 Task: In the Contact  AmeliaThomas@bosch-automotive.com, Create email and send with subject: 'Step into the Future: Discover Our Cutting-Edge Solution', and with mail content 'Good Day!_x000D_
We're excited to introduce you to an innovative solution that will revolutionize your industry. Get ready to redefine success and reach new heights!_x000D_
Best Regard', attach the document: Terms_and_conditions.doc and insert image: visitingcard.jpg. Below Best Regards, write Pinterest and insert the URL: 'in.pinterest.com'. Mark checkbox to create task to follow up : Tomorrow. Logged in from softage.3@softage.net
Action: Mouse moved to (94, 88)
Screenshot: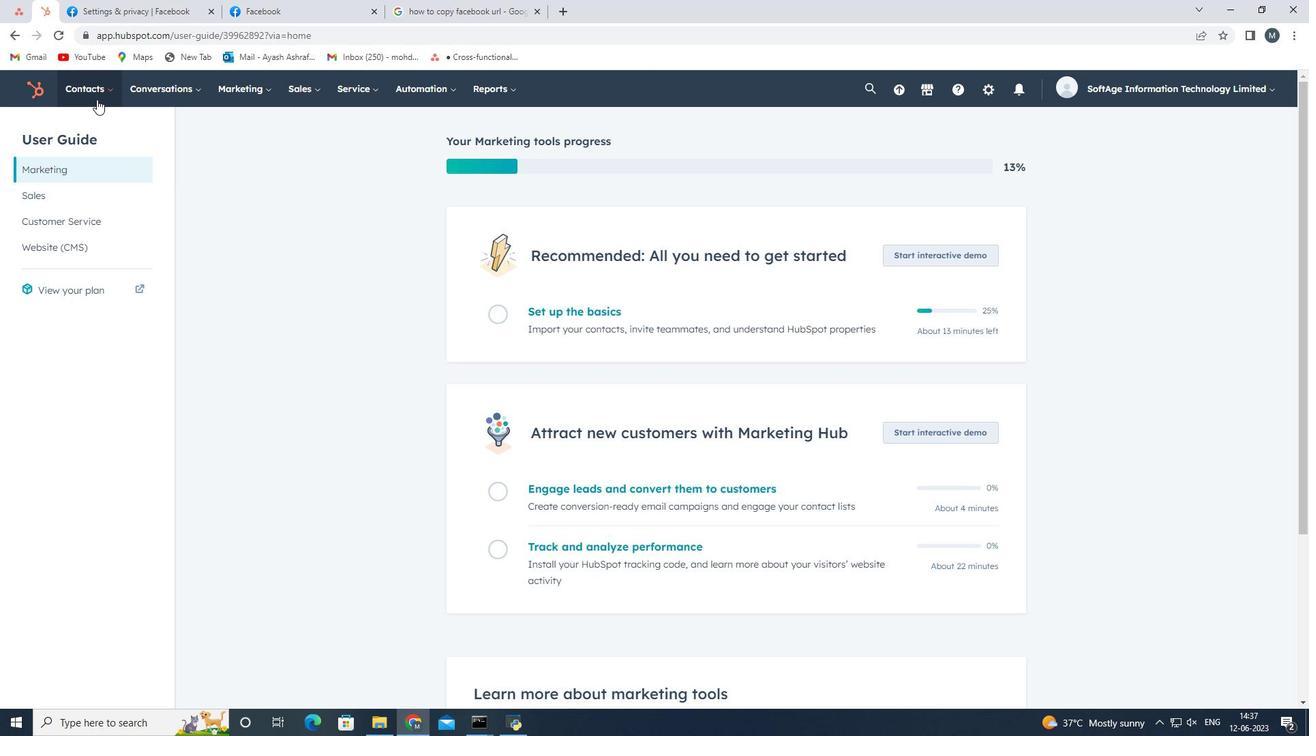 
Action: Mouse pressed left at (94, 88)
Screenshot: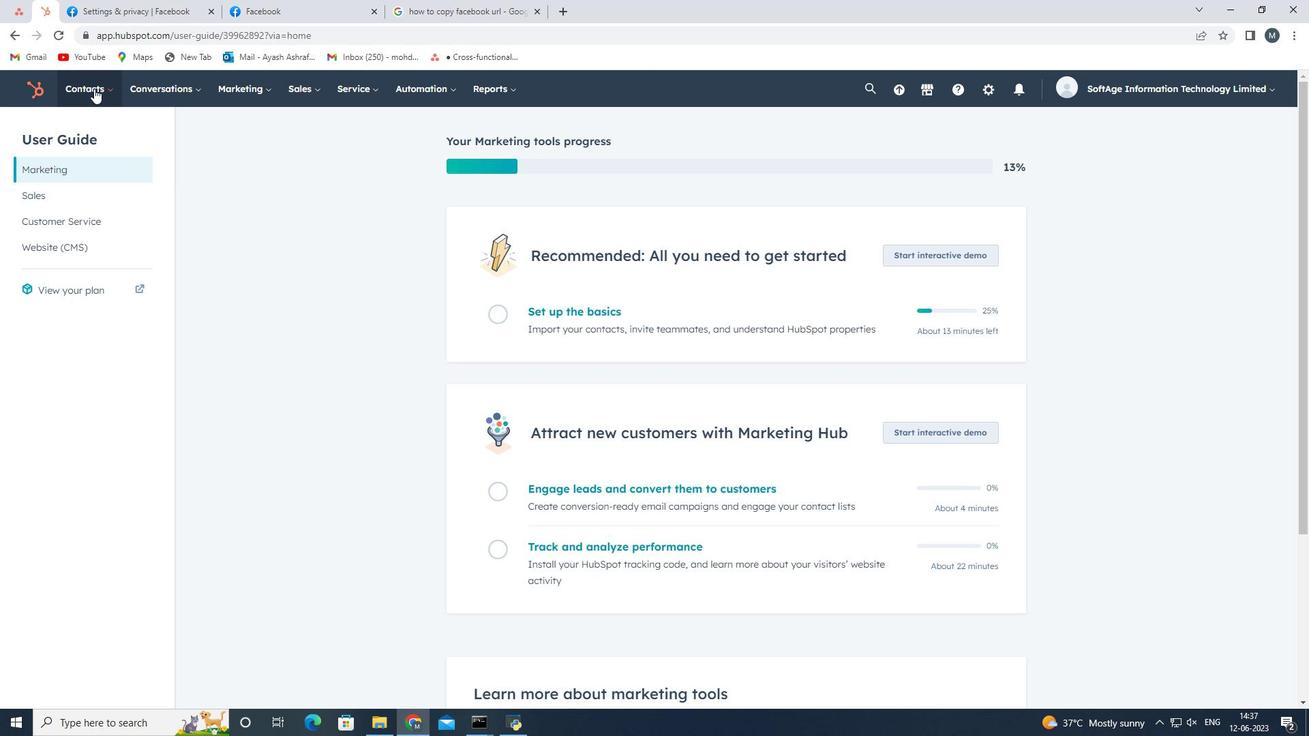 
Action: Mouse moved to (115, 130)
Screenshot: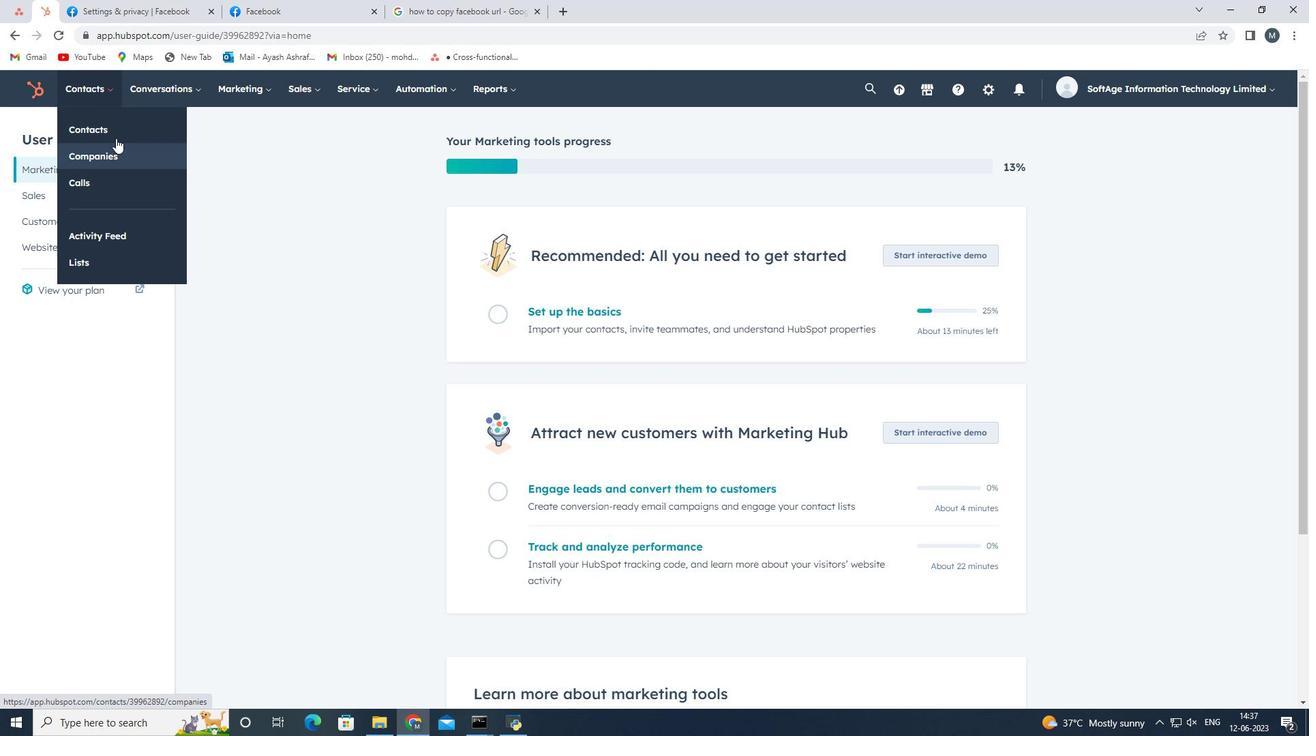 
Action: Mouse pressed left at (115, 130)
Screenshot: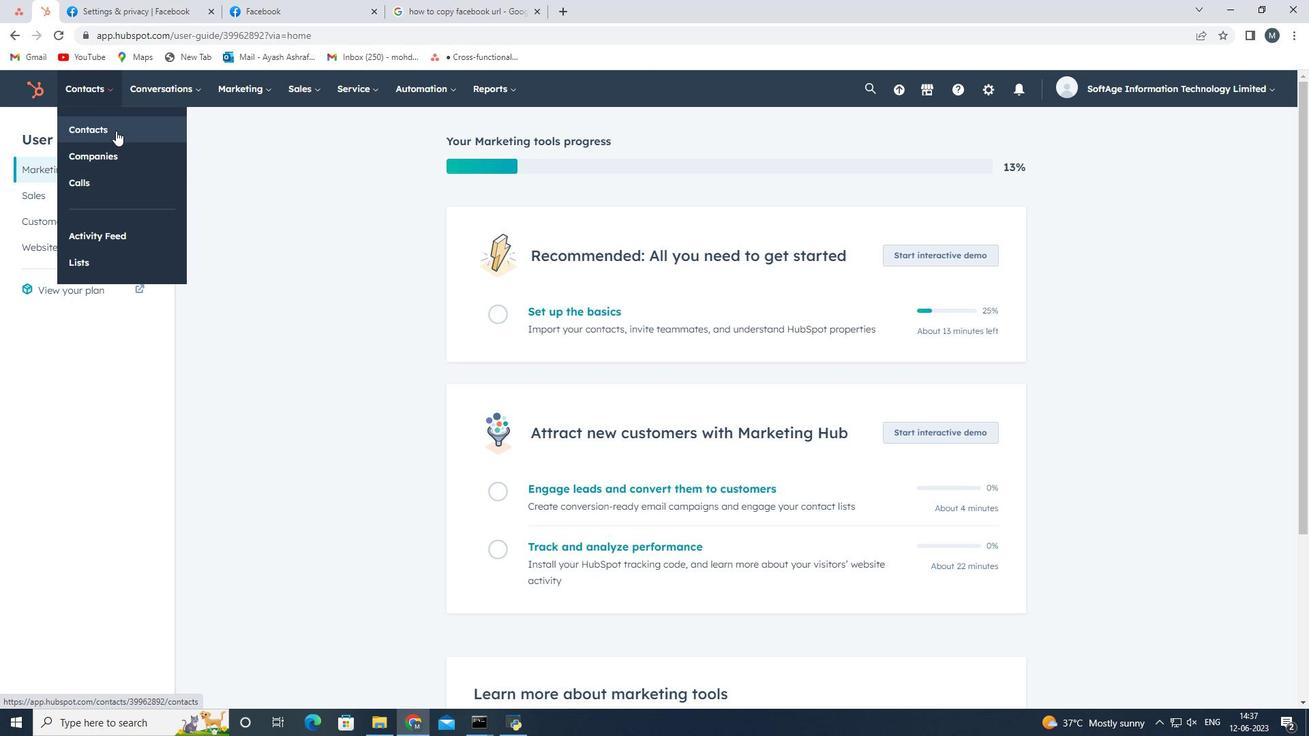 
Action: Mouse moved to (139, 242)
Screenshot: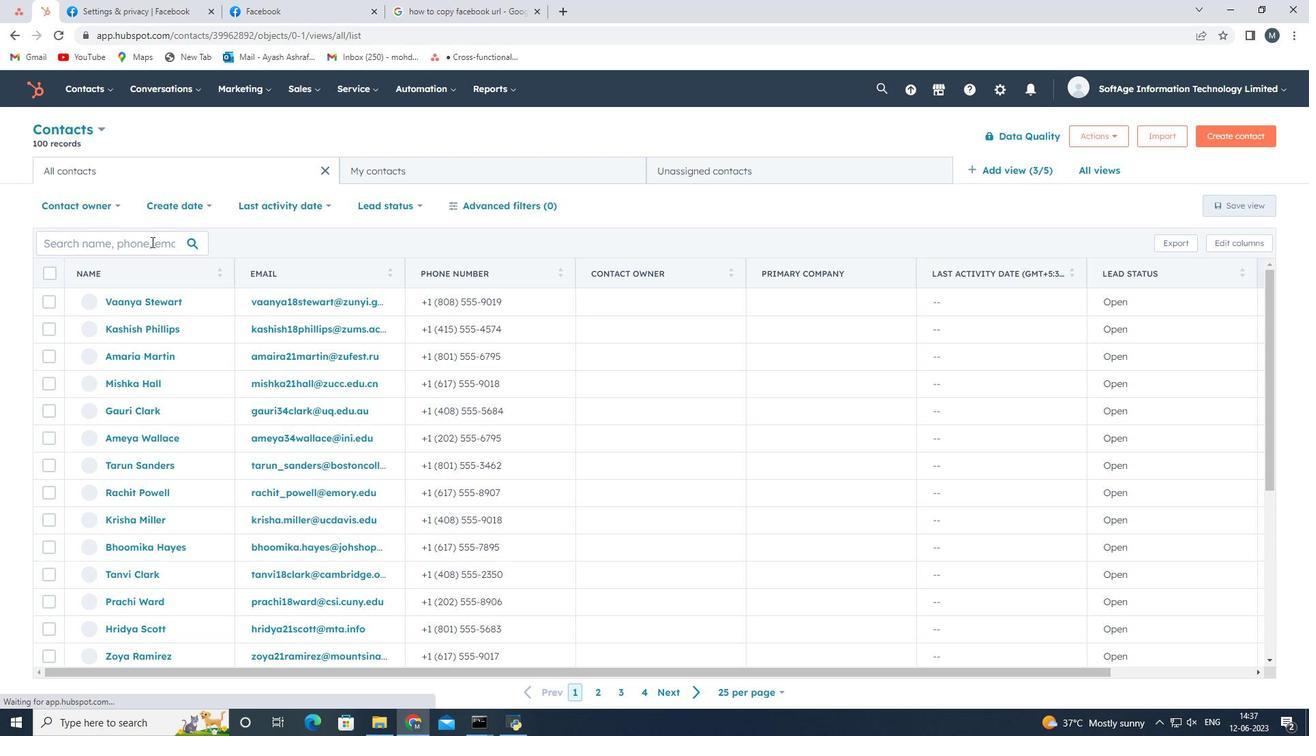 
Action: Mouse pressed left at (139, 242)
Screenshot: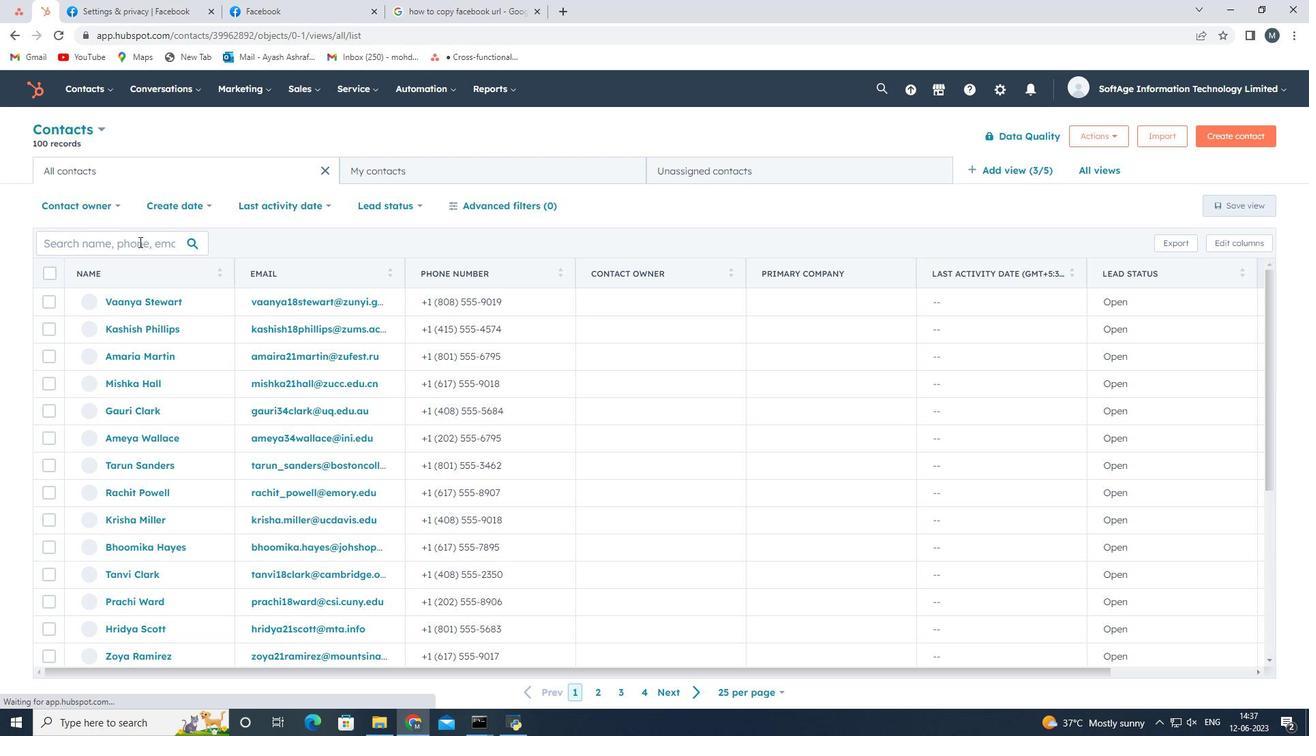 
Action: Key pressed <Key.shift>Amelia<Key.shift>Thomas<Key.shift>@bosch<Key.shift_r>_automotive
Screenshot: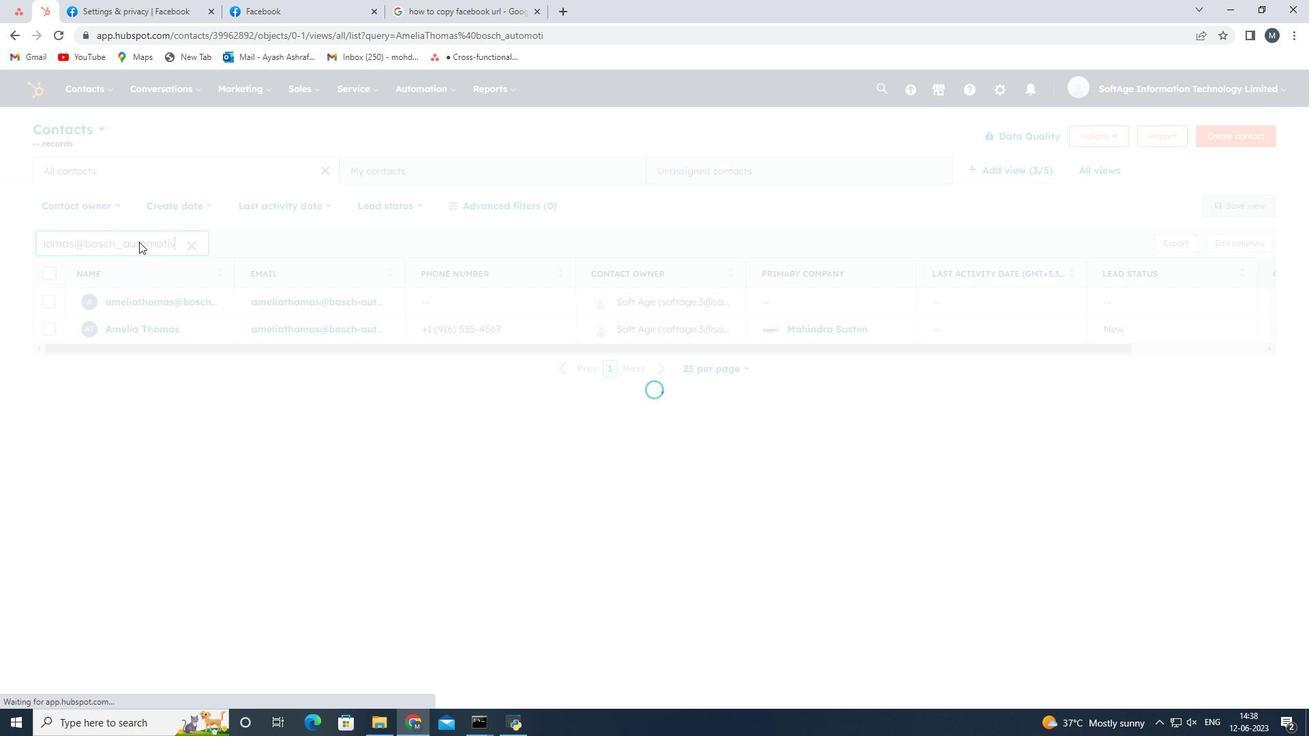 
Action: Mouse moved to (119, 242)
Screenshot: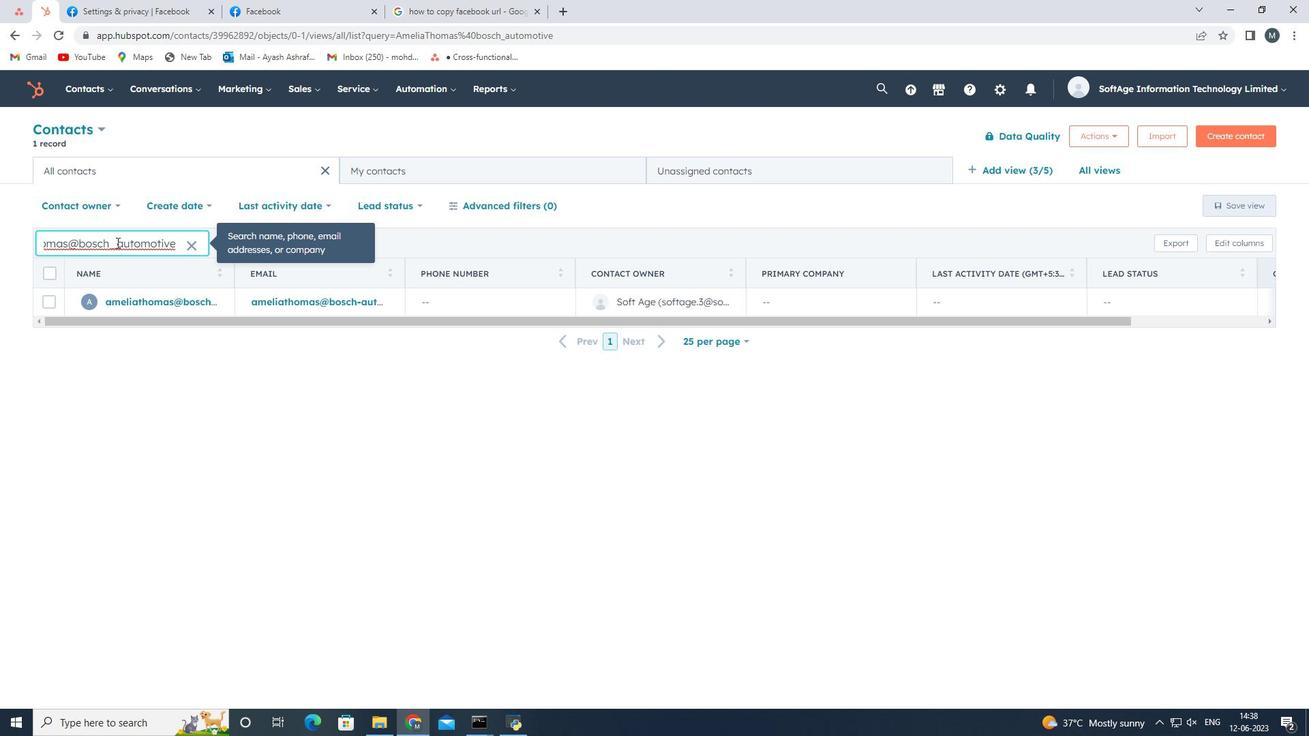 
Action: Mouse pressed left at (119, 242)
Screenshot: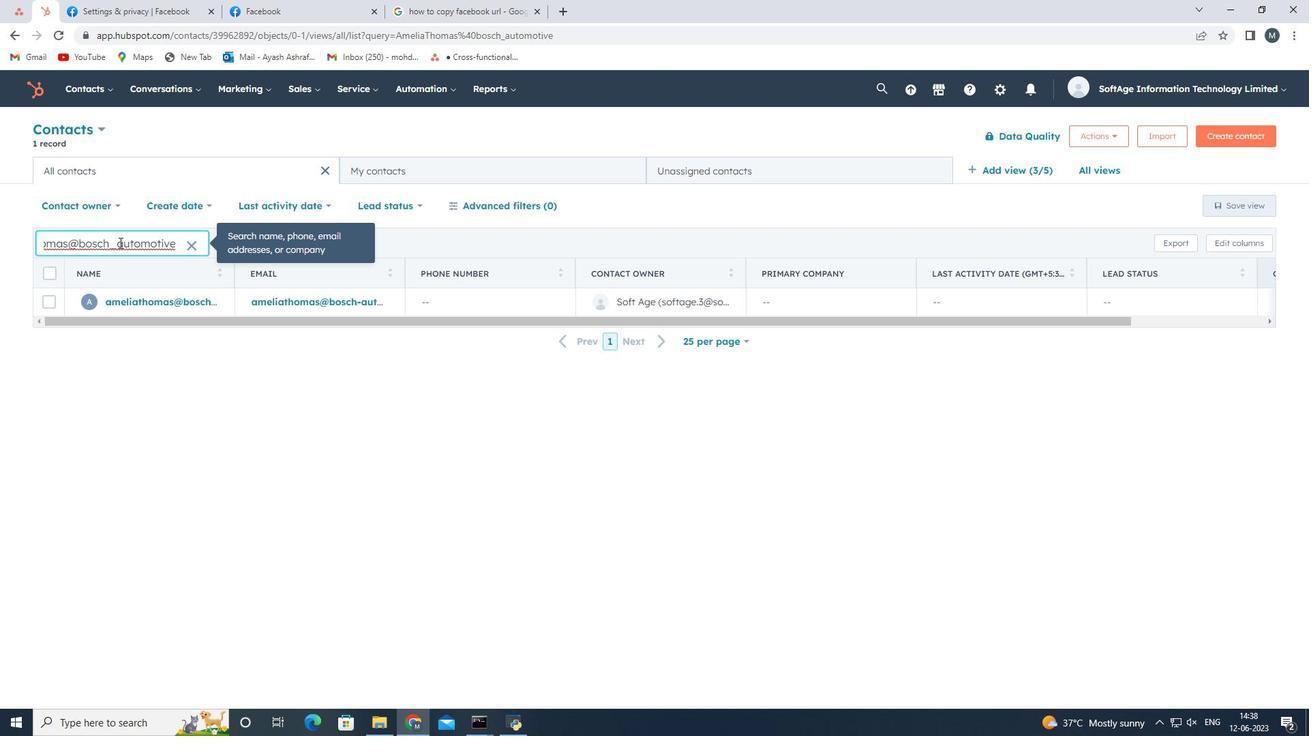 
Action: Mouse moved to (118, 242)
Screenshot: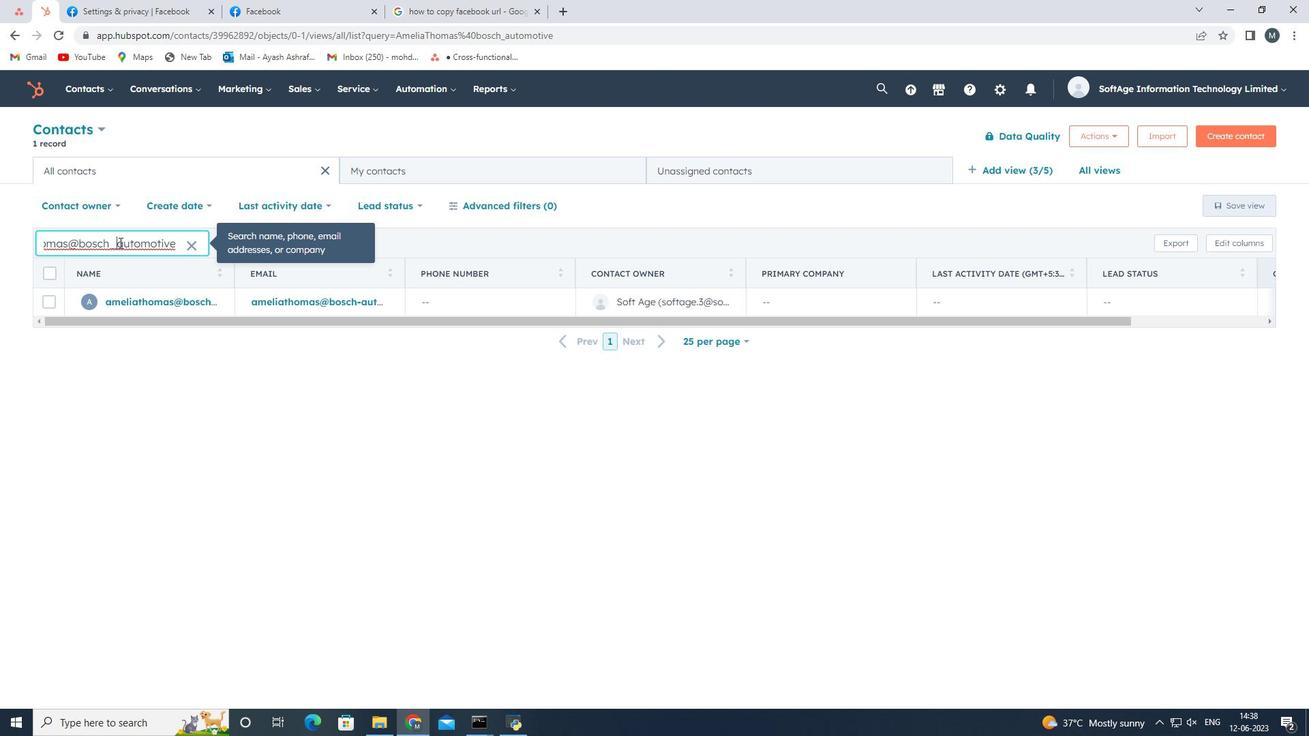 
Action: Key pressed <Key.backspace>-
Screenshot: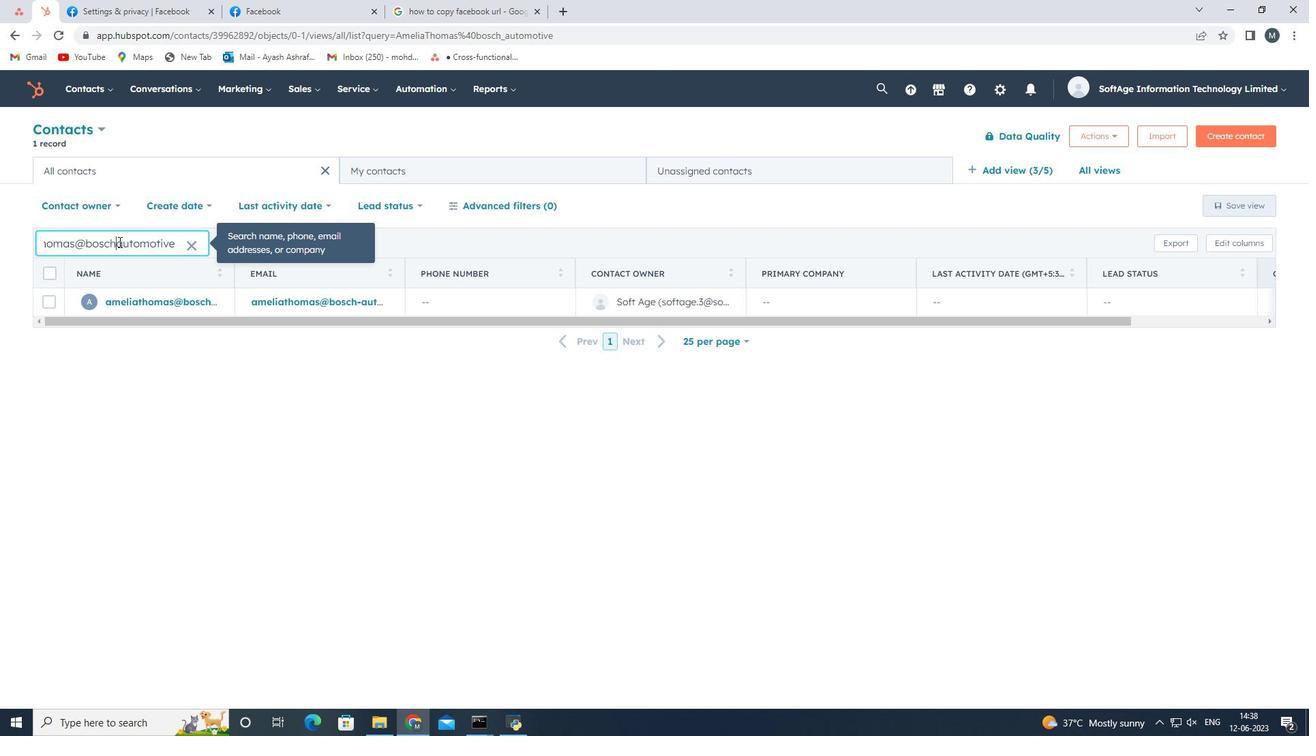
Action: Mouse moved to (72, 297)
Screenshot: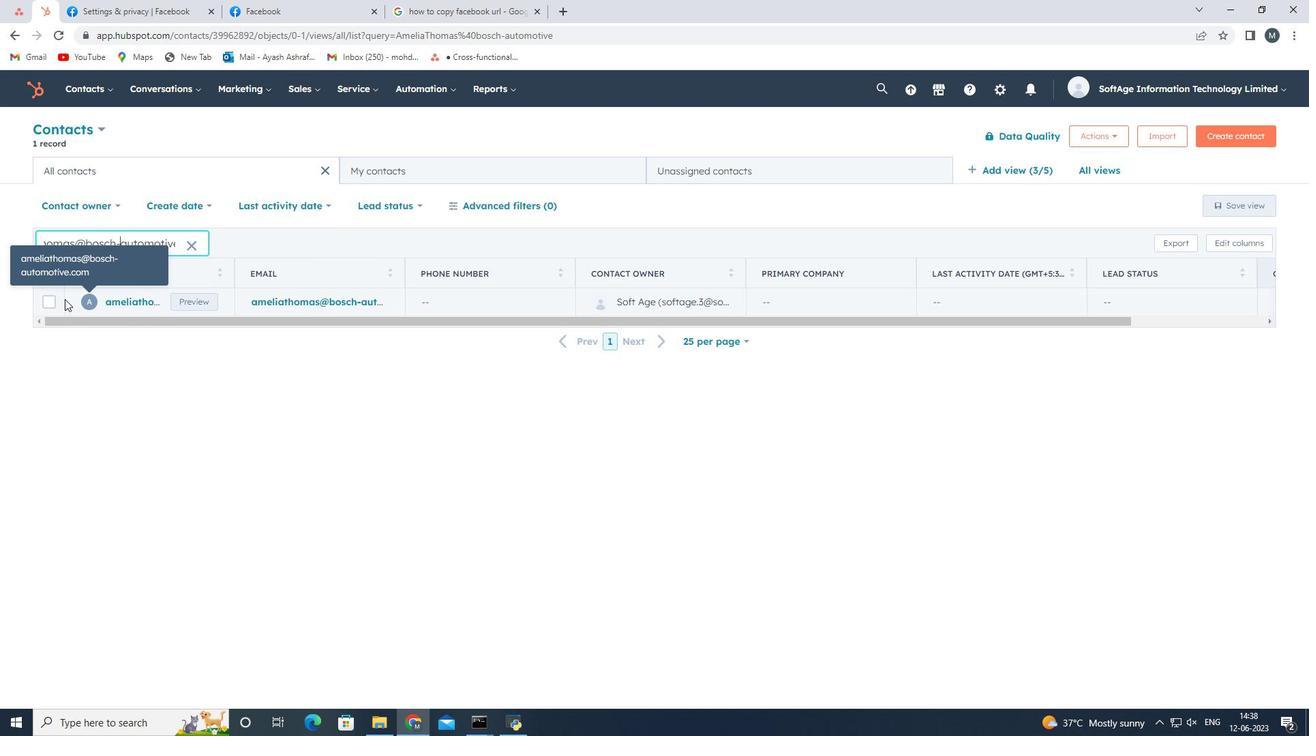 
Action: Mouse pressed left at (72, 297)
Screenshot: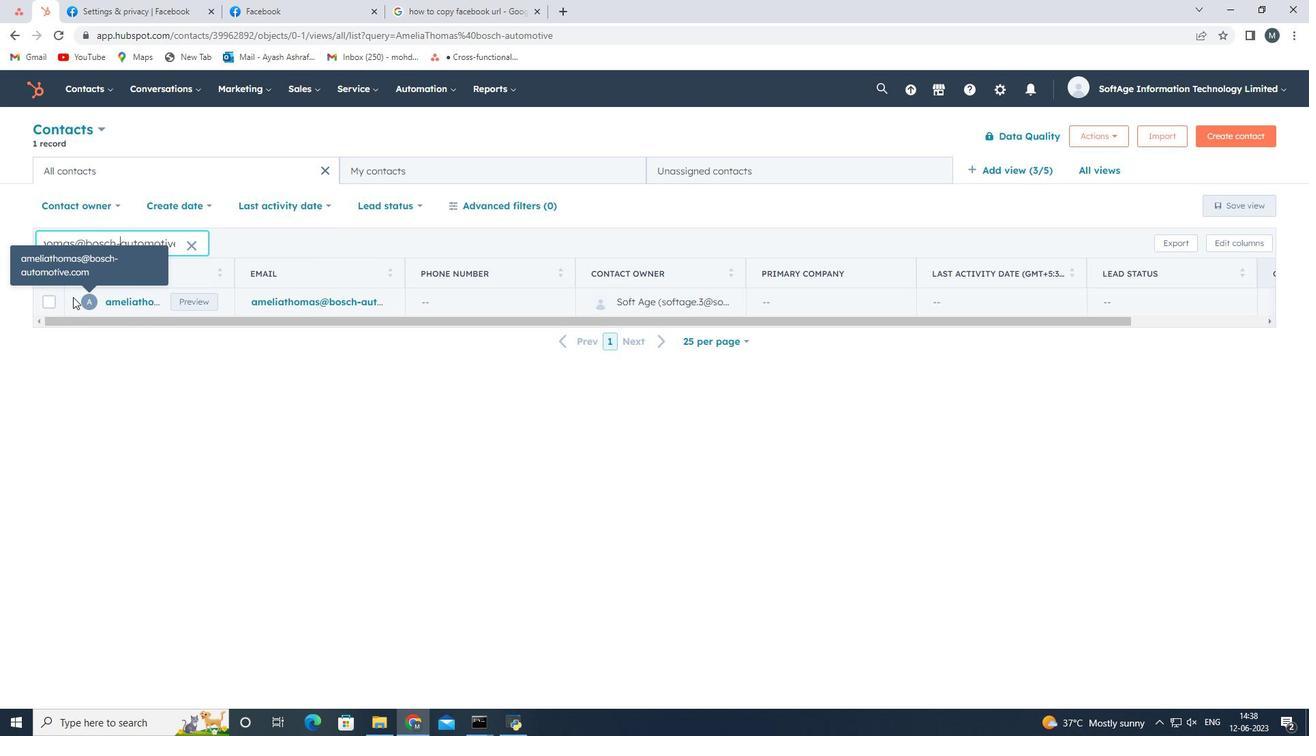 
Action: Mouse moved to (73, 297)
Screenshot: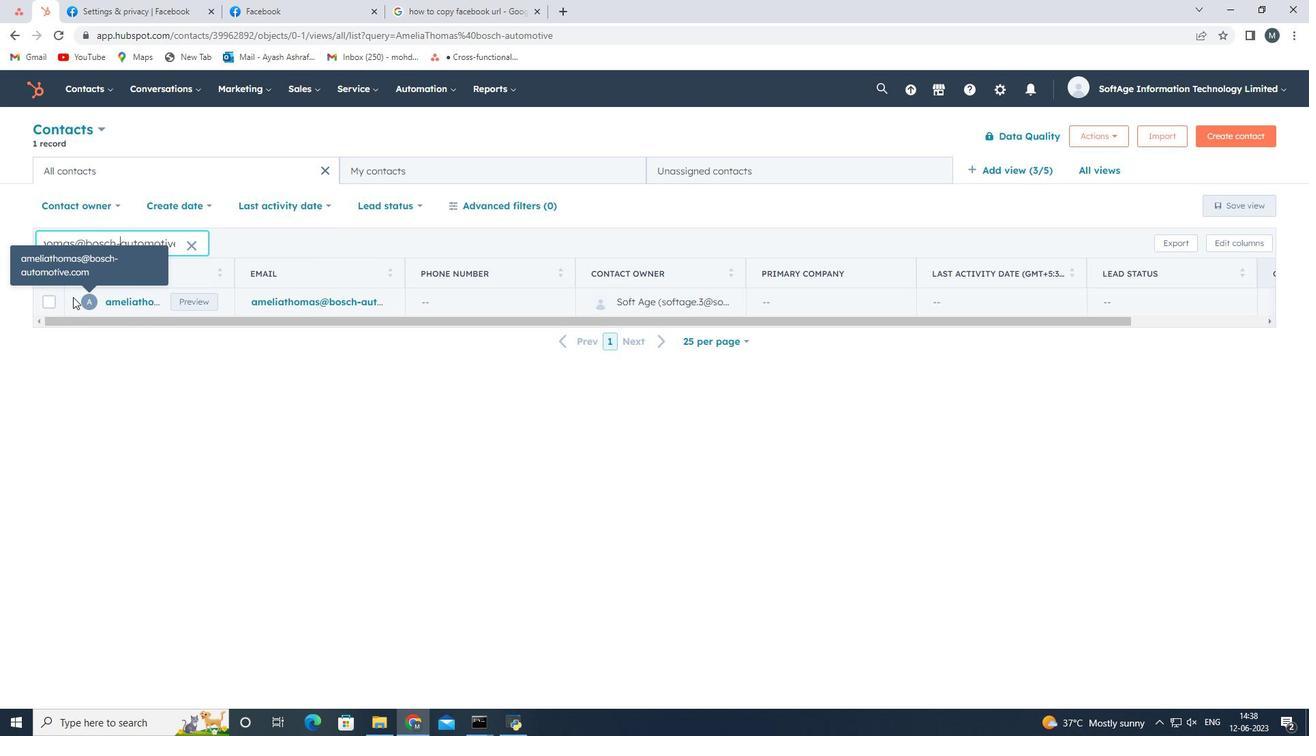 
Action: Mouse pressed left at (73, 297)
Screenshot: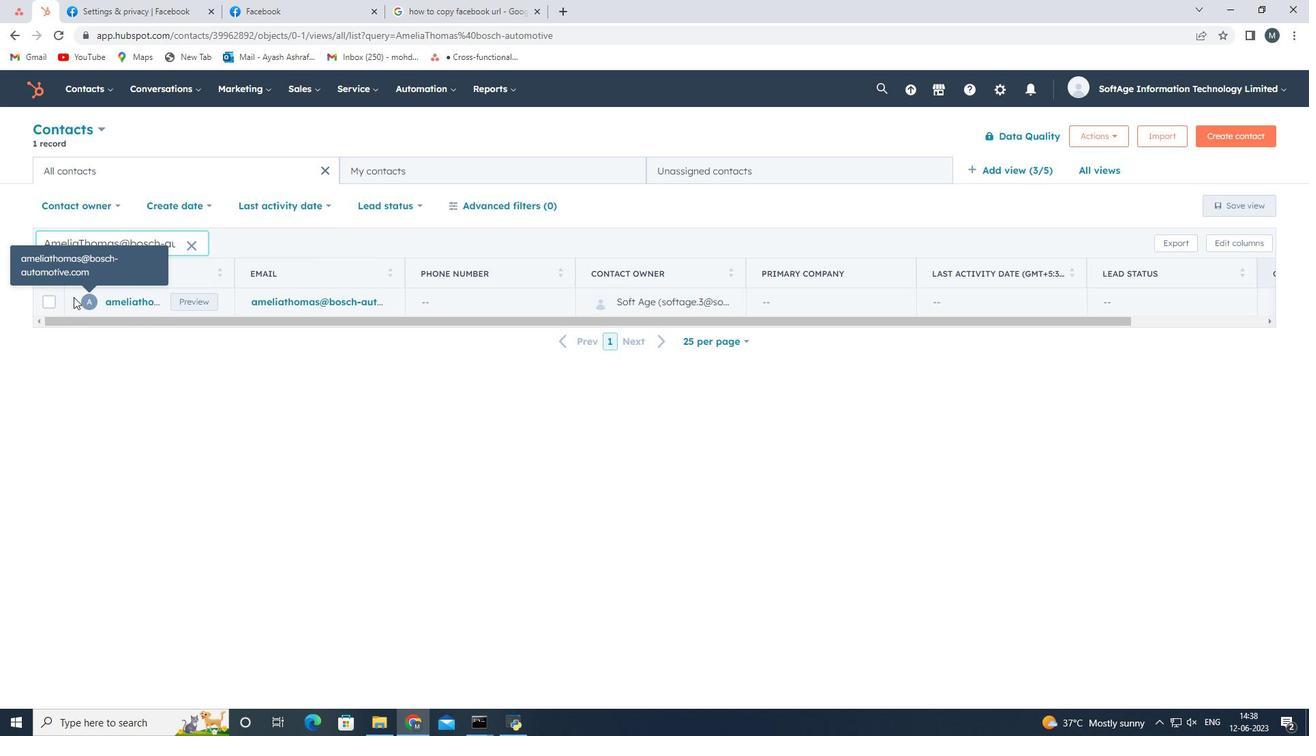 
Action: Mouse moved to (53, 304)
Screenshot: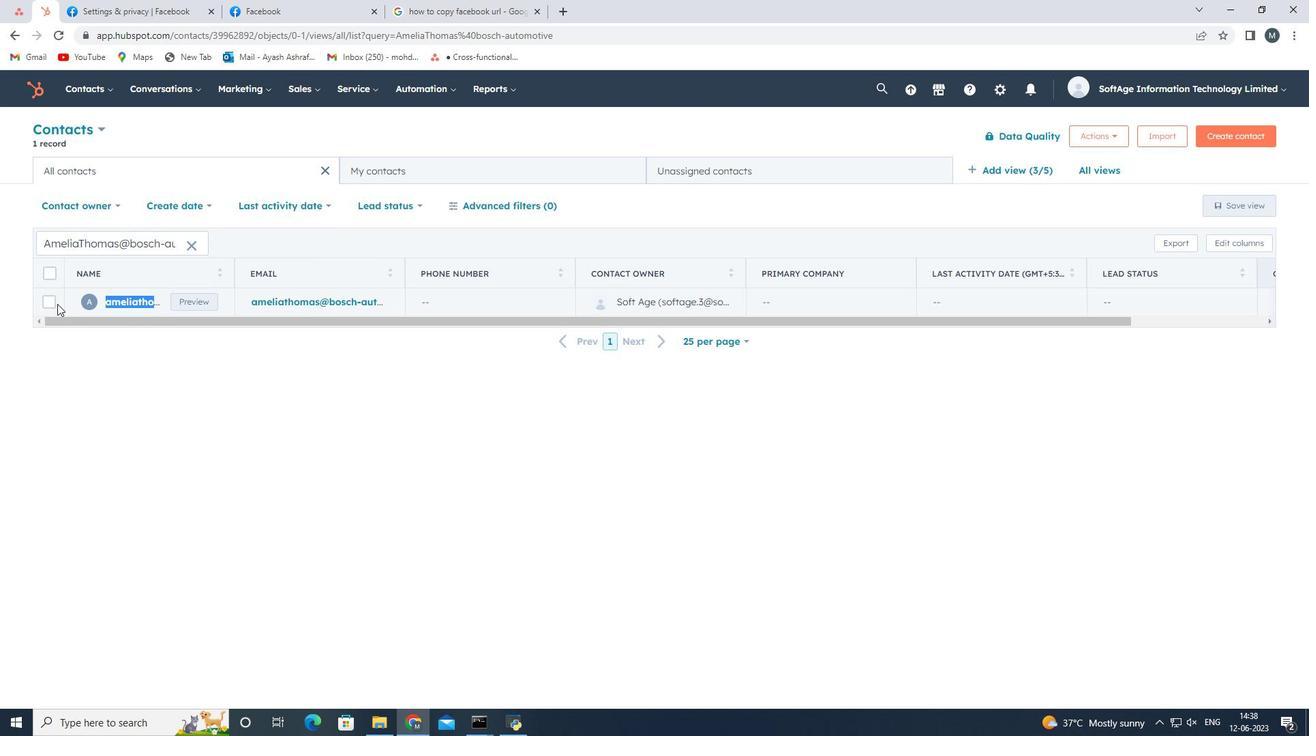 
Action: Mouse pressed left at (53, 304)
Screenshot: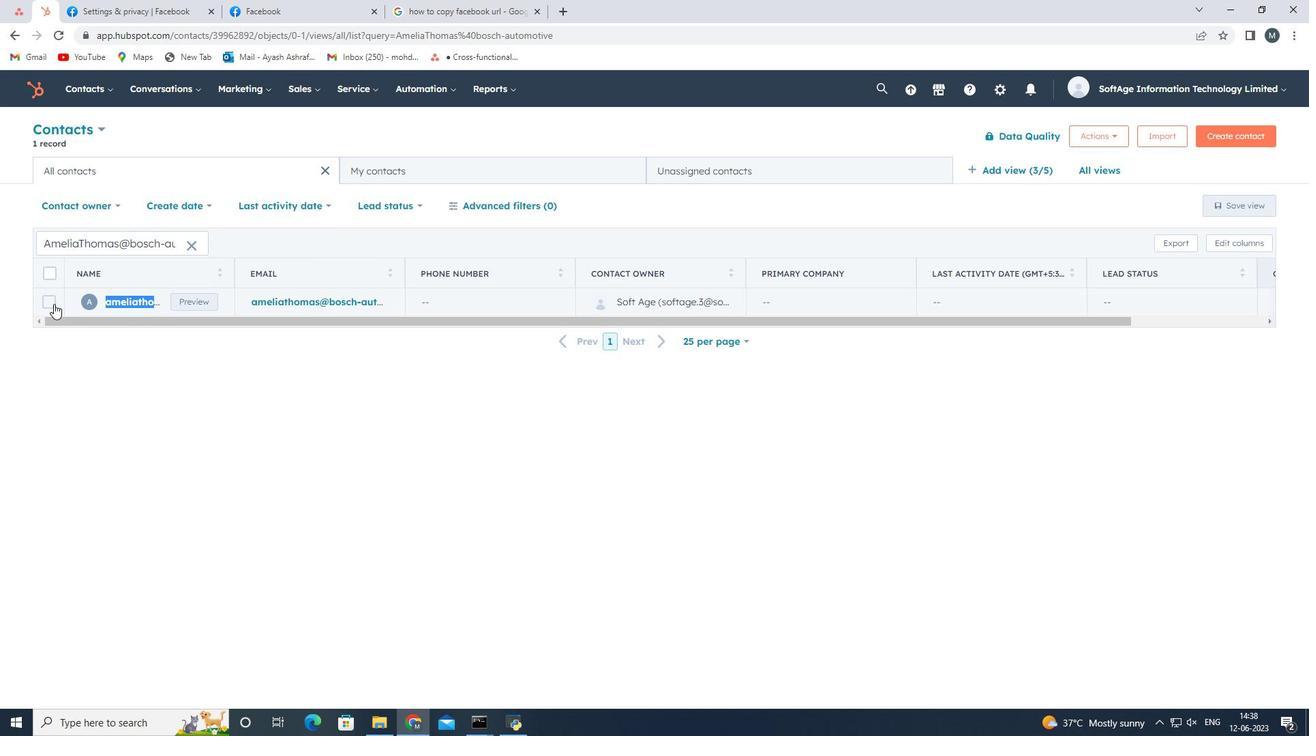 
Action: Mouse moved to (47, 302)
Screenshot: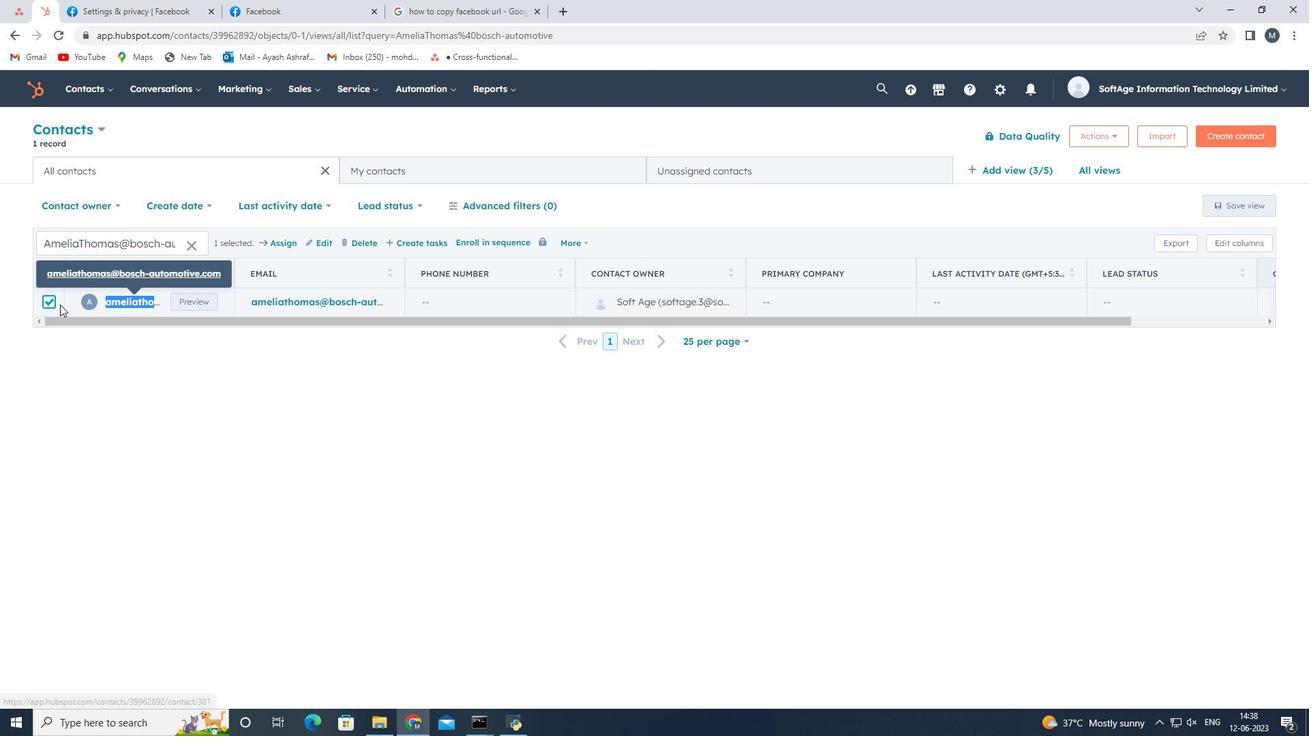 
Action: Mouse pressed left at (47, 302)
Screenshot: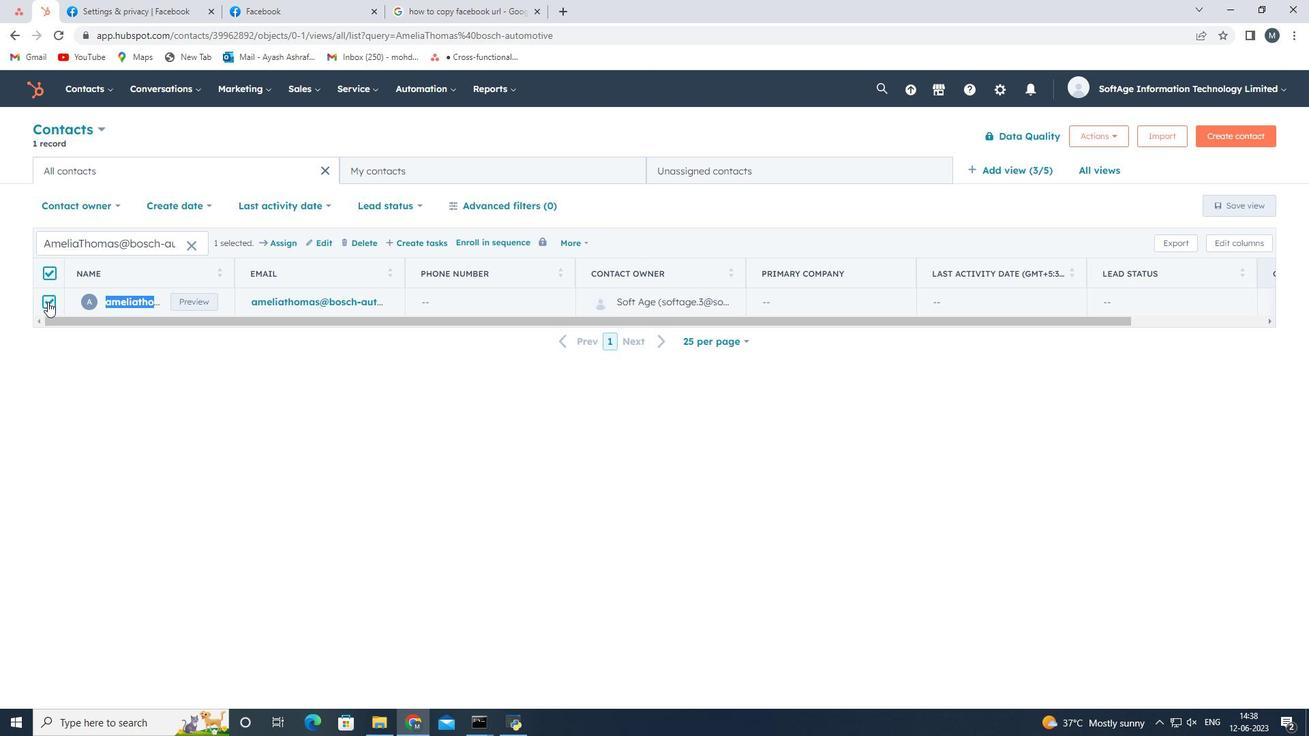 
Action: Mouse moved to (179, 302)
Screenshot: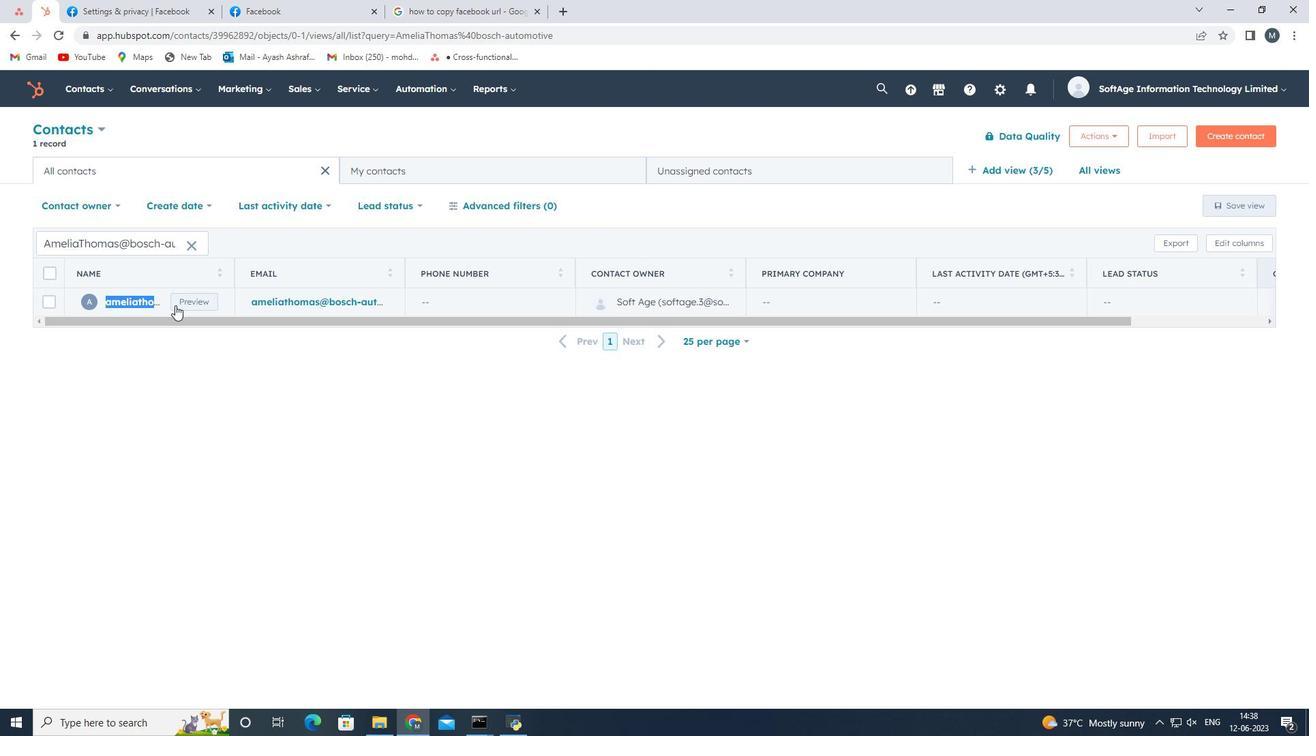 
Action: Mouse pressed left at (179, 302)
Screenshot: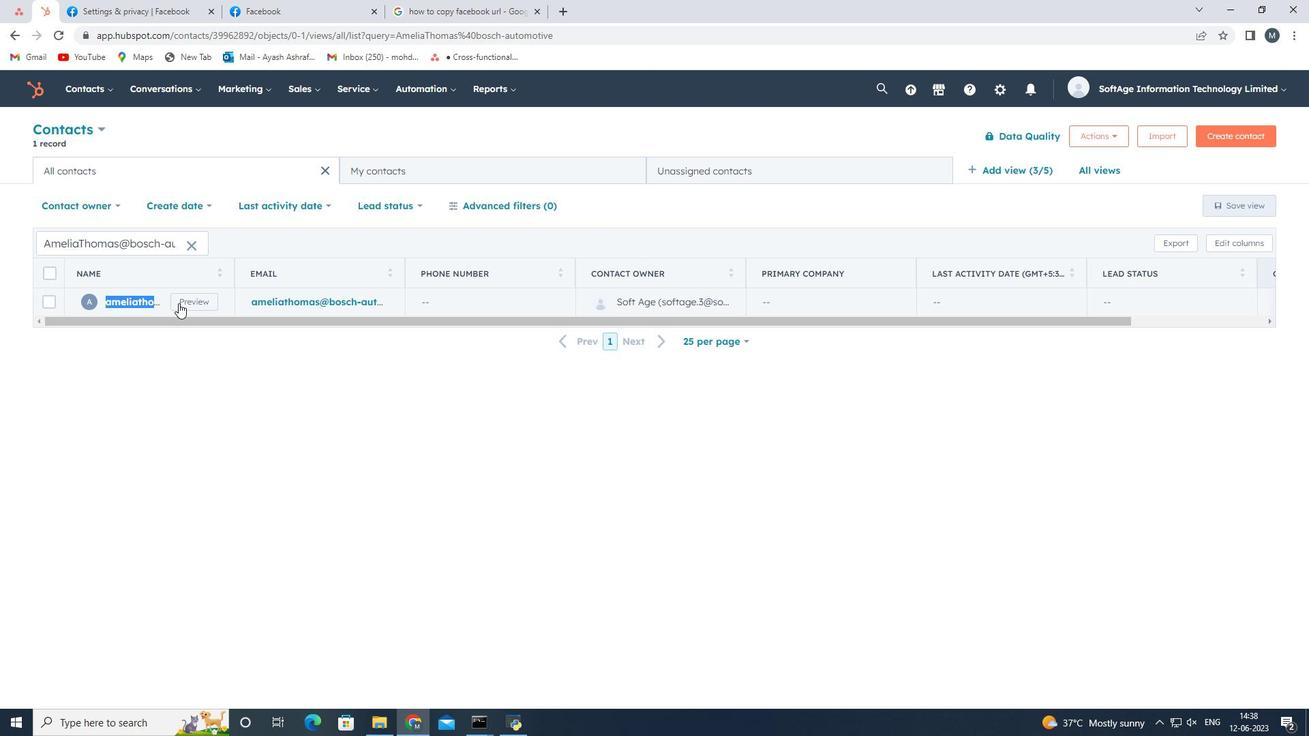 
Action: Mouse moved to (181, 310)
Screenshot: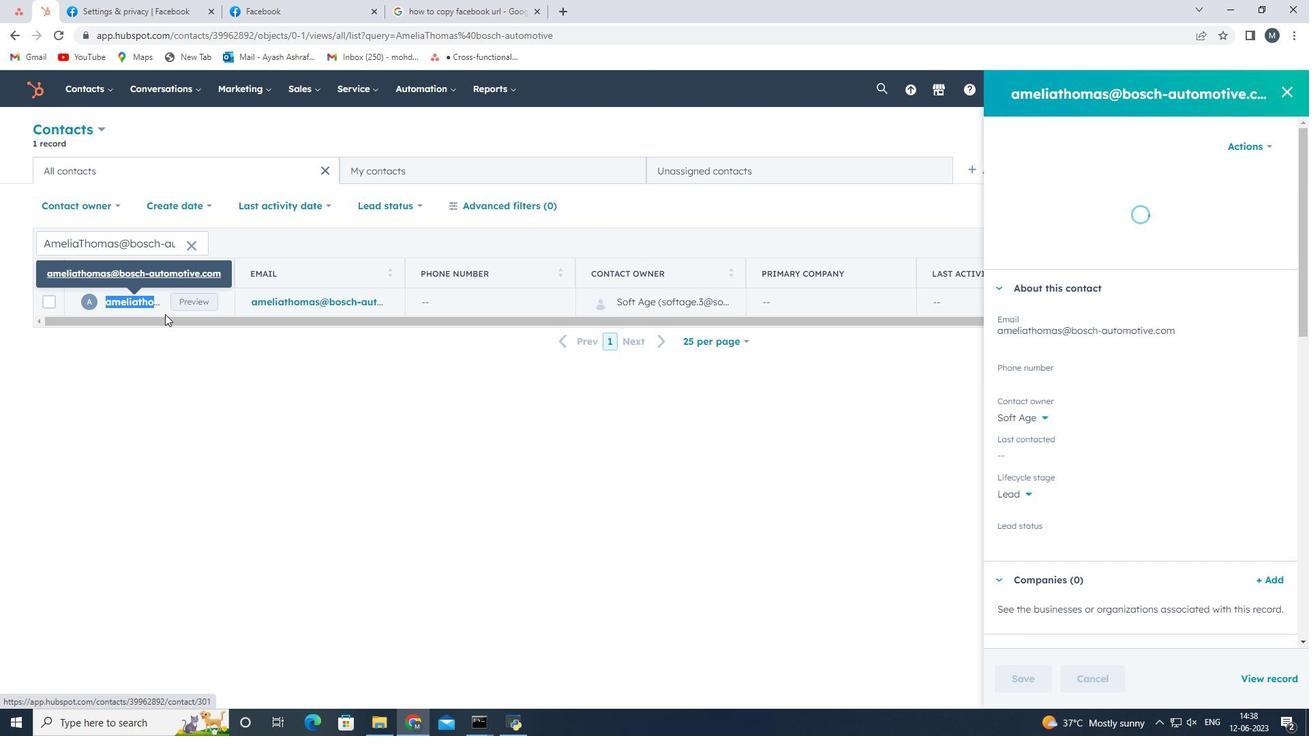 
Action: Mouse pressed left at (181, 310)
Screenshot: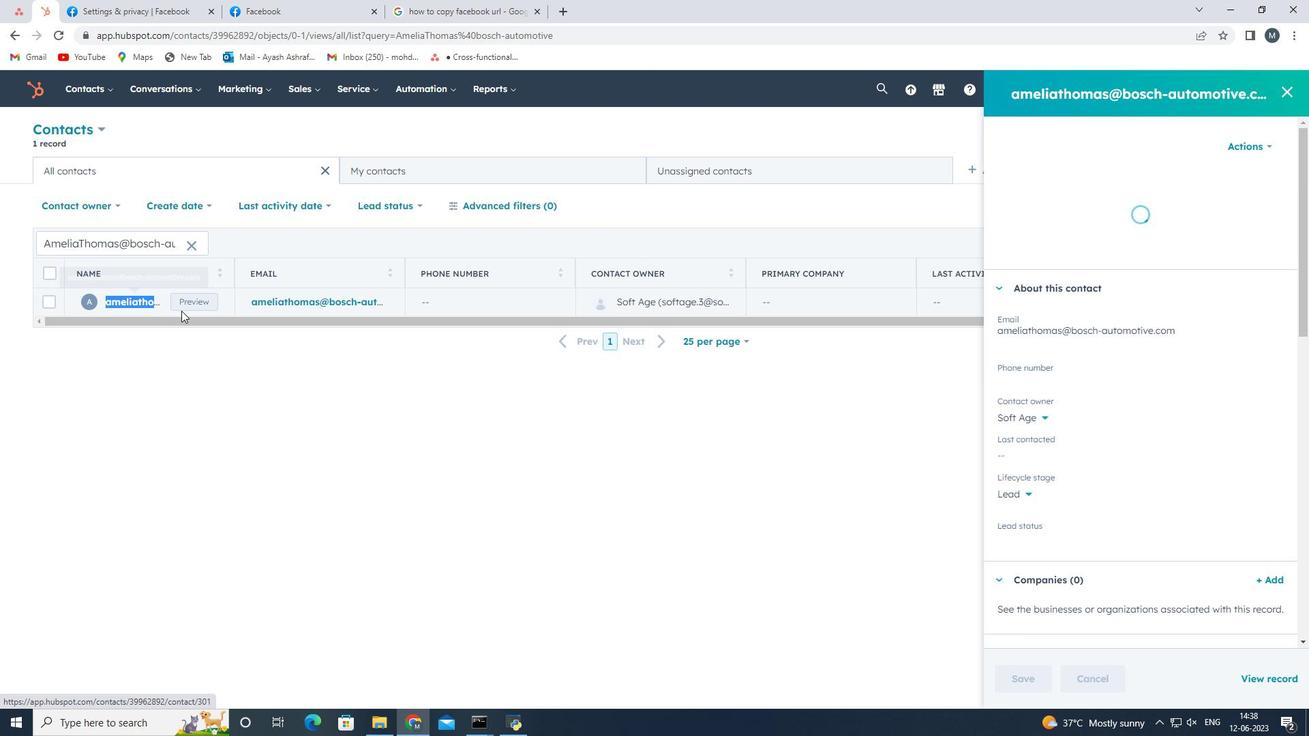 
Action: Mouse moved to (139, 297)
Screenshot: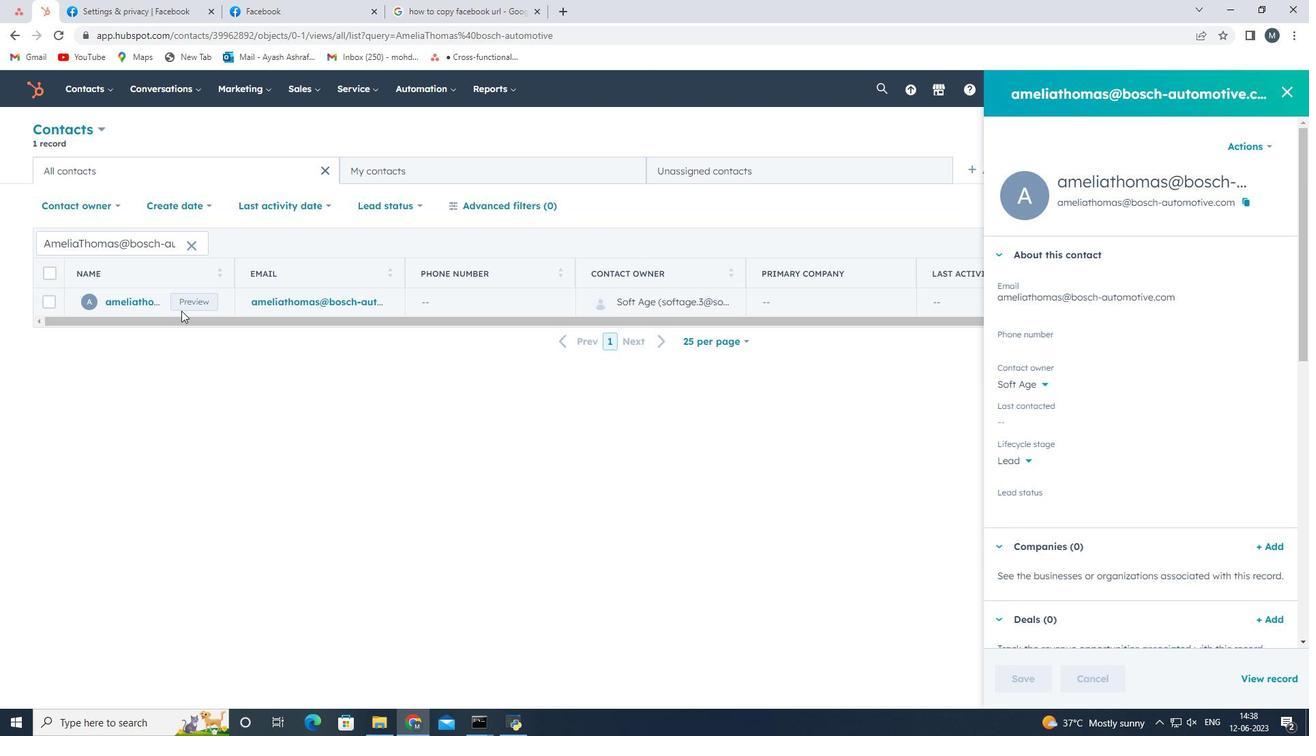 
Action: Mouse pressed left at (139, 297)
Screenshot: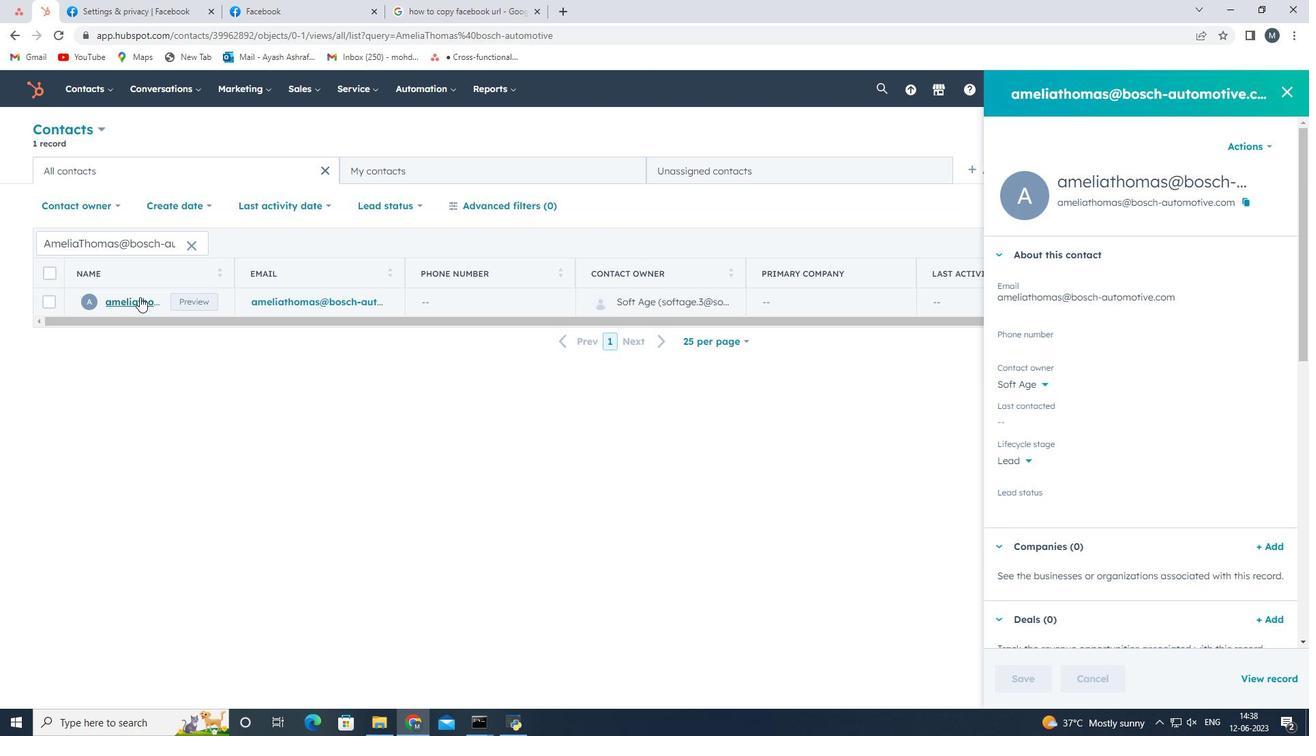 
Action: Mouse pressed left at (139, 297)
Screenshot: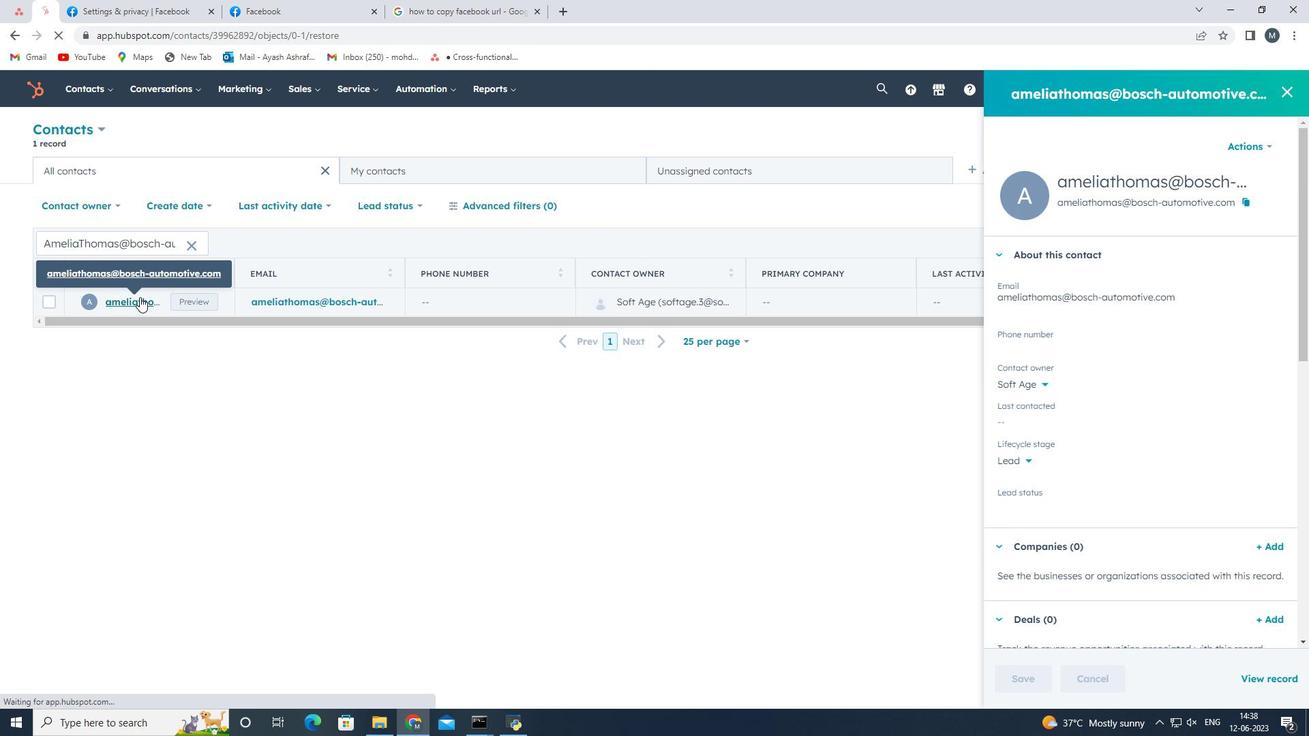 
Action: Mouse moved to (93, 252)
Screenshot: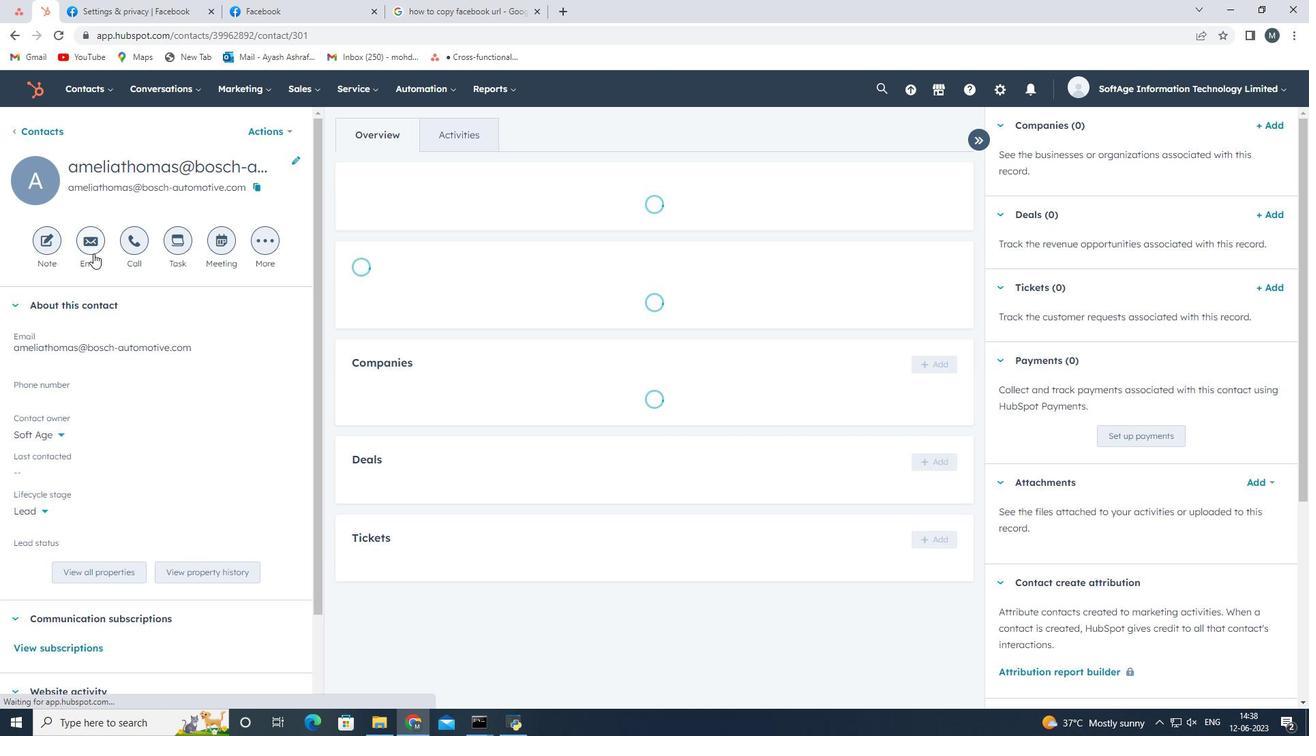 
Action: Mouse pressed left at (93, 252)
Screenshot: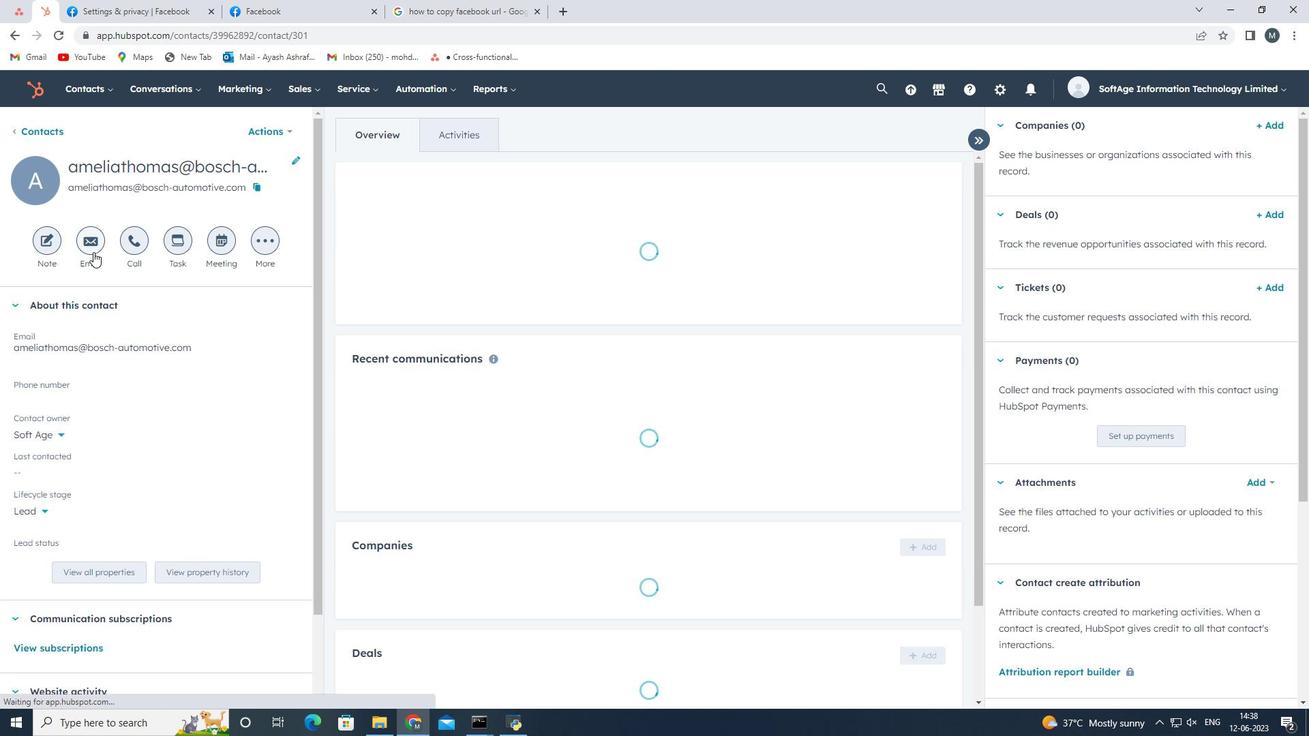 
Action: Mouse moved to (766, 471)
Screenshot: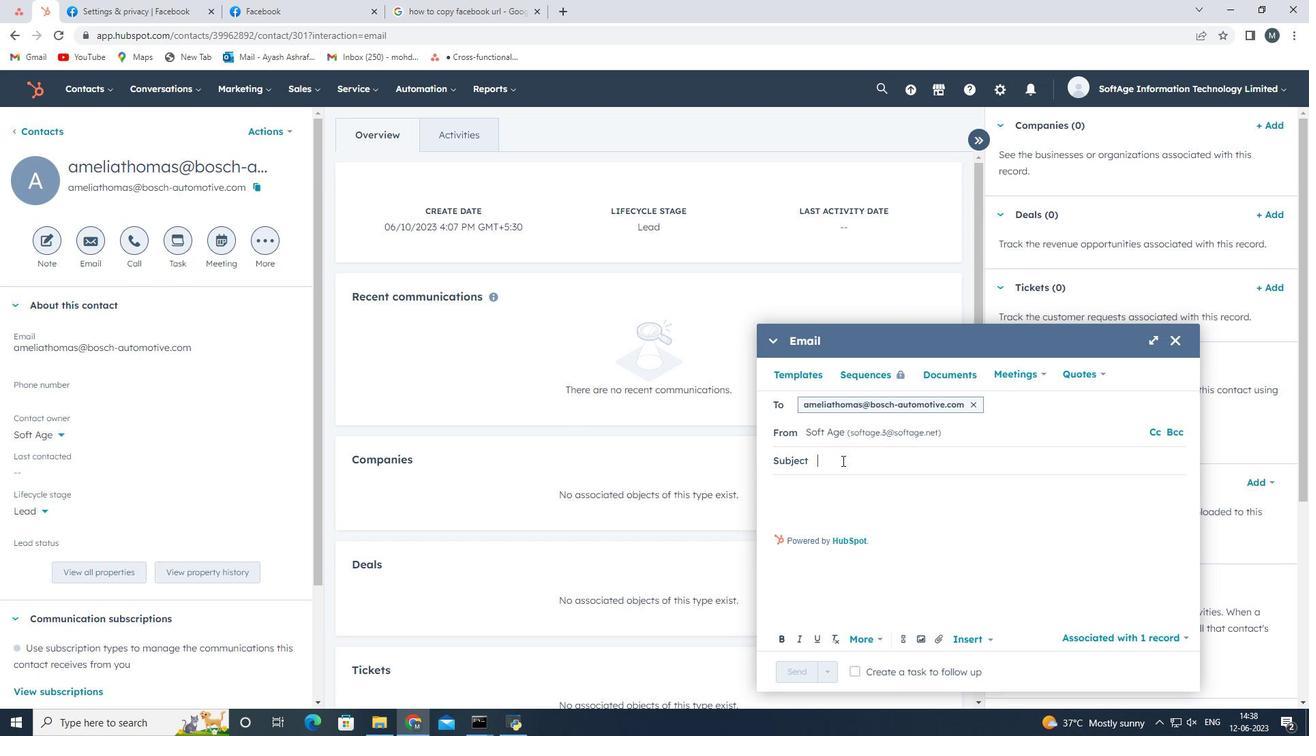 
Action: Key pressed <Key.shift><Key.shift><Key.shift><Key.shift><Key.shift>Step<Key.space>nto<Key.space><Key.left><Key.left><Key.left><Key.left>i<Key.right><Key.right><Key.right><Key.right>the<Key.space><Key.shift>Future<Key.shift_r>:<Key.space><Key.shift><Key.shift><Key.shift><Key.shift><Key.shift><Key.shift><Key.shift><Key.shift><Key.shift><Key.shift><Key.shift><Key.shift><Key.shift>Disccover<Key.space>o<Key.backspace><Key.shift>Our<Key.space><Key.shift>Cutting
Screenshot: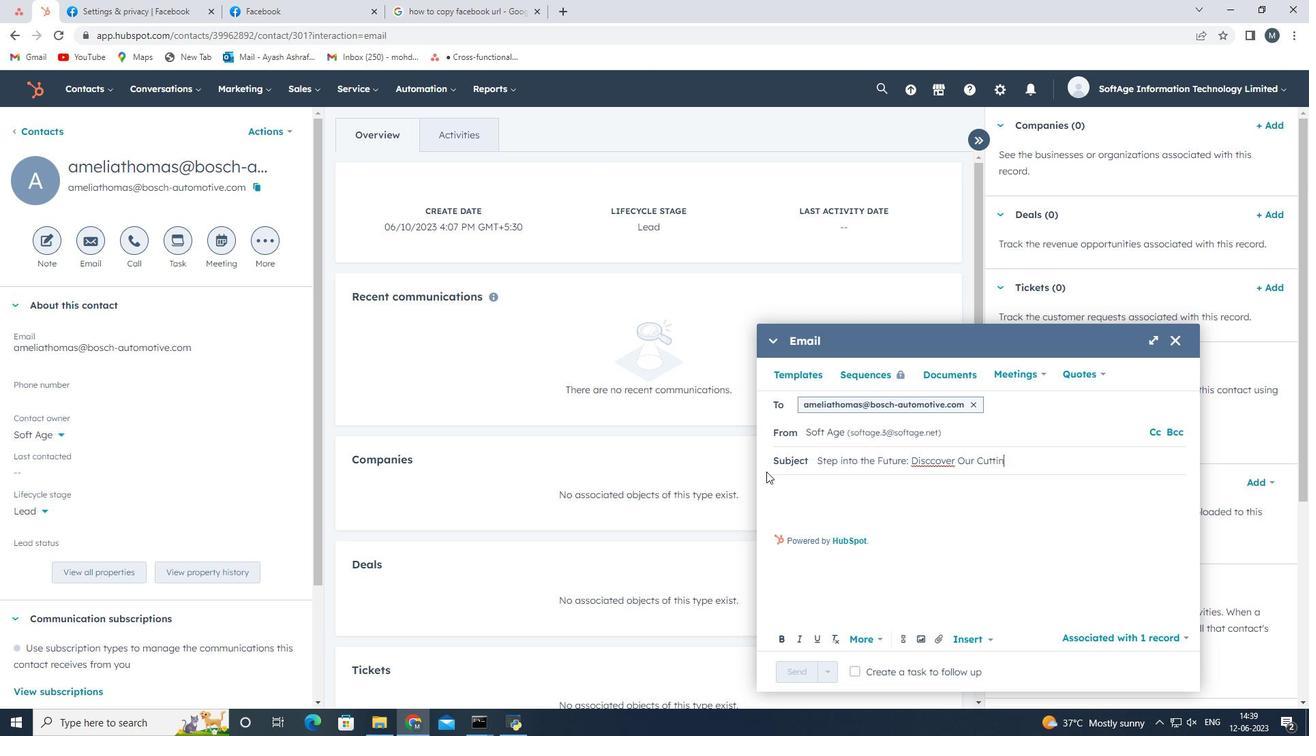 
Action: Mouse moved to (930, 460)
Screenshot: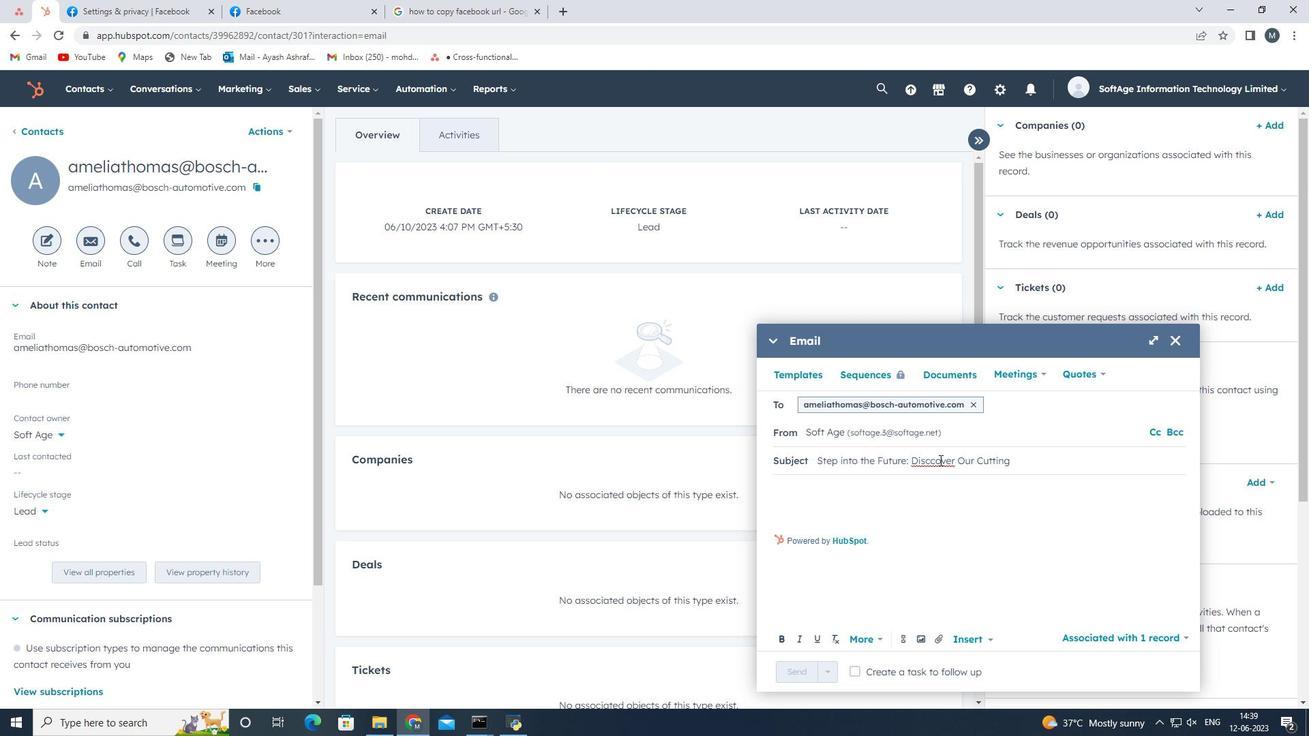 
Action: Mouse pressed left at (930, 460)
Screenshot: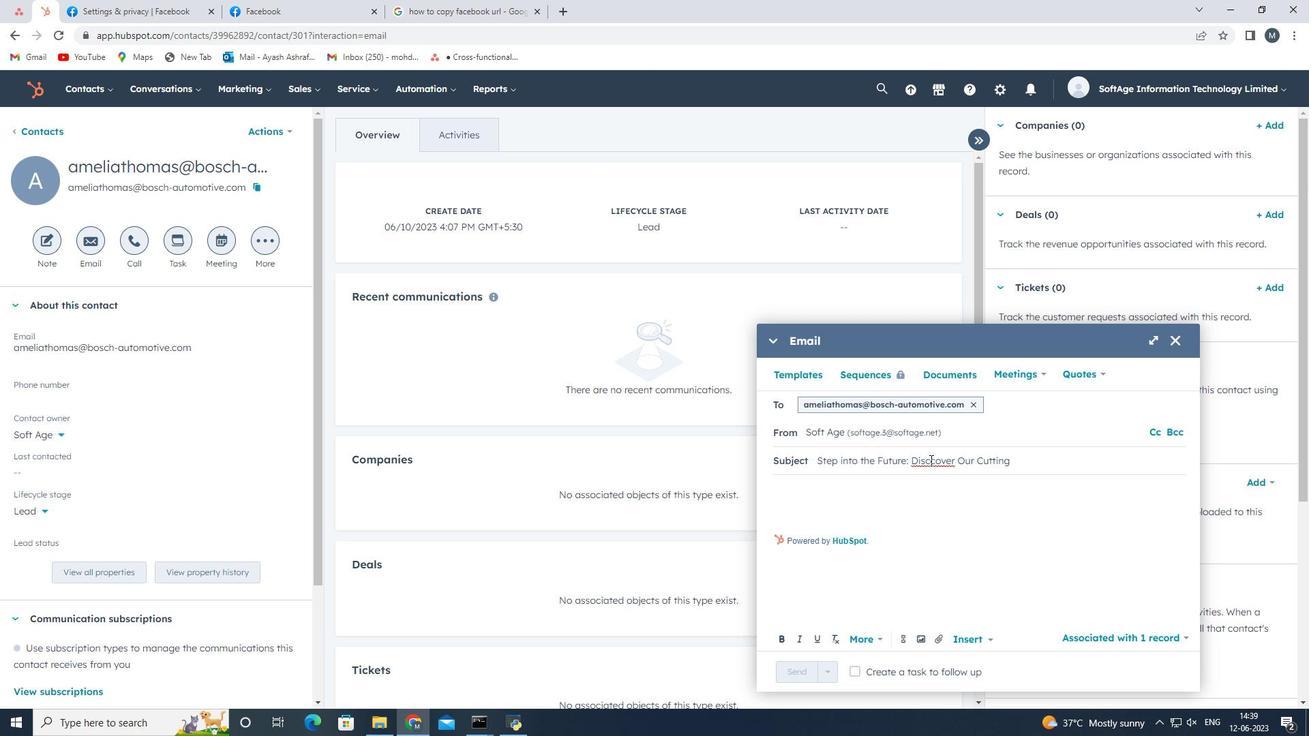 
Action: Mouse moved to (779, 463)
Screenshot: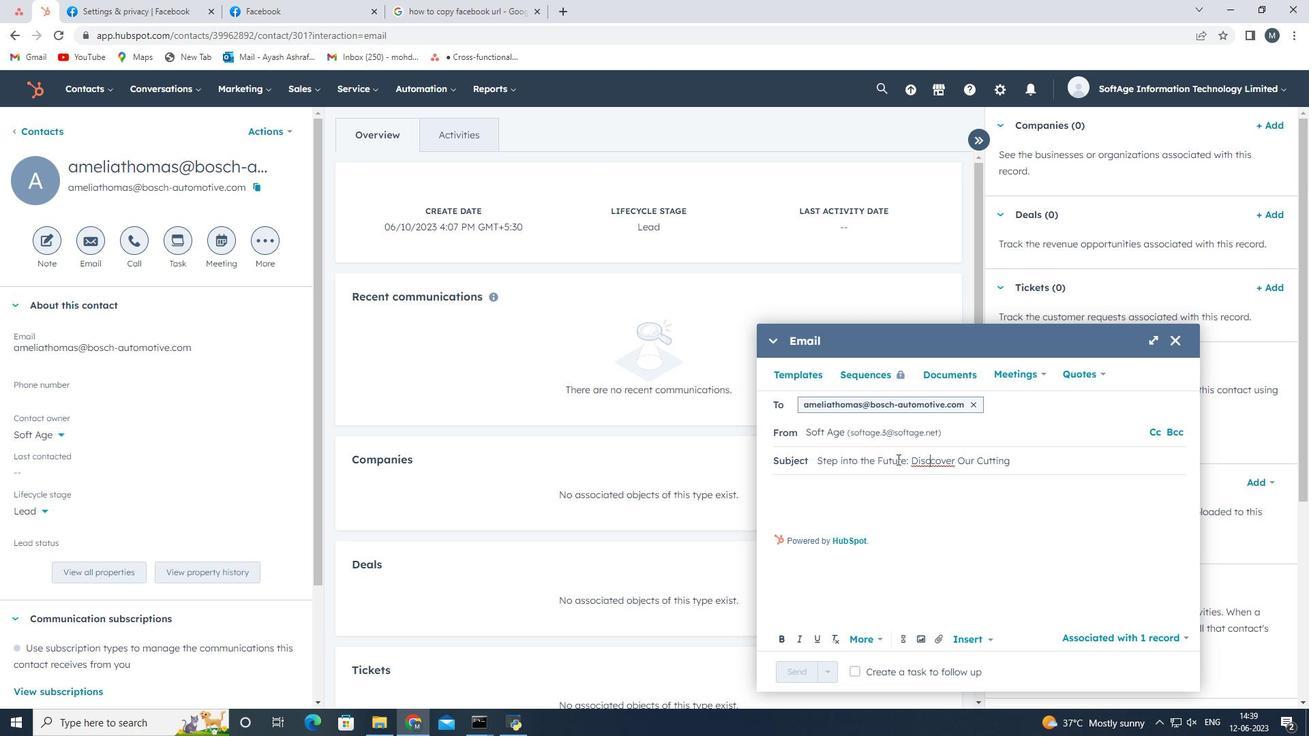 
Action: Key pressed <Key.backspace>
Screenshot: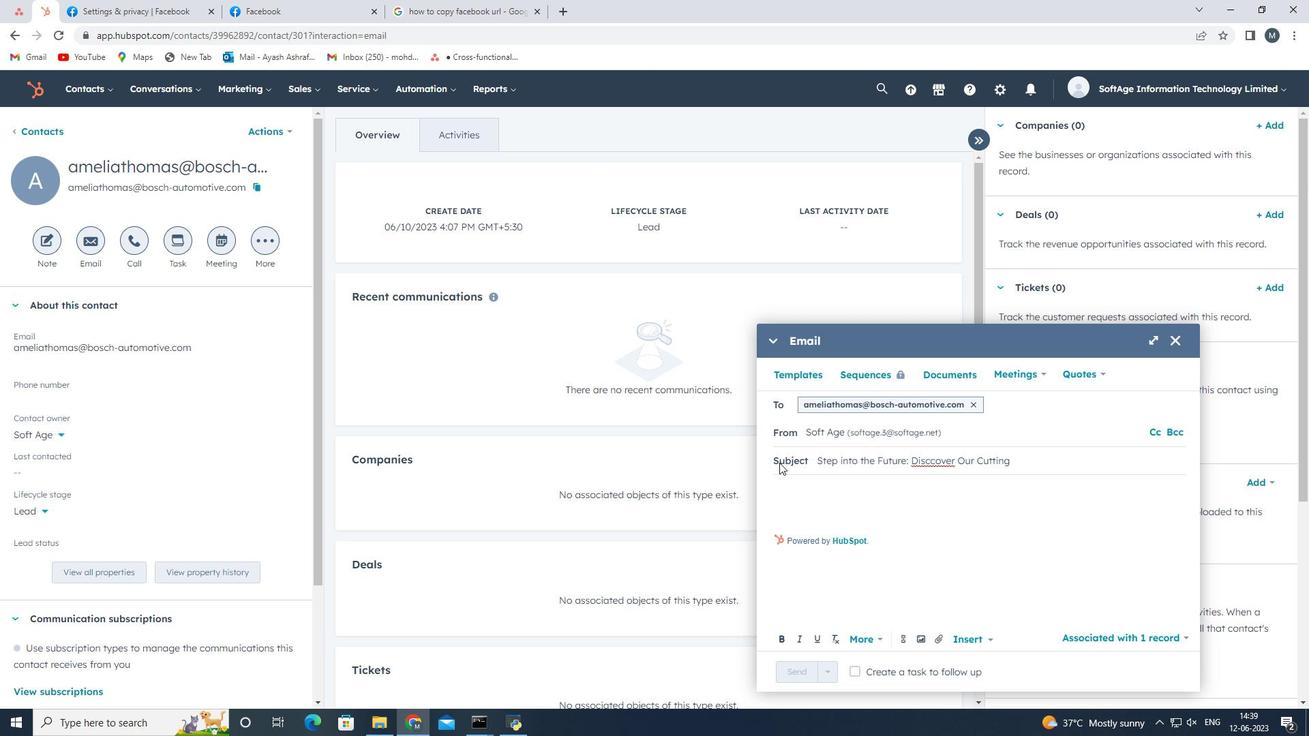 
Action: Mouse moved to (1017, 460)
Screenshot: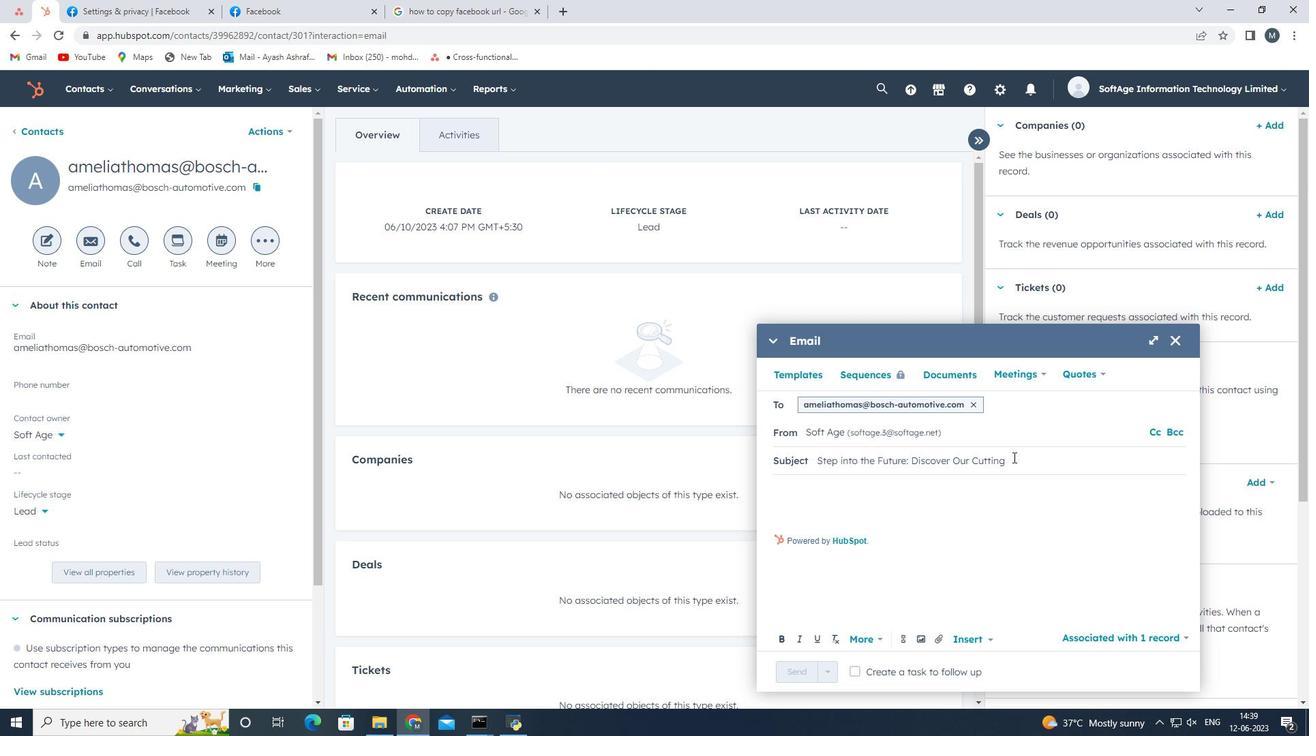 
Action: Mouse pressed left at (1017, 460)
Screenshot: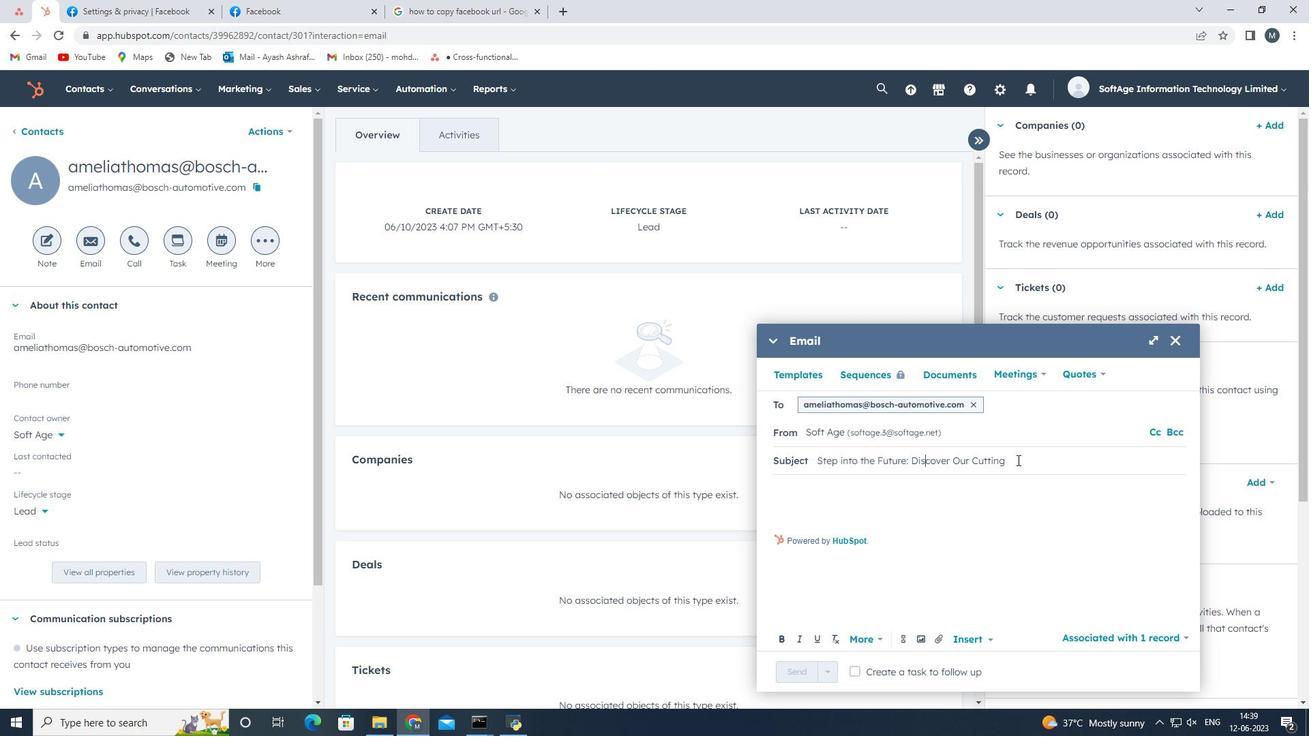
Action: Mouse moved to (882, 425)
Screenshot: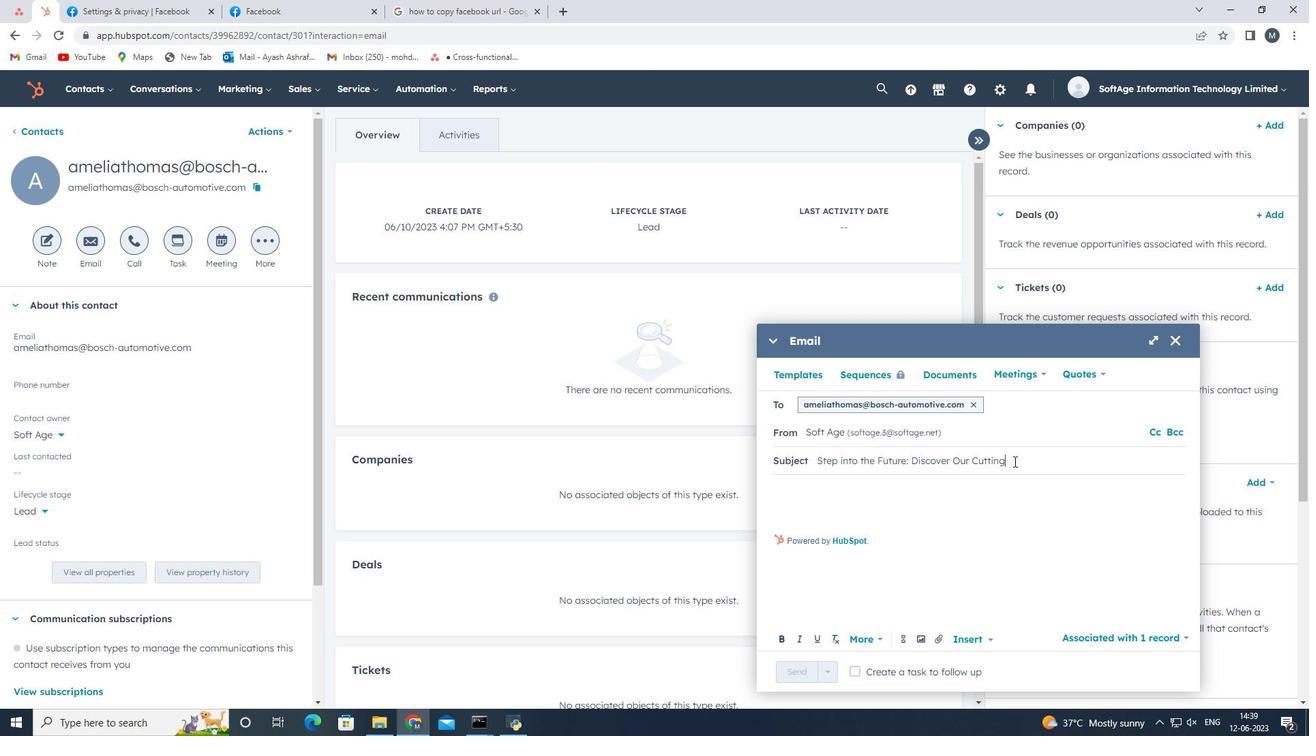 
Action: Key pressed -<Key.shift>Edge<Key.space><Key.shift>Solution
Screenshot: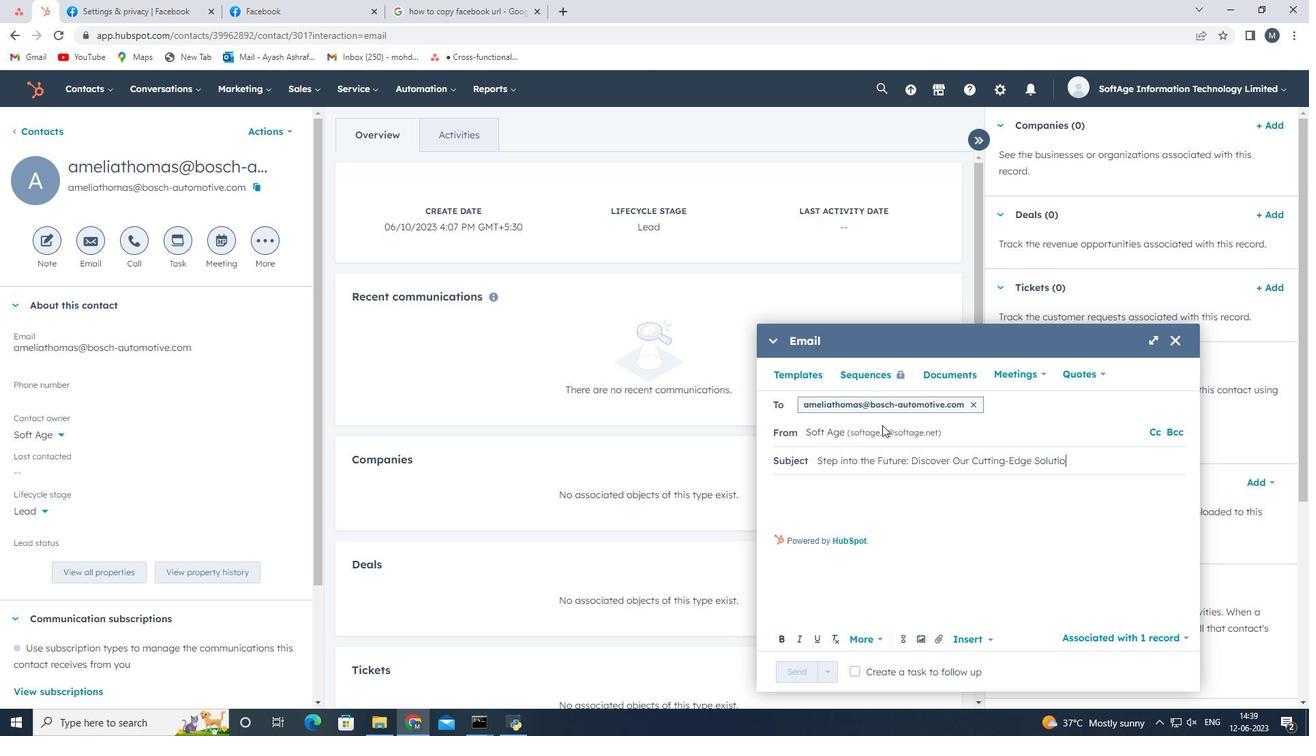
Action: Mouse moved to (800, 489)
Screenshot: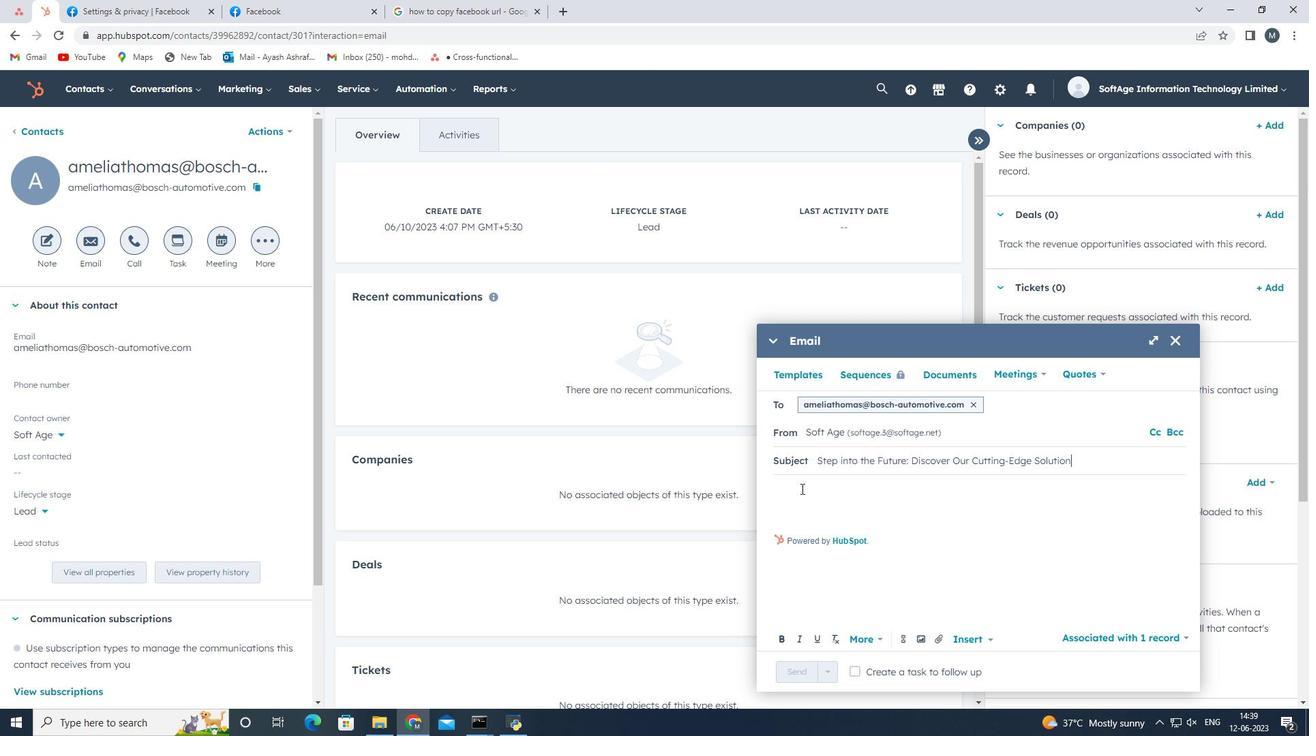 
Action: Mouse pressed left at (800, 489)
Screenshot: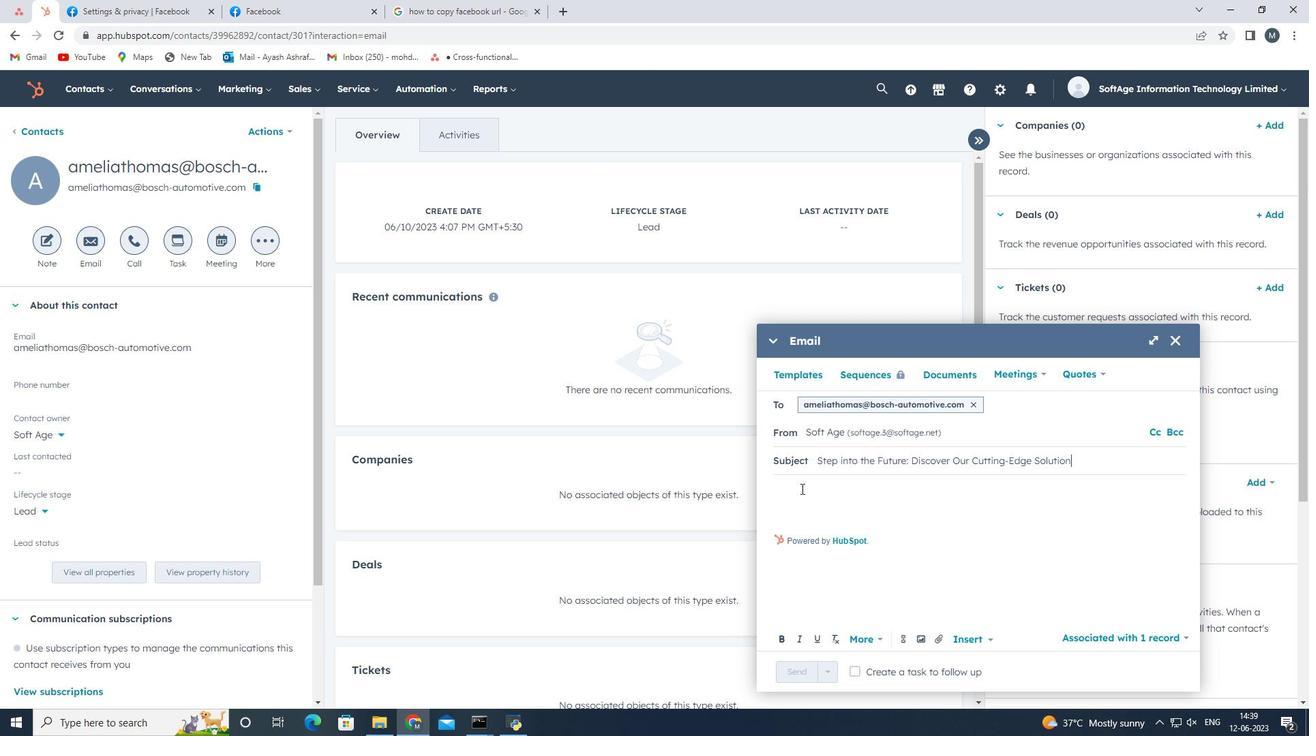 
Action: Mouse moved to (799, 490)
Screenshot: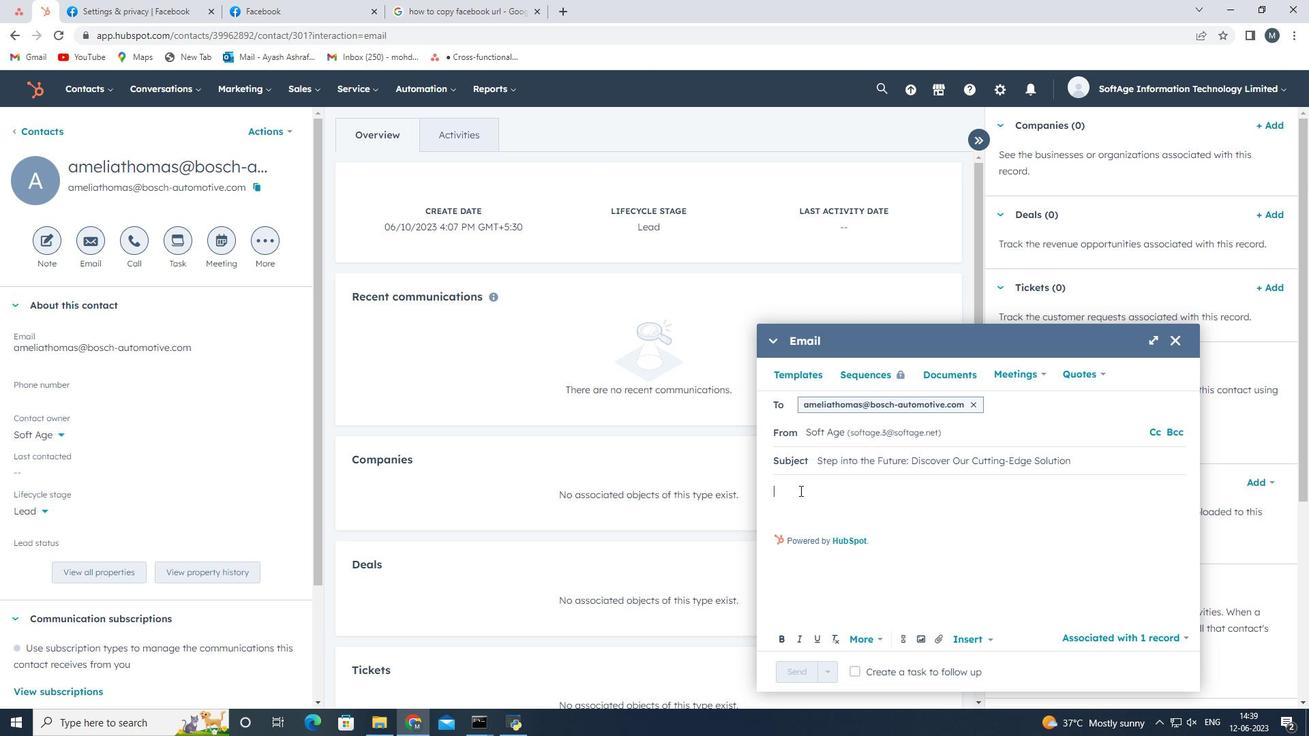 
Action: Key pressed <Key.shift>Good<Key.space><Key.shift><Key.shift>Day,<Key.enter><Key.shift><Key.shift><Key.shift><Key.shift><Key.shift><Key.shift><Key.shift><Key.shift><Key.shift><Key.shift><Key.shift><Key.shift><Key.shift><Key.shift><Key.shift><Key.shift><Key.shift><Key.shift><Key.shift><Key.shift><Key.shift><Key.shift><Key.shift><Key.shift><Key.shift><Key.shift><Key.shift><Key.shift>We<Key.shift_r><Key.shift_r><Key.shift_r><Key.shift_r><Key.shift_r><Key.shift_r><Key.shift_r><Key.shift_r><Key.shift_r><Key.shift_r><Key.shift_r><Key.shift_r><Key.shift_r><Key.shift_r><Key.shift_r><Key.shift_r><Key.shift_r><Key.shift_r><Key.shift_r><Key.shift_r><Key.shift_r><Key.shift_r><Key.shift_r><Key.shift_r><Key.shift_r><Key.shift_r><Key.shift_r><Key.shift_r><Key.shift_r><Key.shift_r><Key.shift_r><Key.shift_r><Key.shift_r><Key.shift_r><Key.shift_r><Key.shift_r><Key.shift_r><Key.shift_r><Key.shift_r><Key.shift_r><Key.shift_r><Key.shift_r><Key.shift_r><Key.shift_r><Key.shift_r><Key.shift_r><Key.shift_r><Key.shift_r><Key.shift_r><Key.shift_r><Key.shift_r>"<Key.backspace>'are<Key.backspace><Key.backspace><Key.backspace>re<Key.space><Key.shift>excited<Key.space>to<Key.space>introduce<Key.space>you<Key.space>to<Key.space>an<Key.space>innovative<Key.space>solution<Key.space>that<Key.space>will<Key.space>revolutionize<Key.space>your<Key.space>industry.<Key.shift>Get<Key.space><Key.shift>ready<Key.space>to<Key.space>redefine<Key.space>success<Key.space>and<Key.space>reach<Key.space>new<Key.space>heights.<Key.enter><Key.shift><Key.shift><Key.shift><Key.shift><Key.shift><Key.shift><Key.shift><Key.shift>Best<Key.space><Key.shift>Regards.
Screenshot: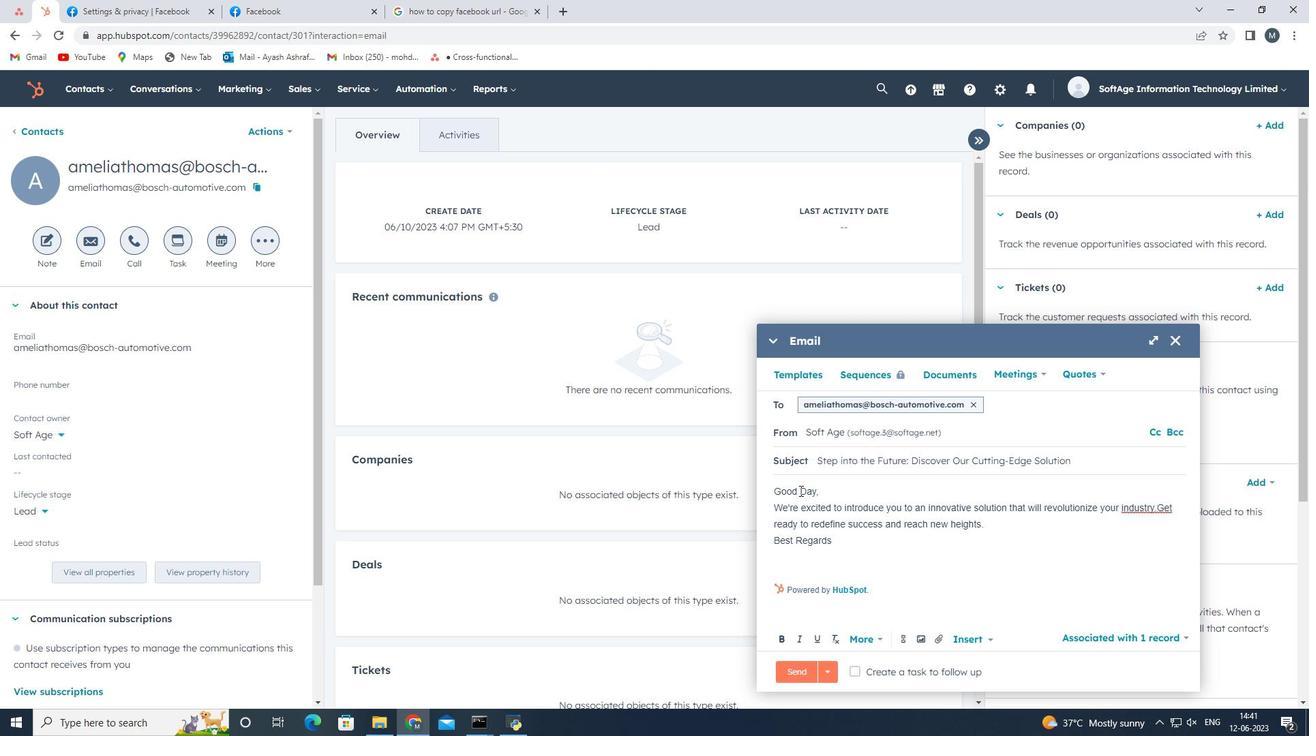 
Action: Mouse moved to (900, 639)
Screenshot: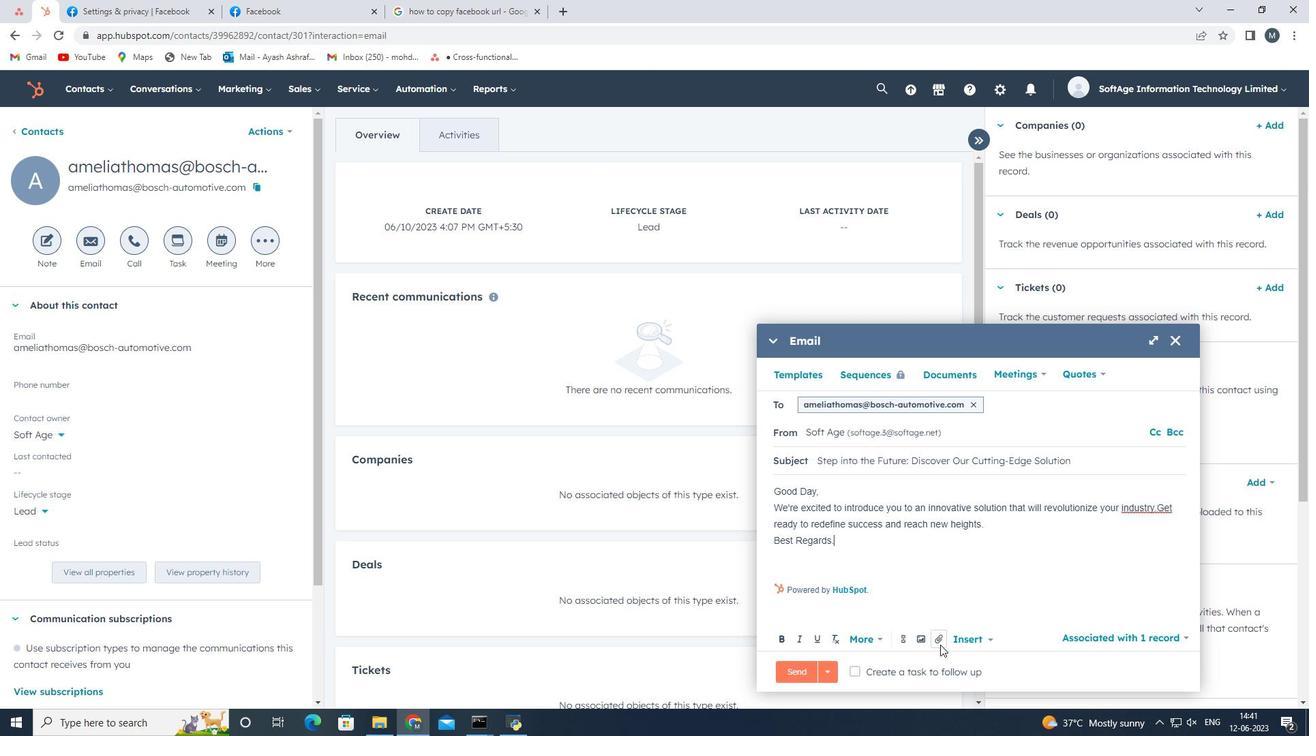 
Action: Mouse pressed left at (900, 639)
Screenshot: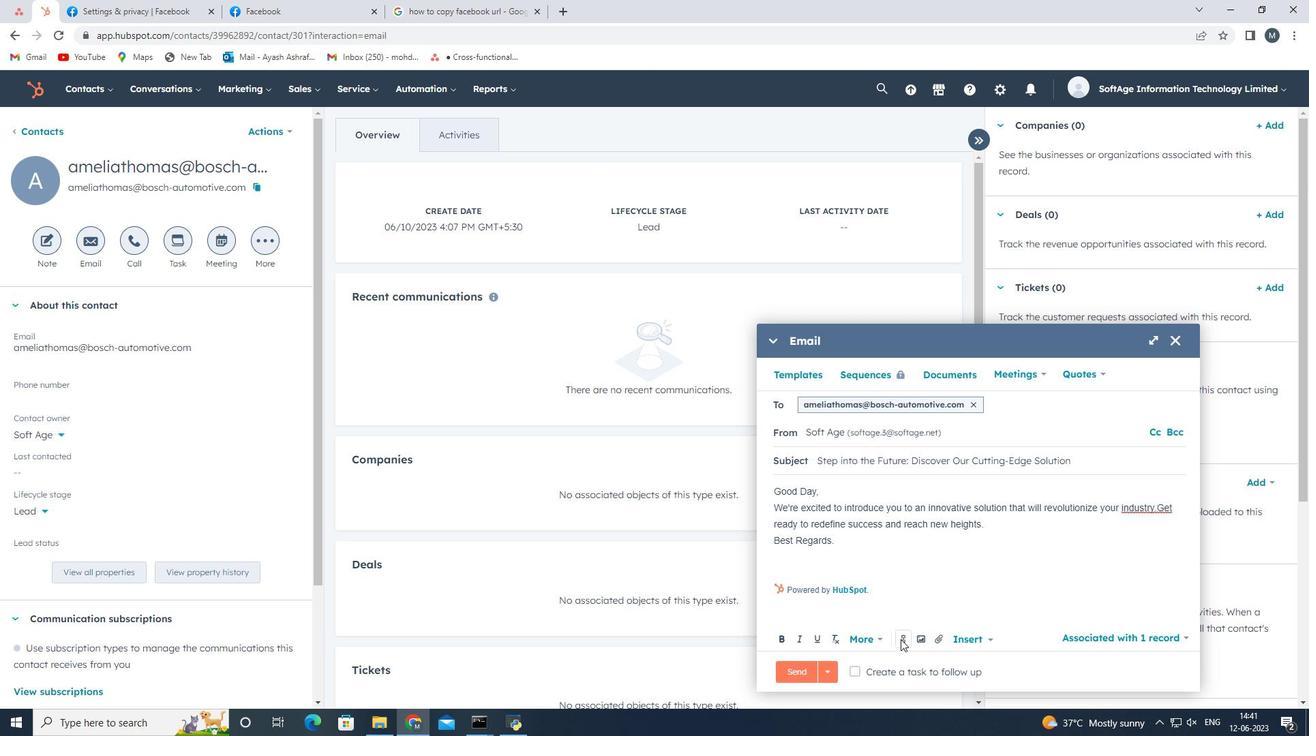 
Action: Mouse moved to (927, 486)
Screenshot: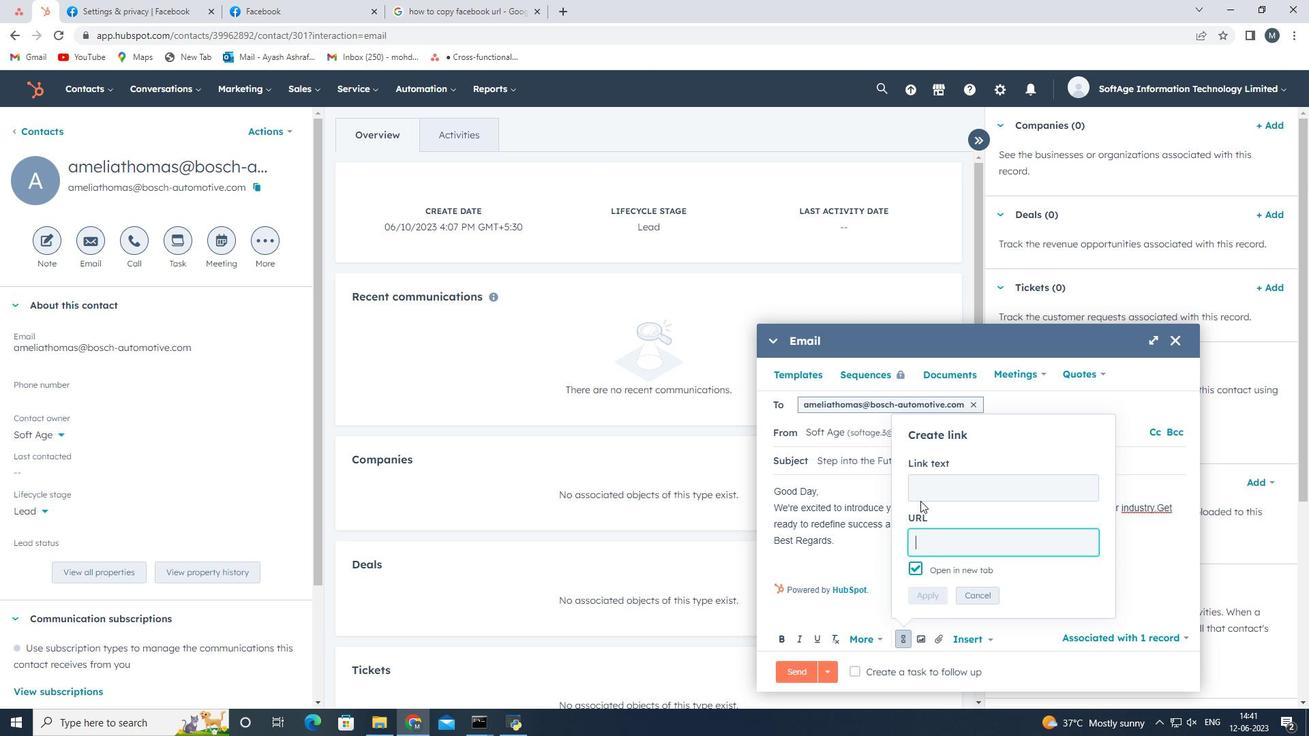 
Action: Mouse pressed left at (927, 486)
Screenshot: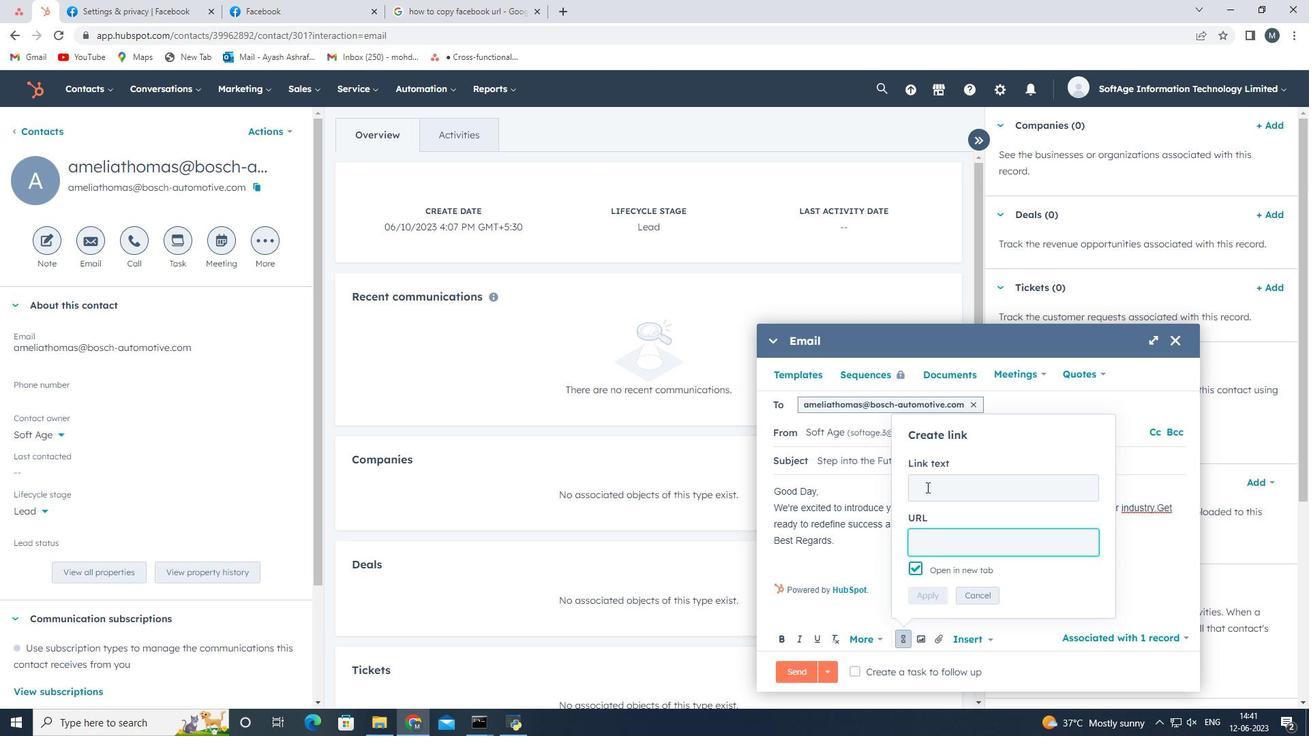 
Action: Mouse moved to (790, 490)
Screenshot: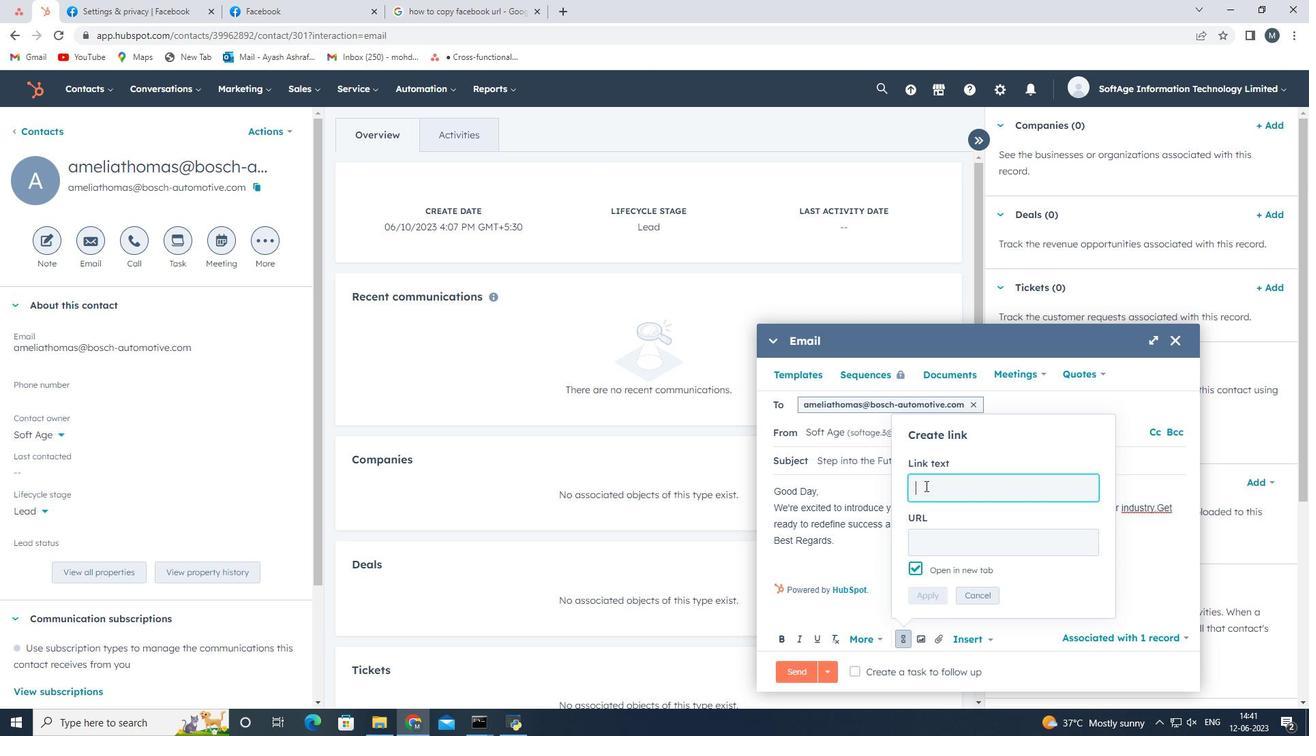
Action: Key pressed <Key.shift>Ointerest
Screenshot: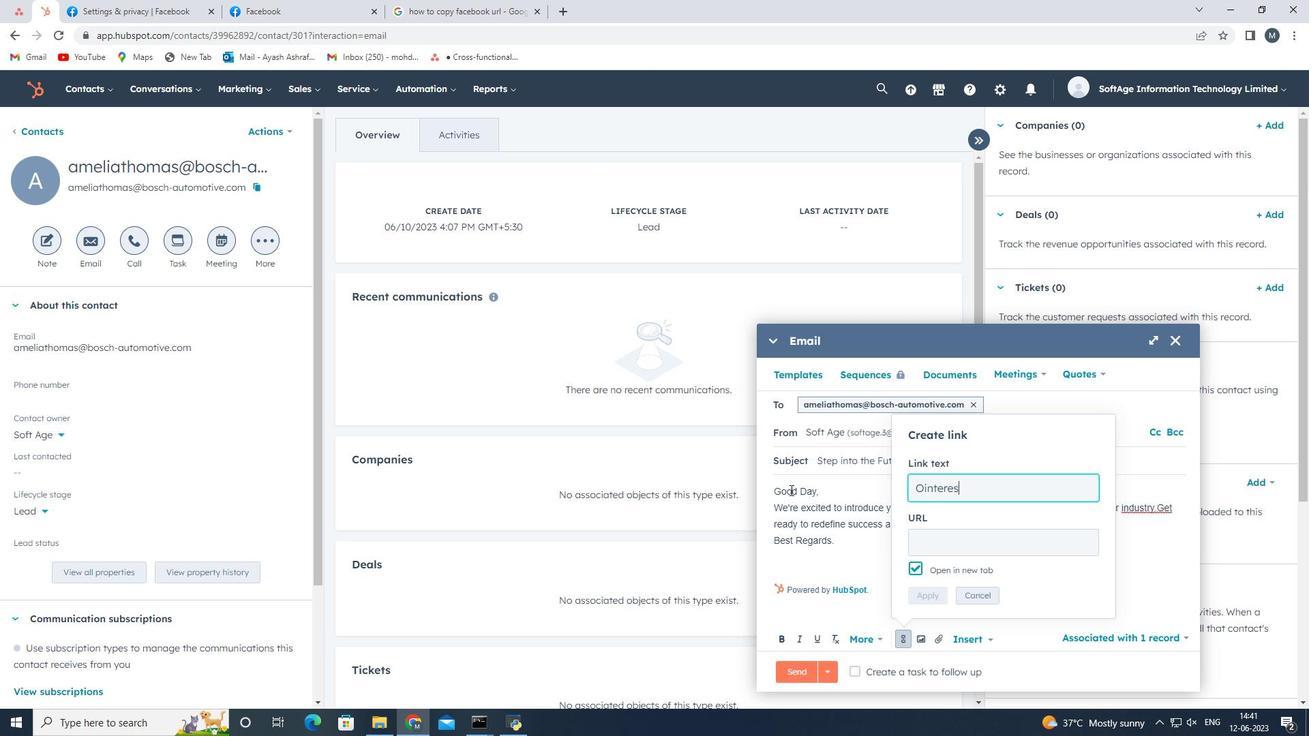 
Action: Mouse moved to (926, 483)
Screenshot: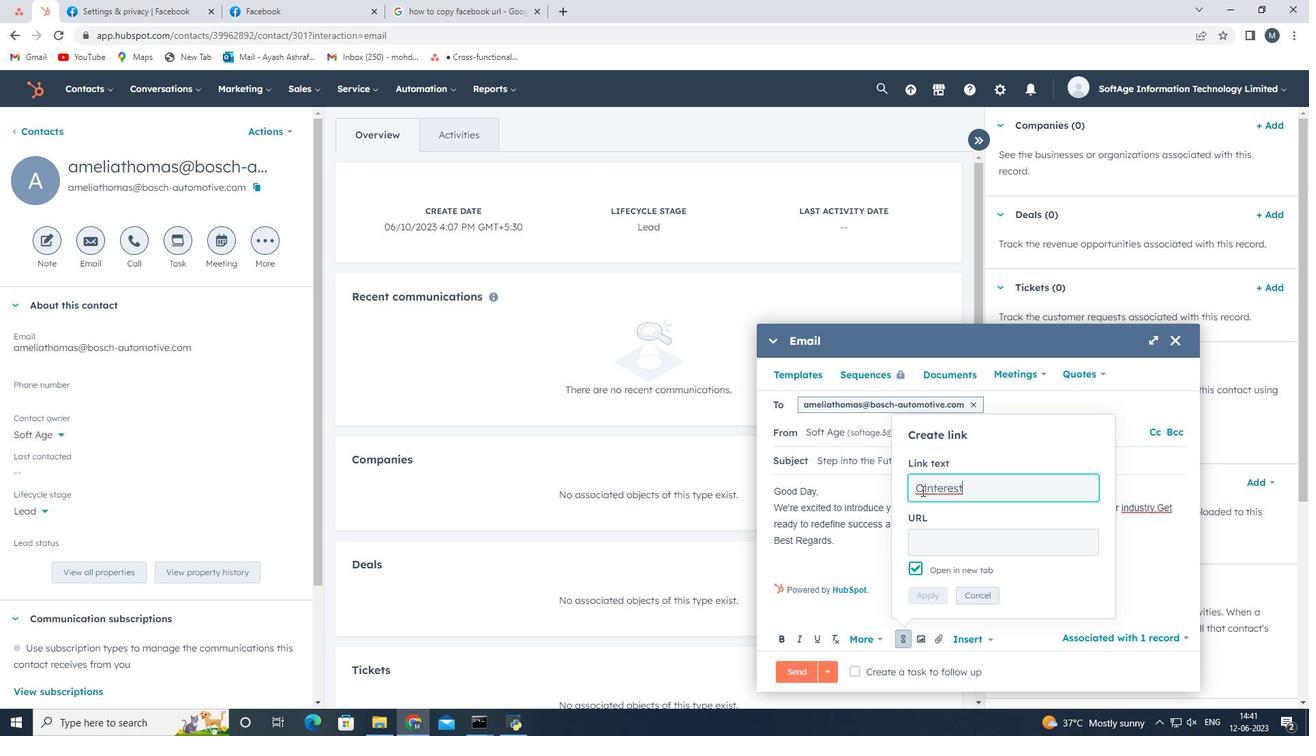 
Action: Mouse pressed left at (926, 483)
Screenshot: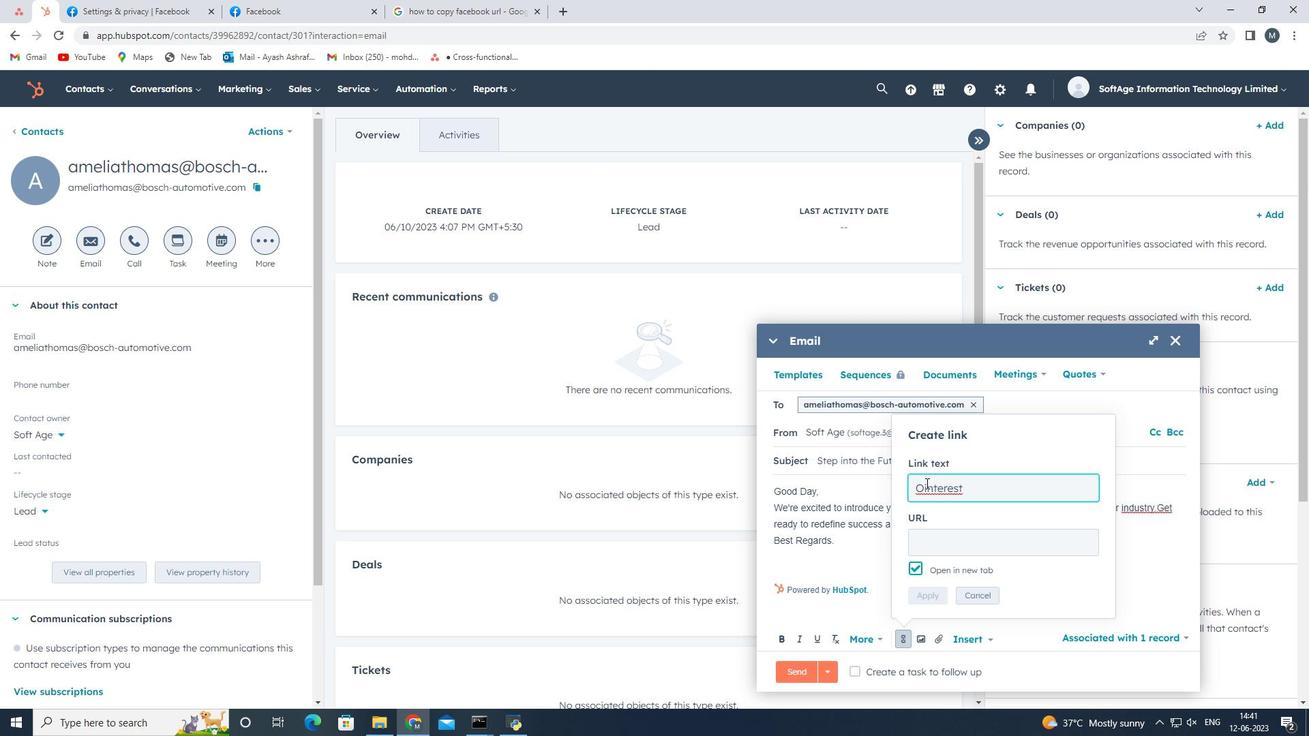 
Action: Mouse moved to (827, 491)
Screenshot: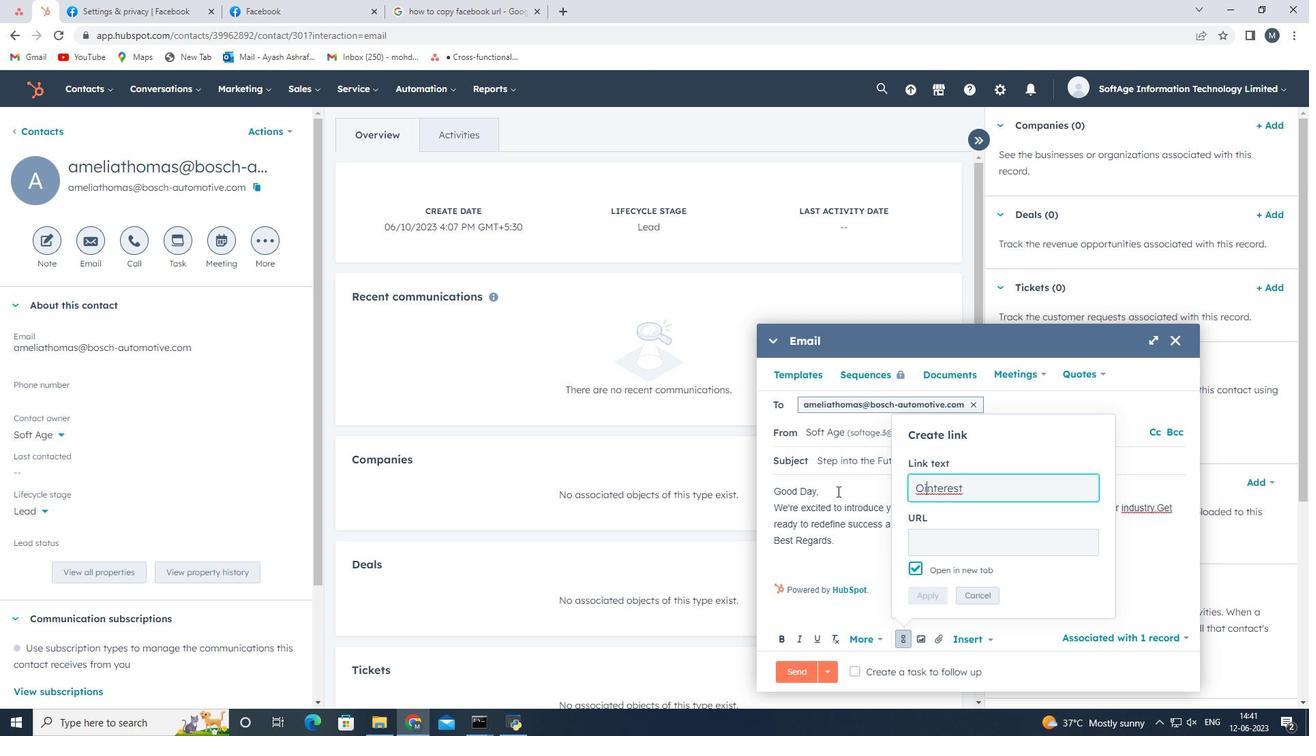 
Action: Key pressed <Key.backspace><Key.shift>P<Key.backspace><Key.backspace><Key.shift>P
Screenshot: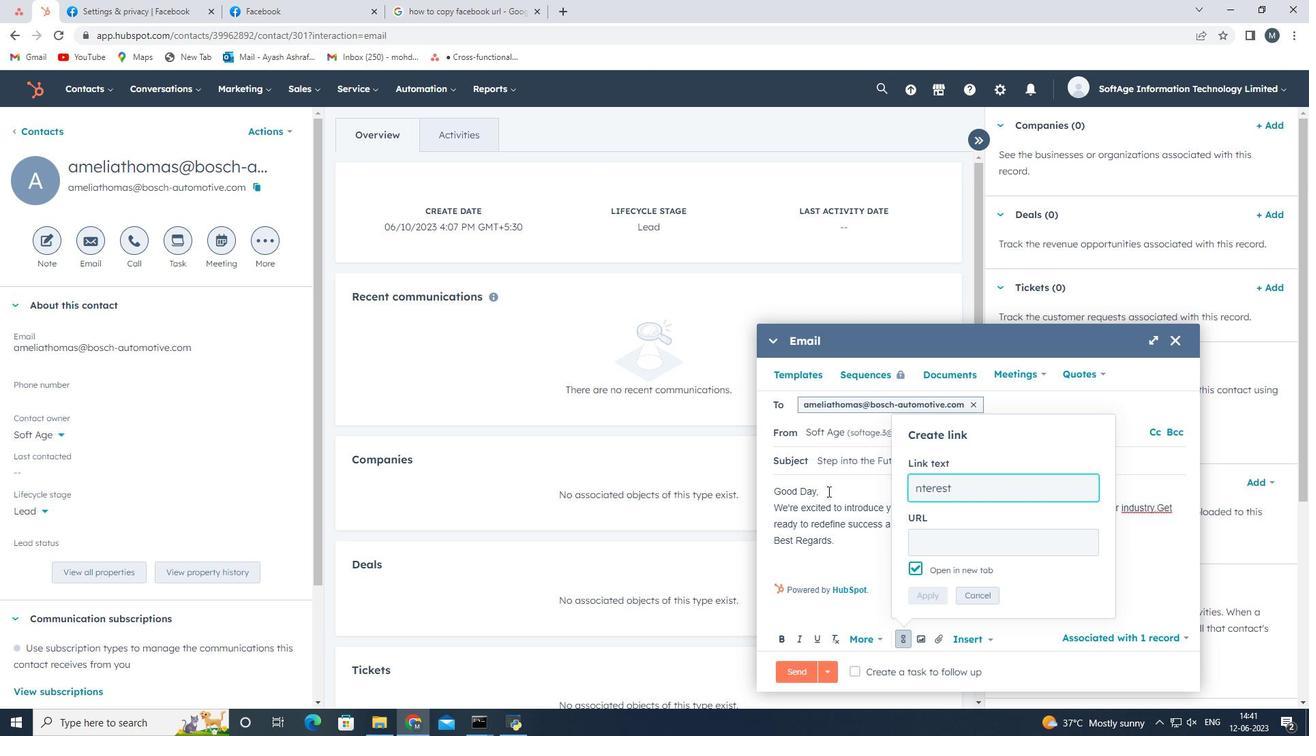 
Action: Mouse moved to (875, 471)
Screenshot: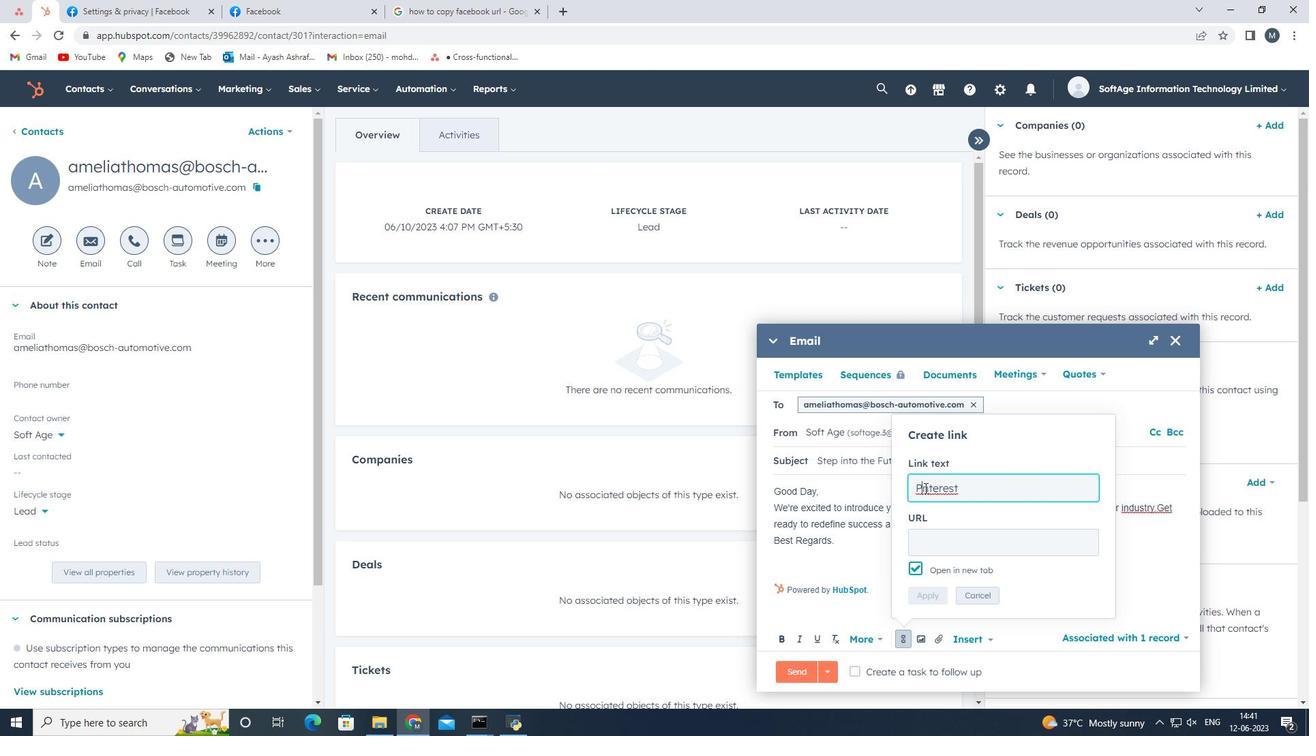 
Action: Key pressed i
Screenshot: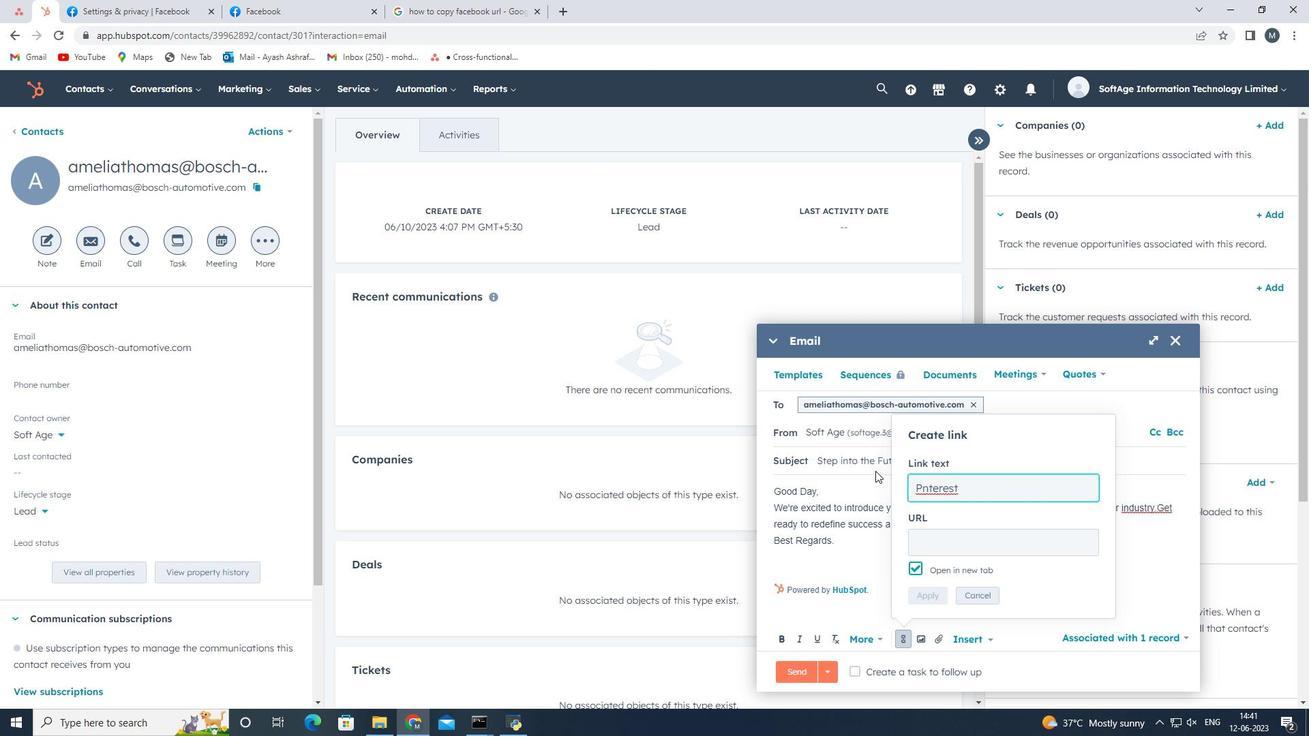 
Action: Mouse moved to (1003, 535)
Screenshot: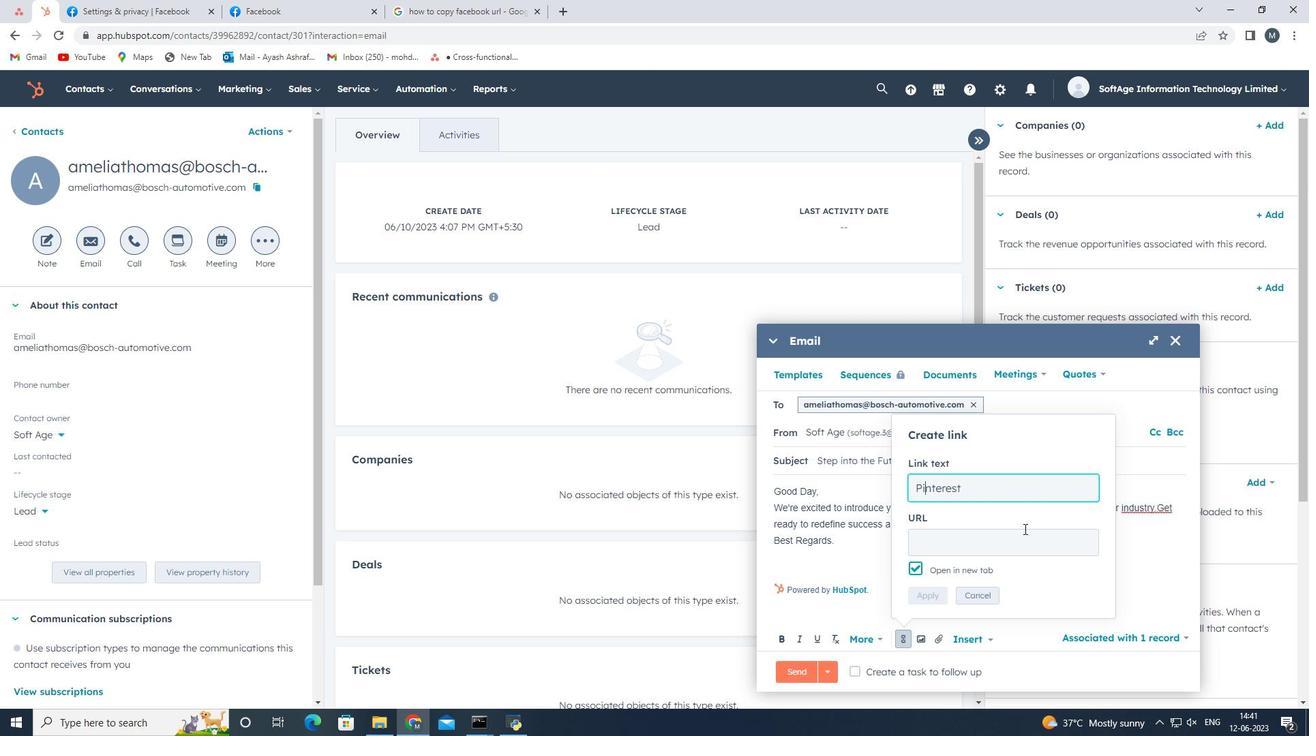 
Action: Mouse pressed left at (1003, 535)
Screenshot: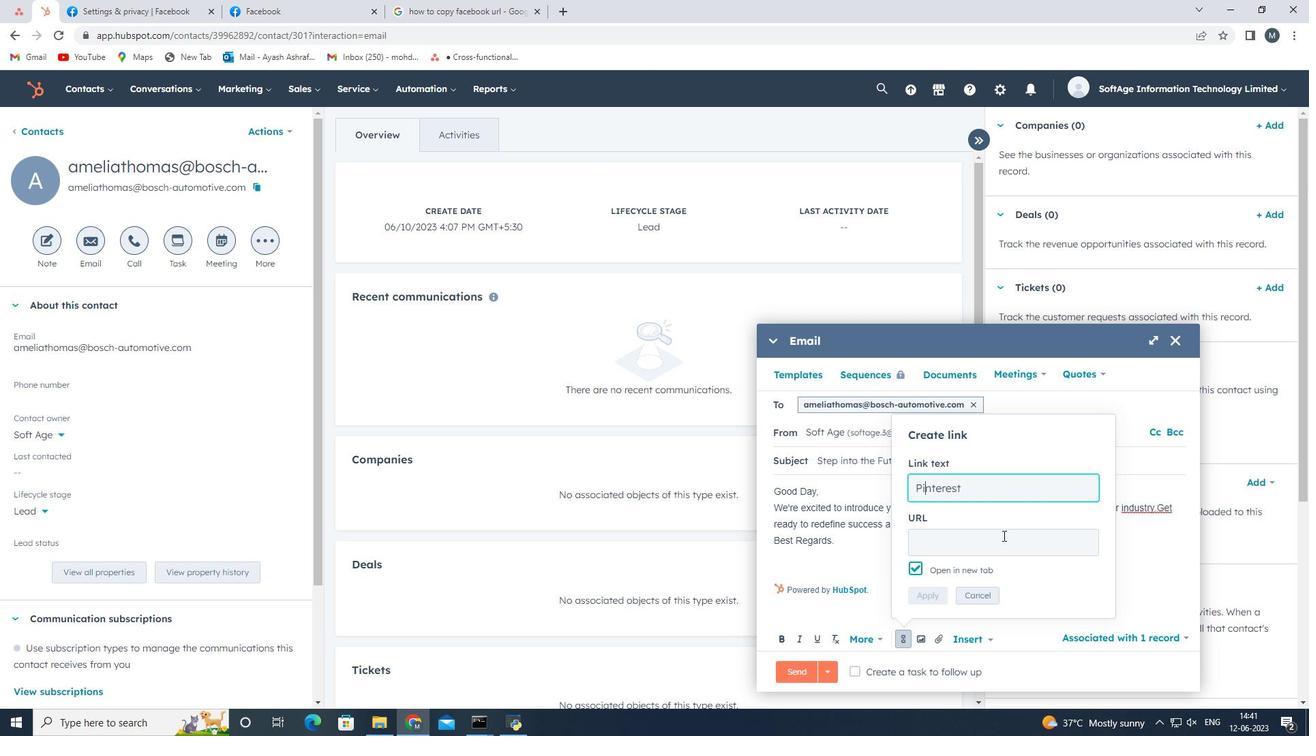 
Action: Key pressed in.pinterest.com
Screenshot: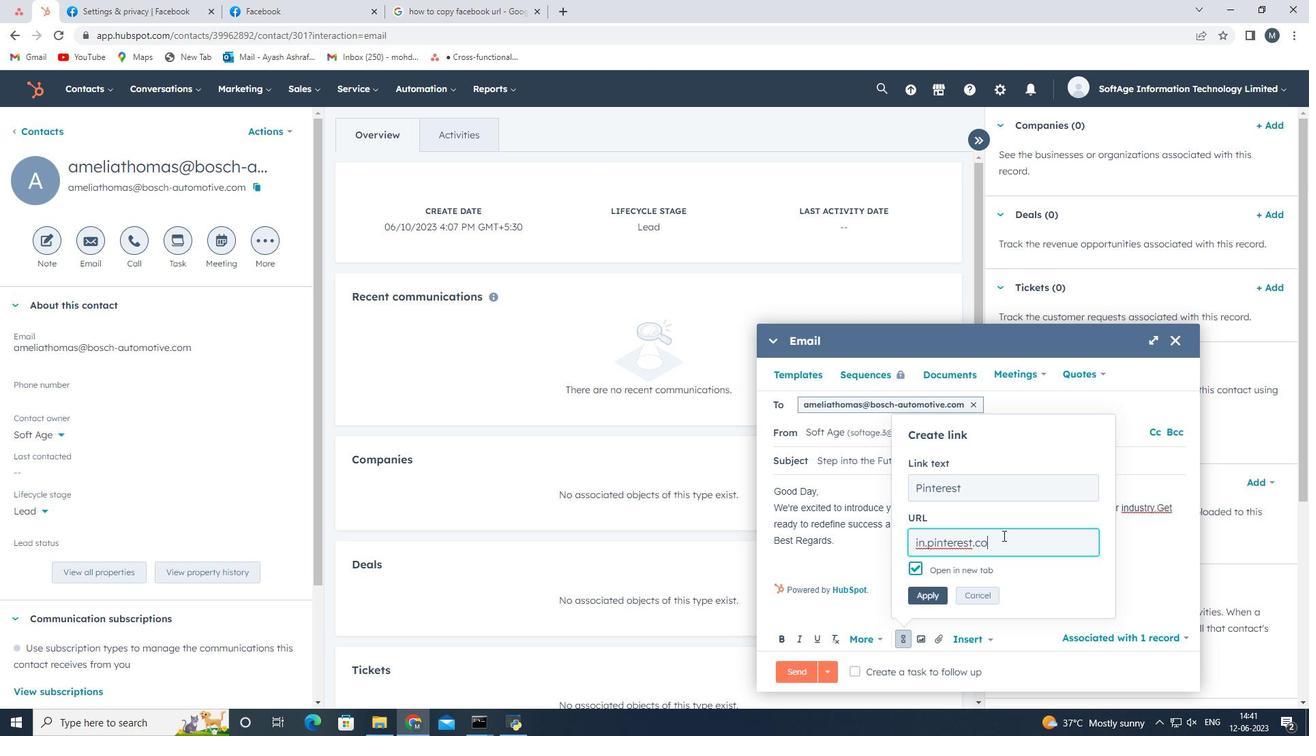 
Action: Mouse moved to (924, 593)
Screenshot: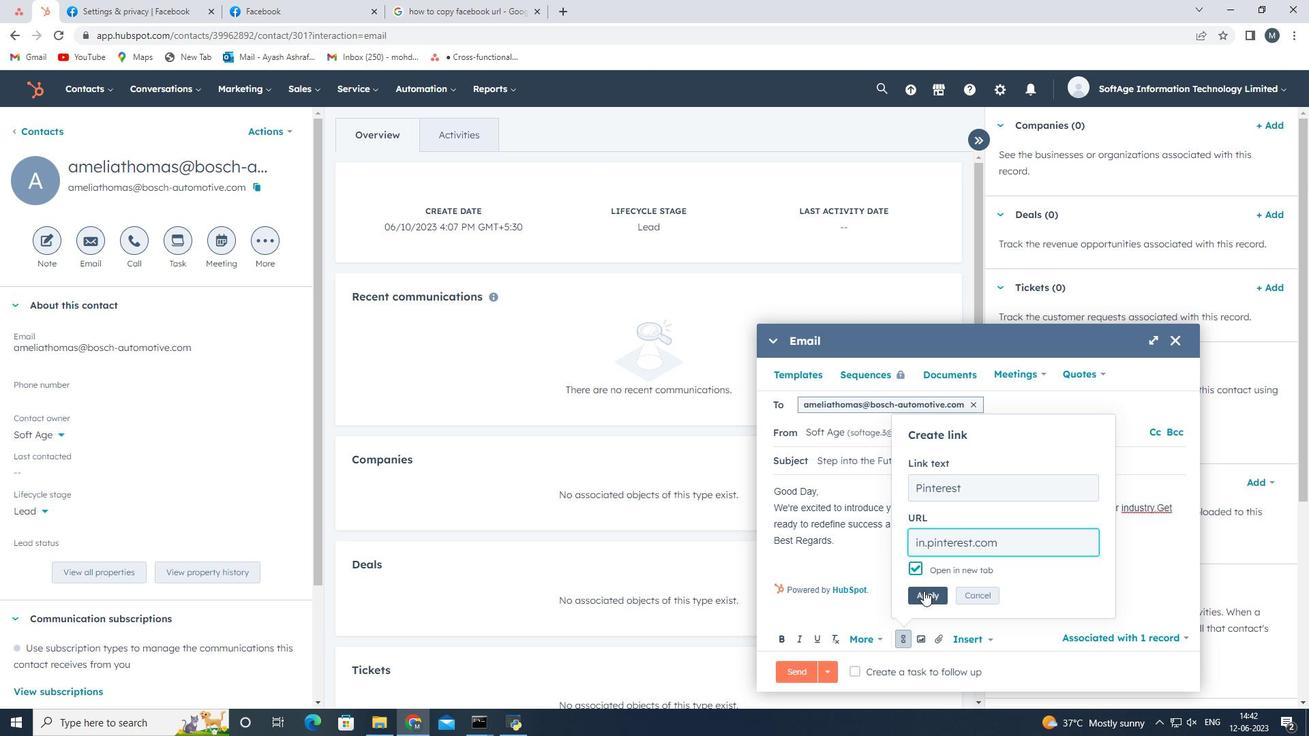
Action: Mouse pressed left at (924, 593)
Screenshot: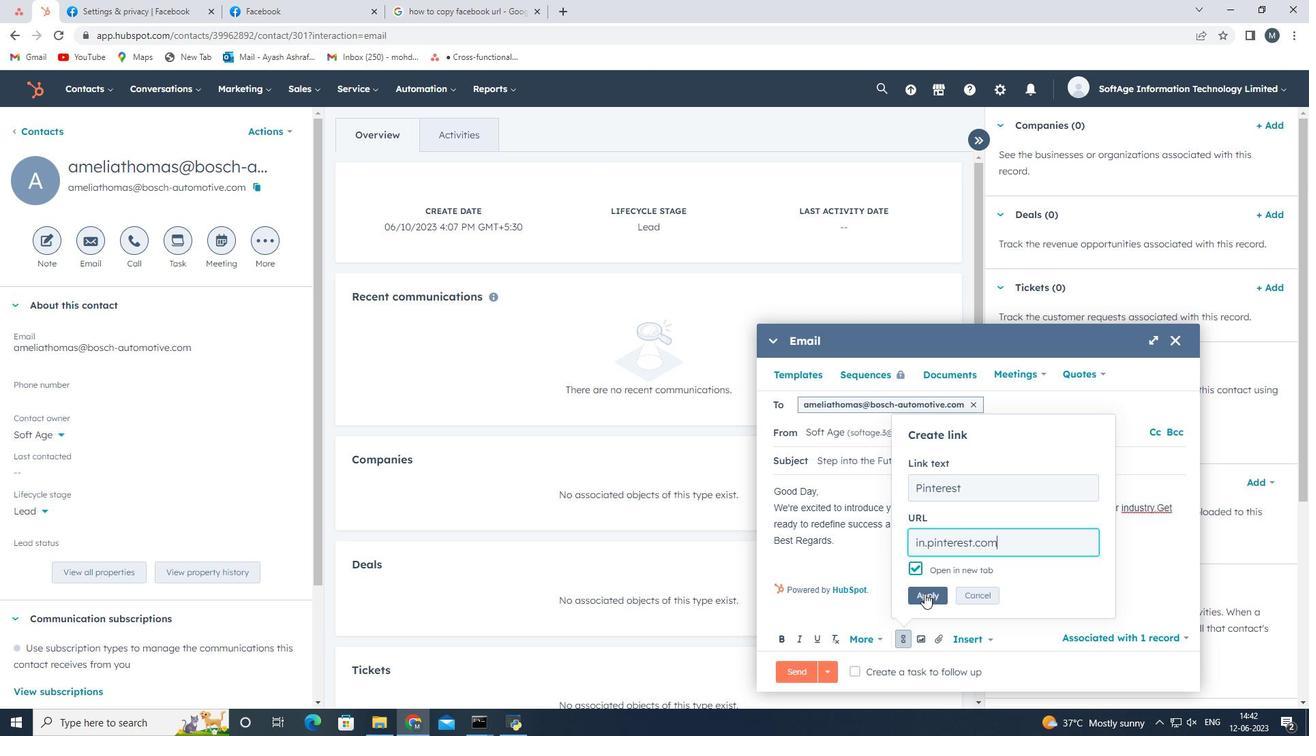 
Action: Mouse moved to (939, 637)
Screenshot: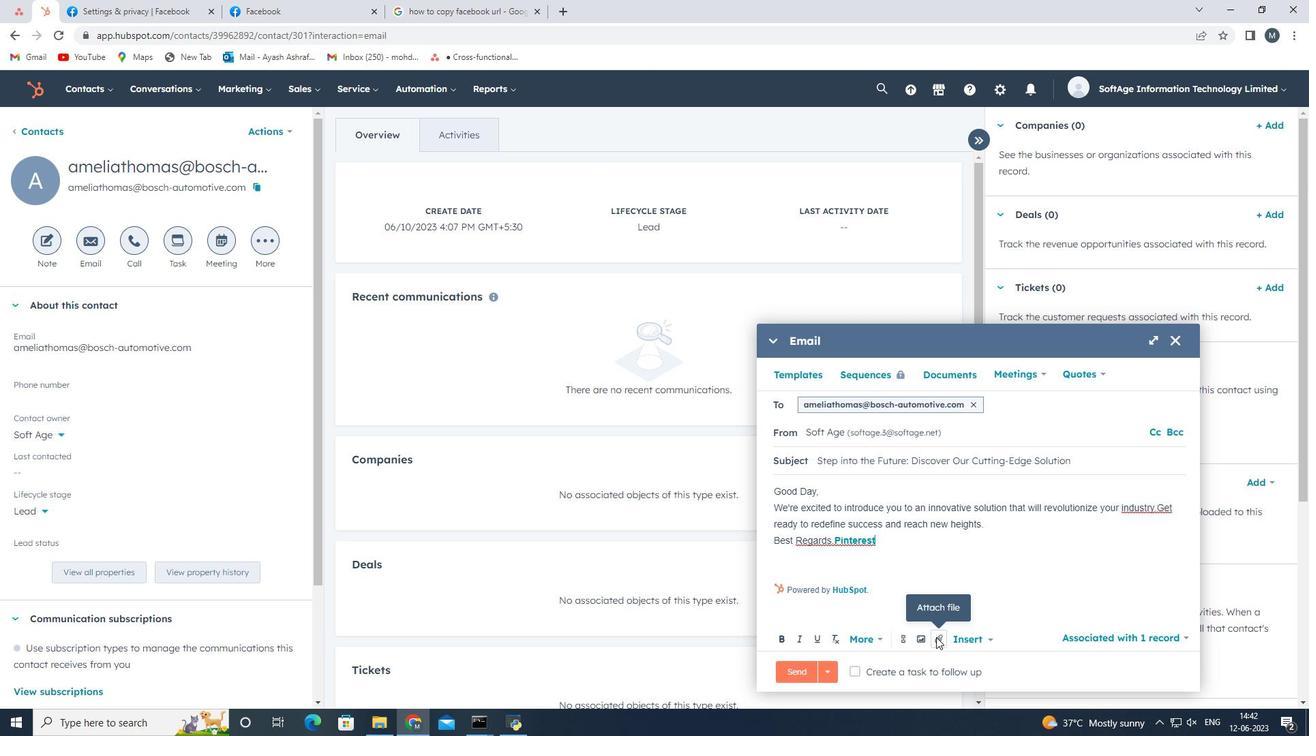 
Action: Mouse pressed left at (939, 637)
Screenshot: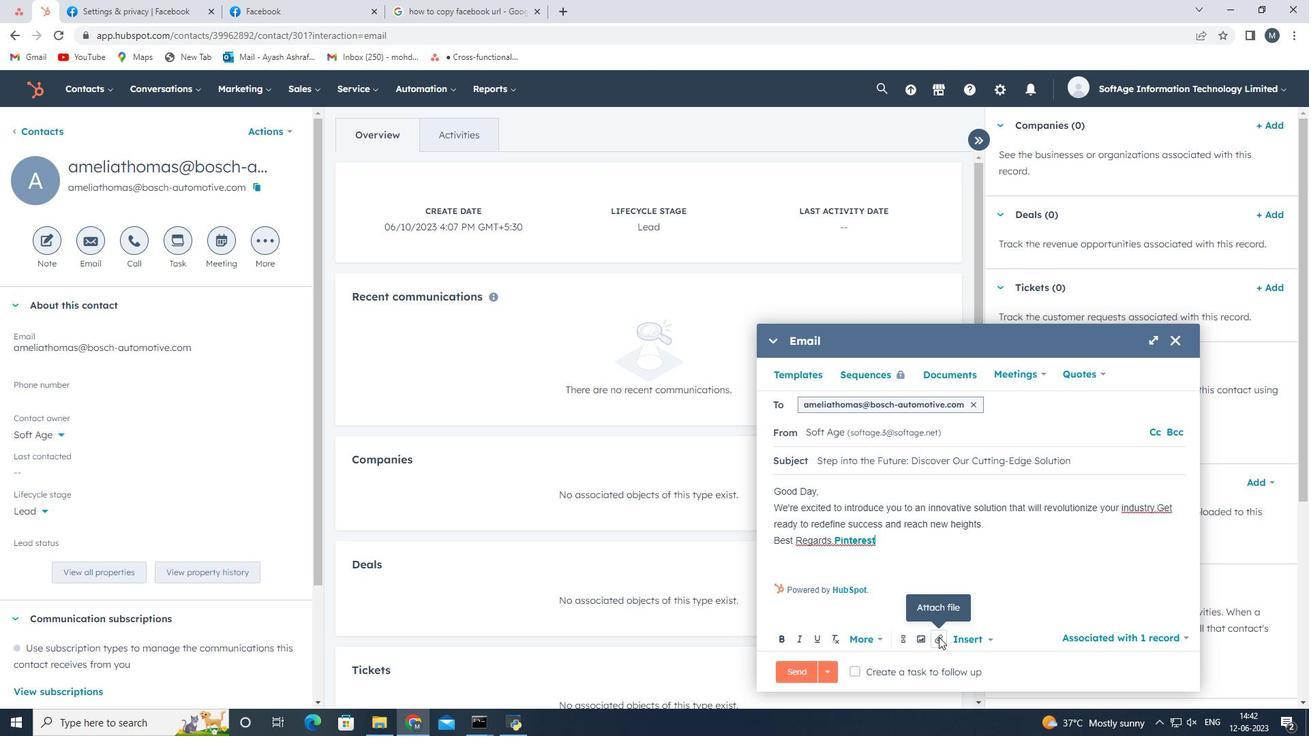 
Action: Mouse moved to (949, 596)
Screenshot: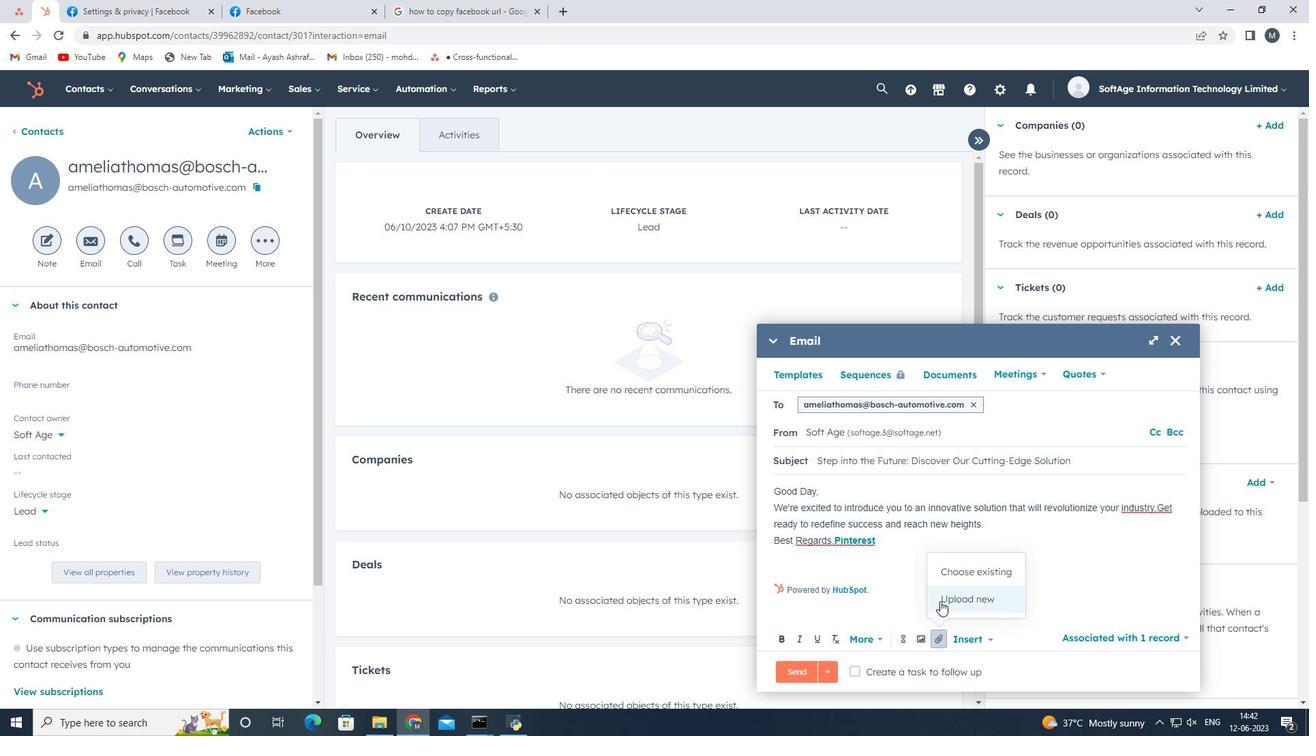 
Action: Mouse pressed left at (949, 596)
Screenshot: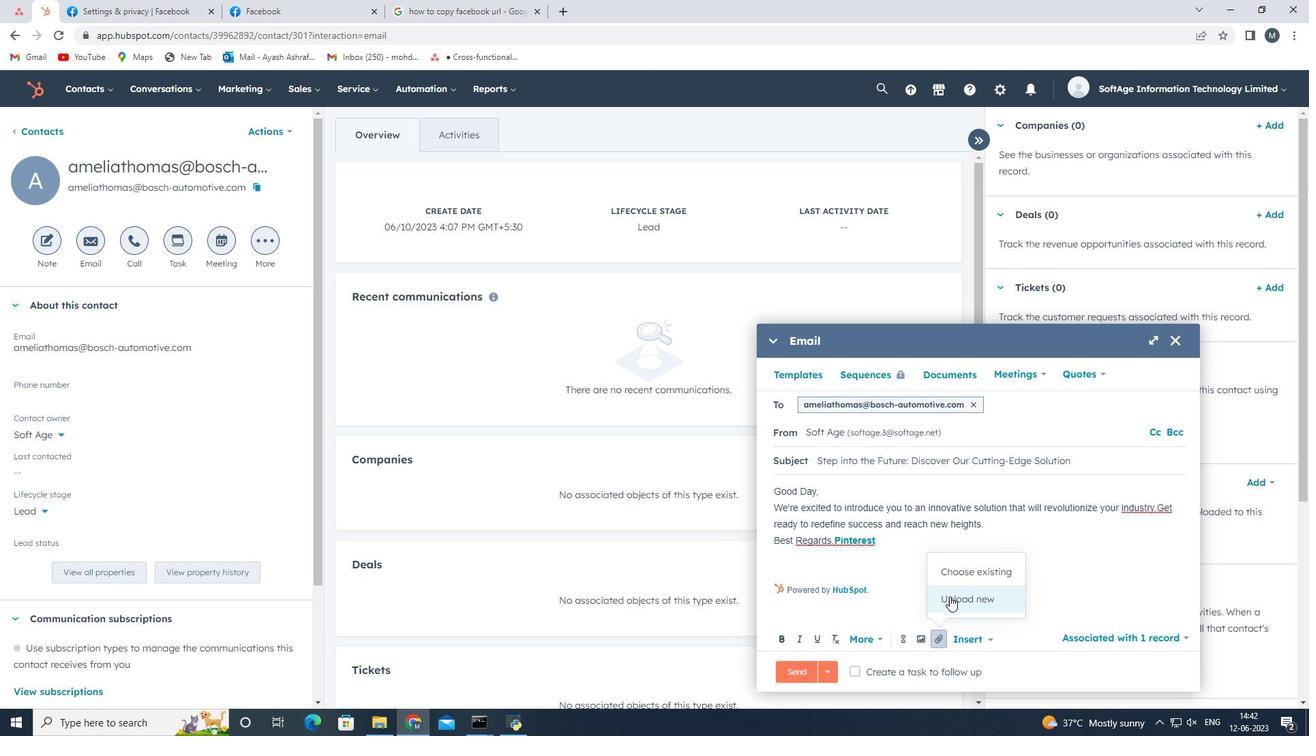 
Action: Mouse moved to (173, 155)
Screenshot: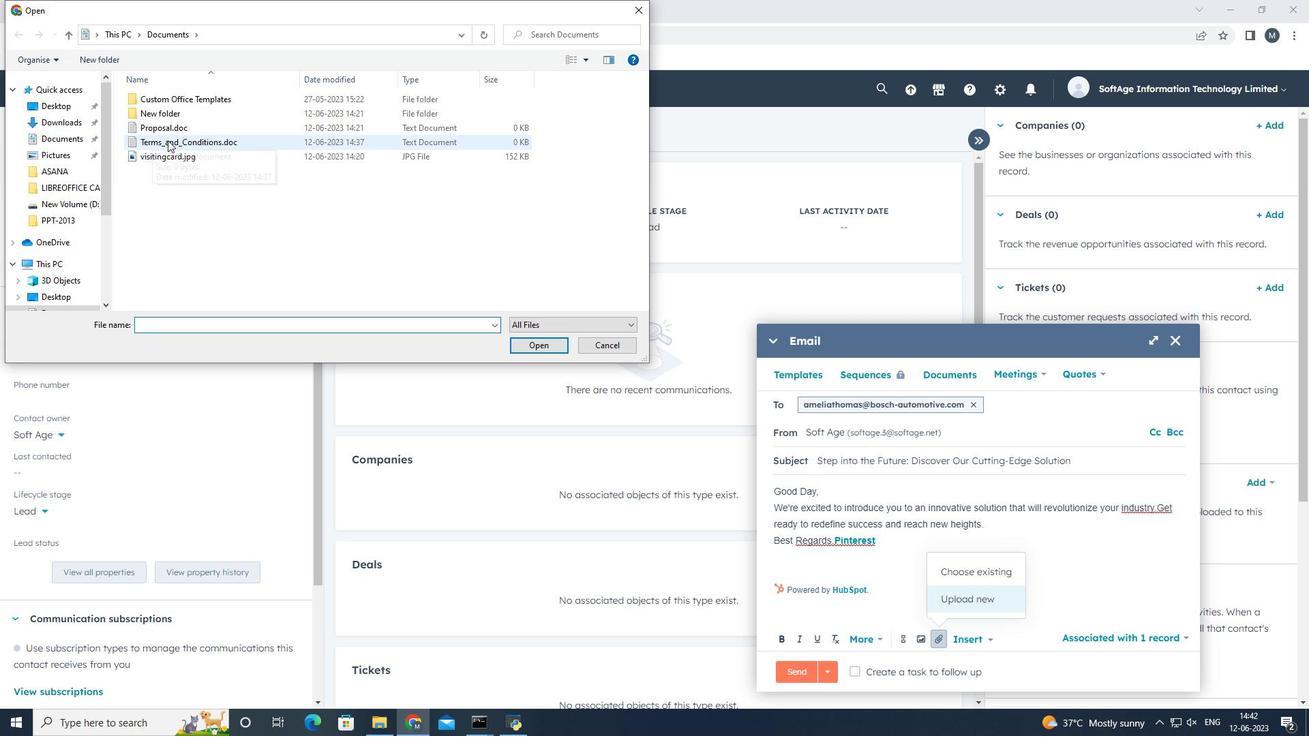 
Action: Mouse pressed left at (173, 155)
Screenshot: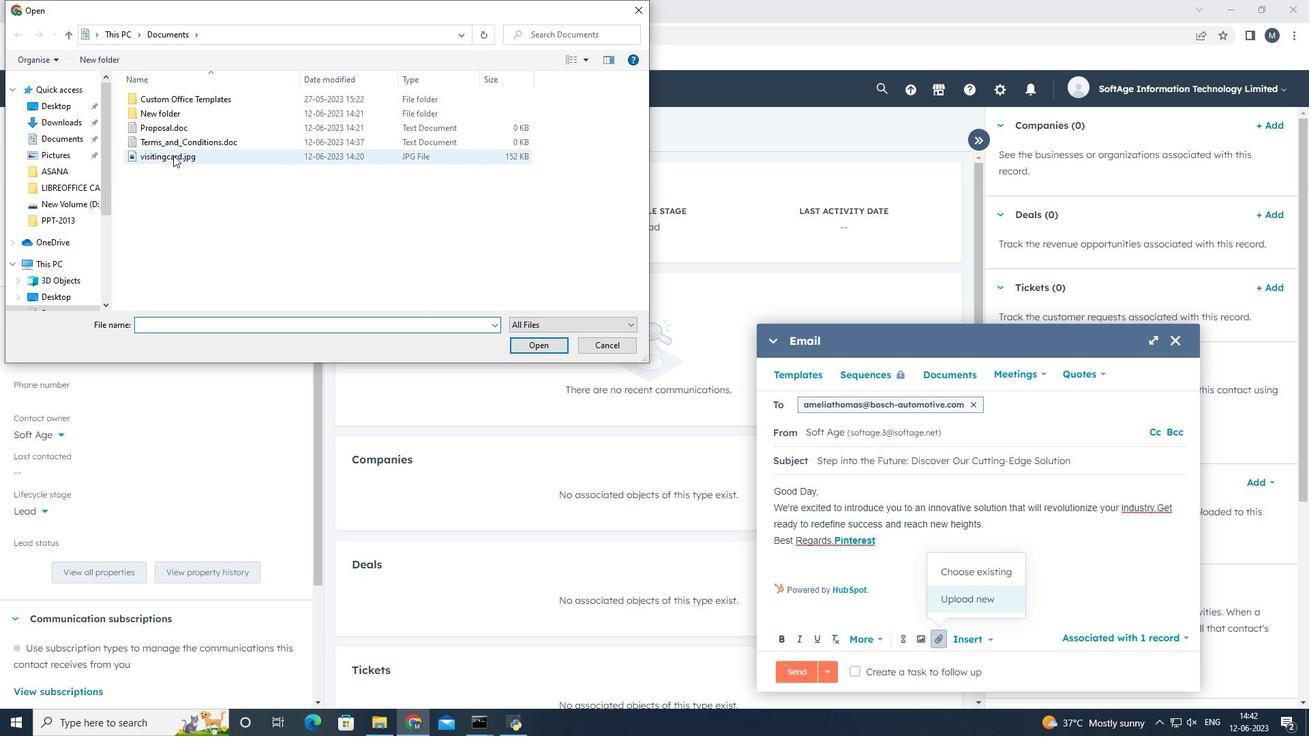 
Action: Mouse moved to (526, 347)
Screenshot: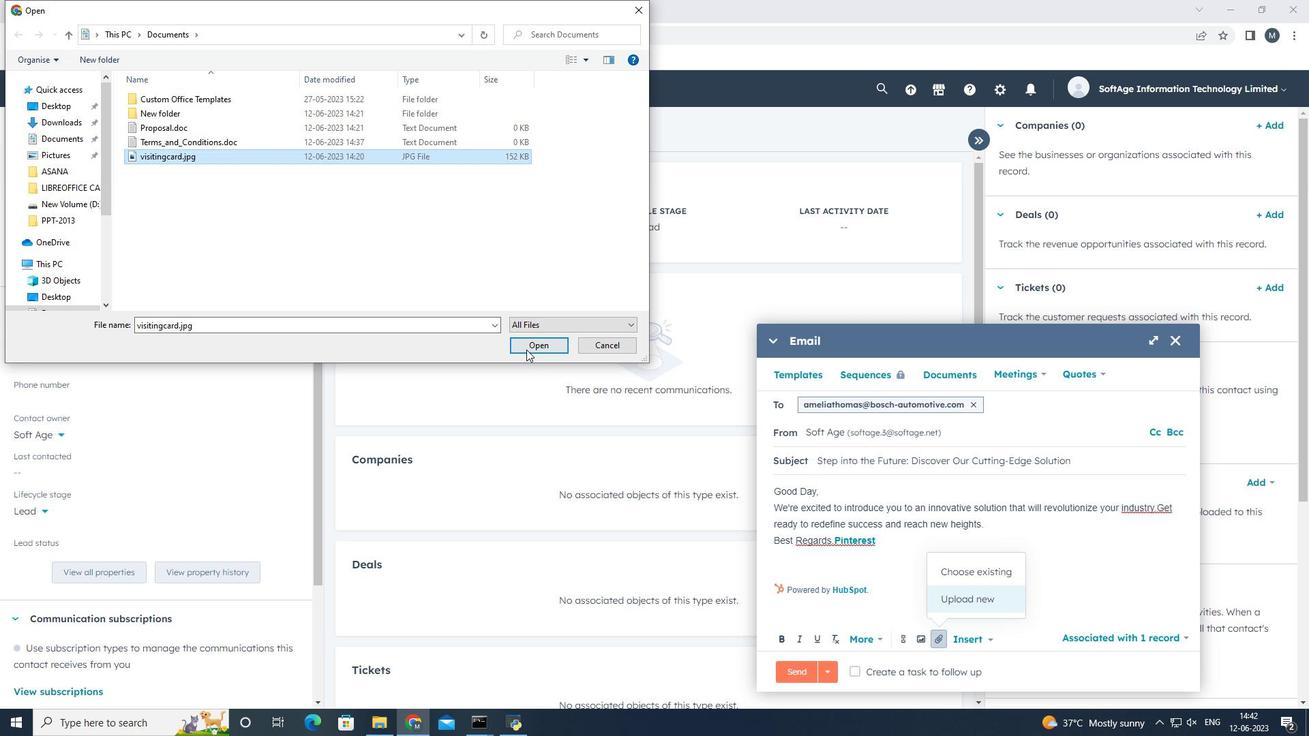 
Action: Mouse pressed left at (526, 347)
Screenshot: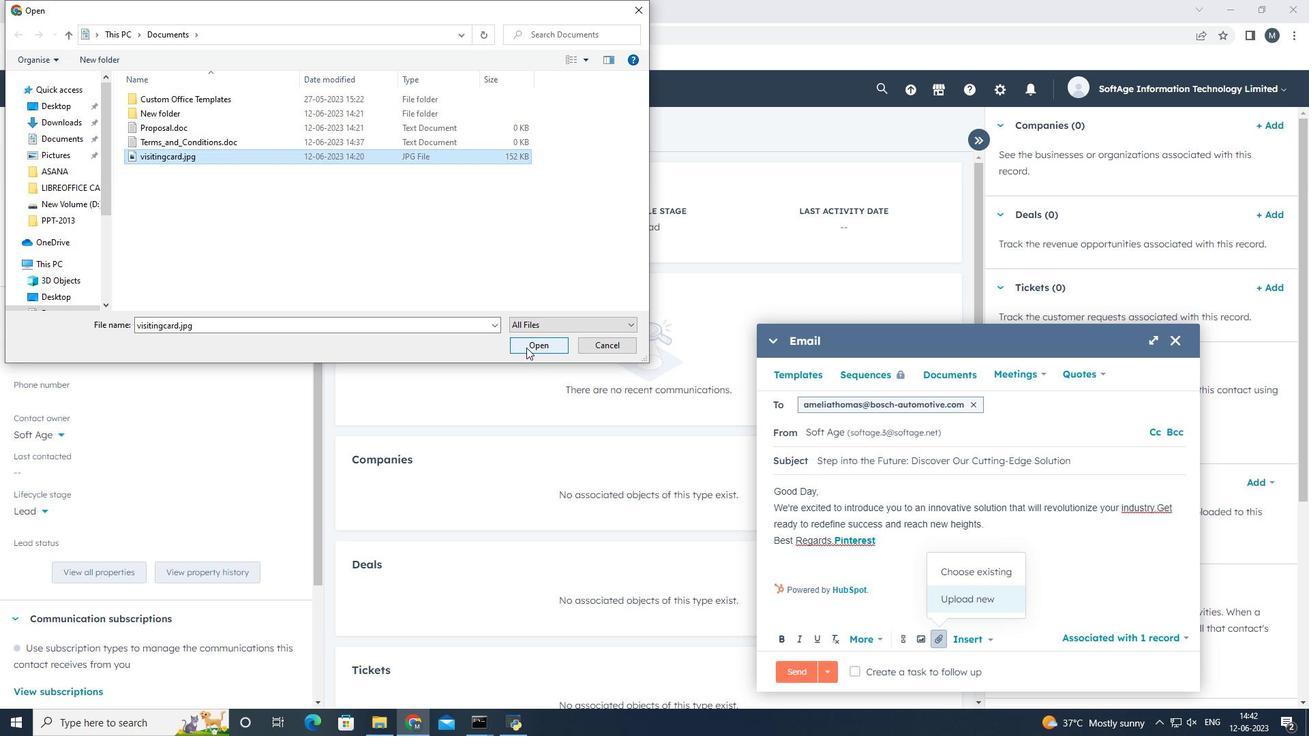 
Action: Mouse moved to (943, 602)
Screenshot: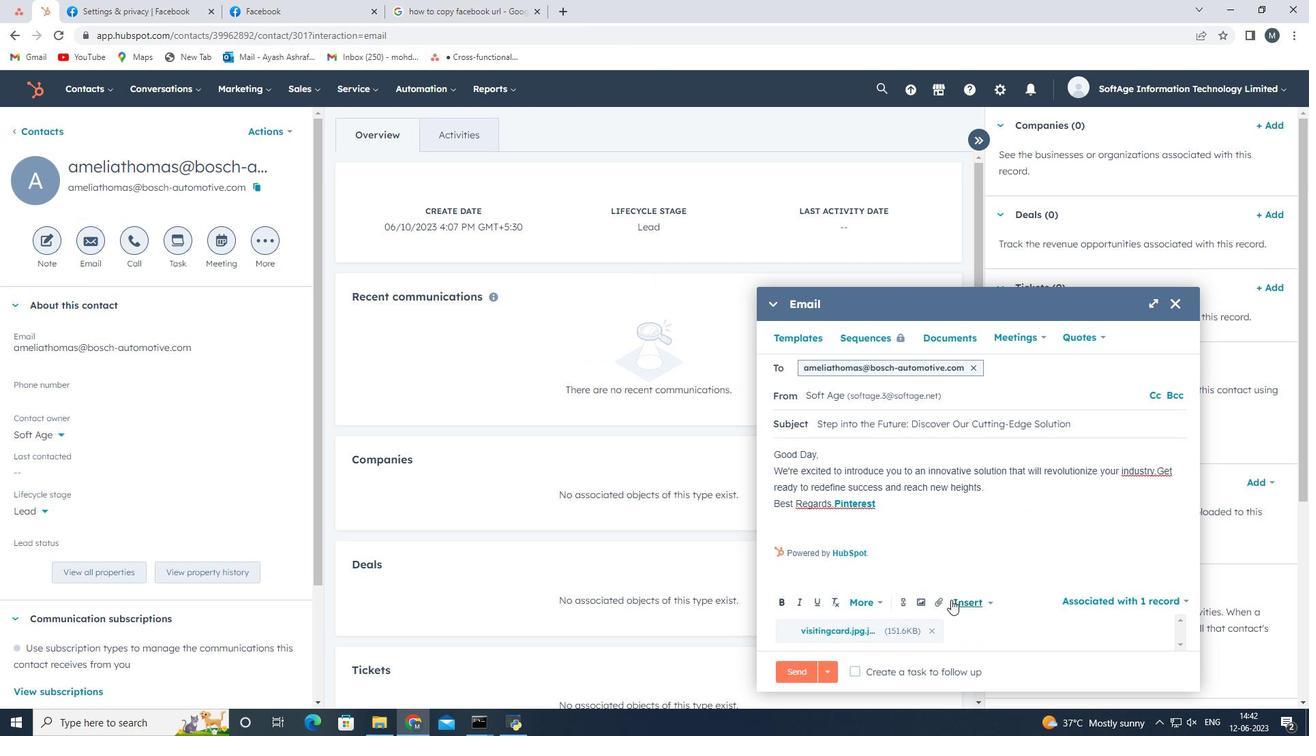 
Action: Mouse pressed left at (943, 602)
Screenshot: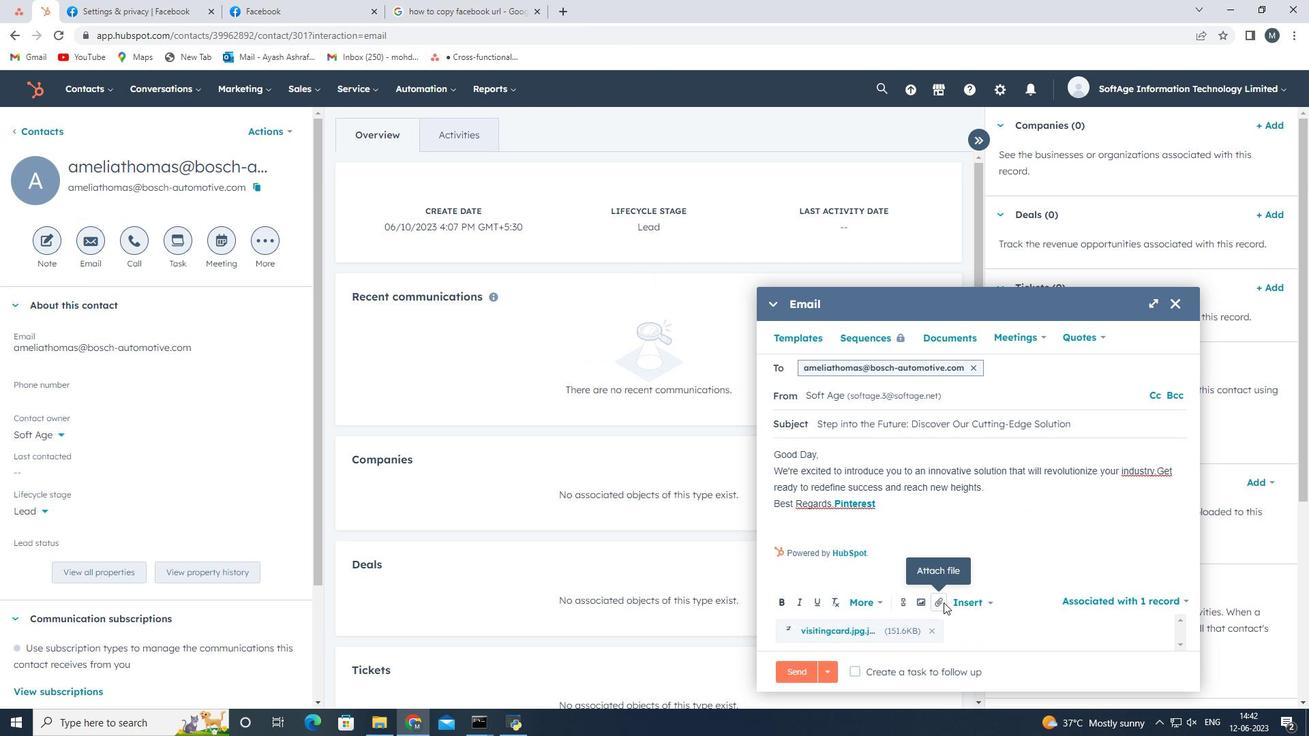 
Action: Mouse moved to (960, 563)
Screenshot: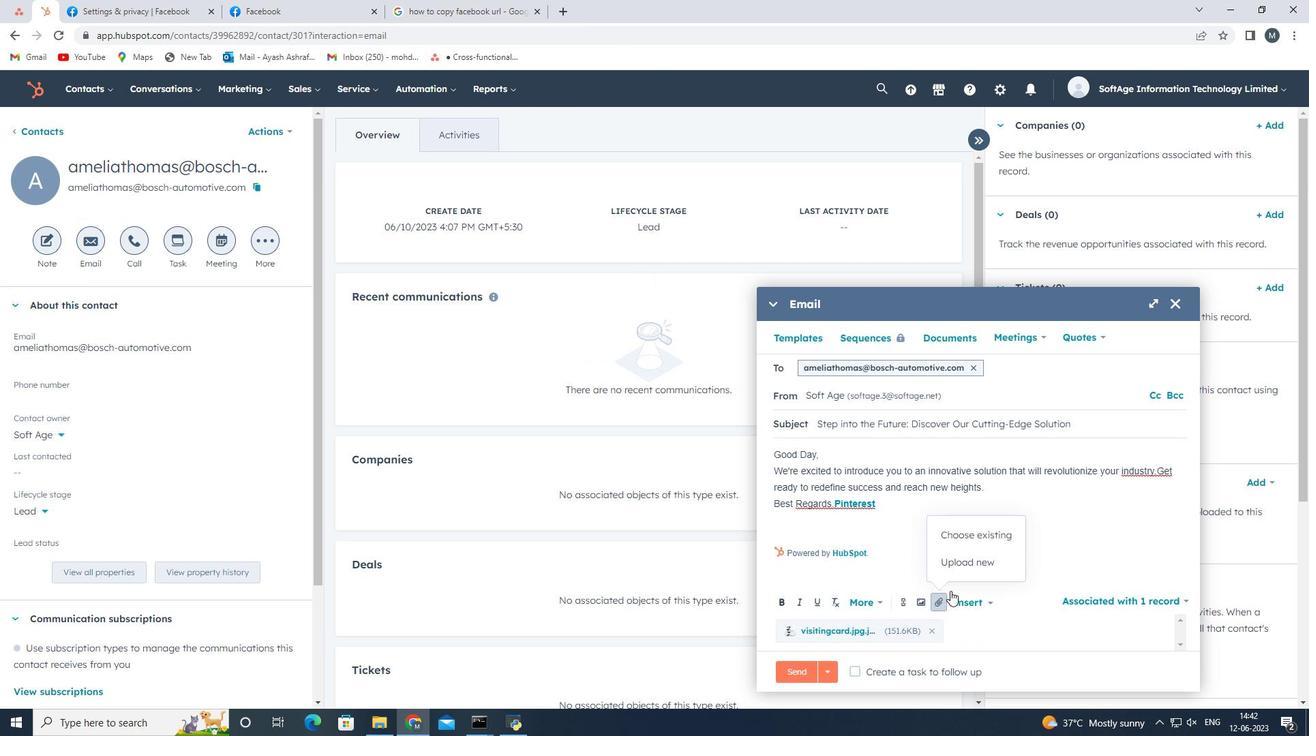 
Action: Mouse pressed left at (960, 563)
Screenshot: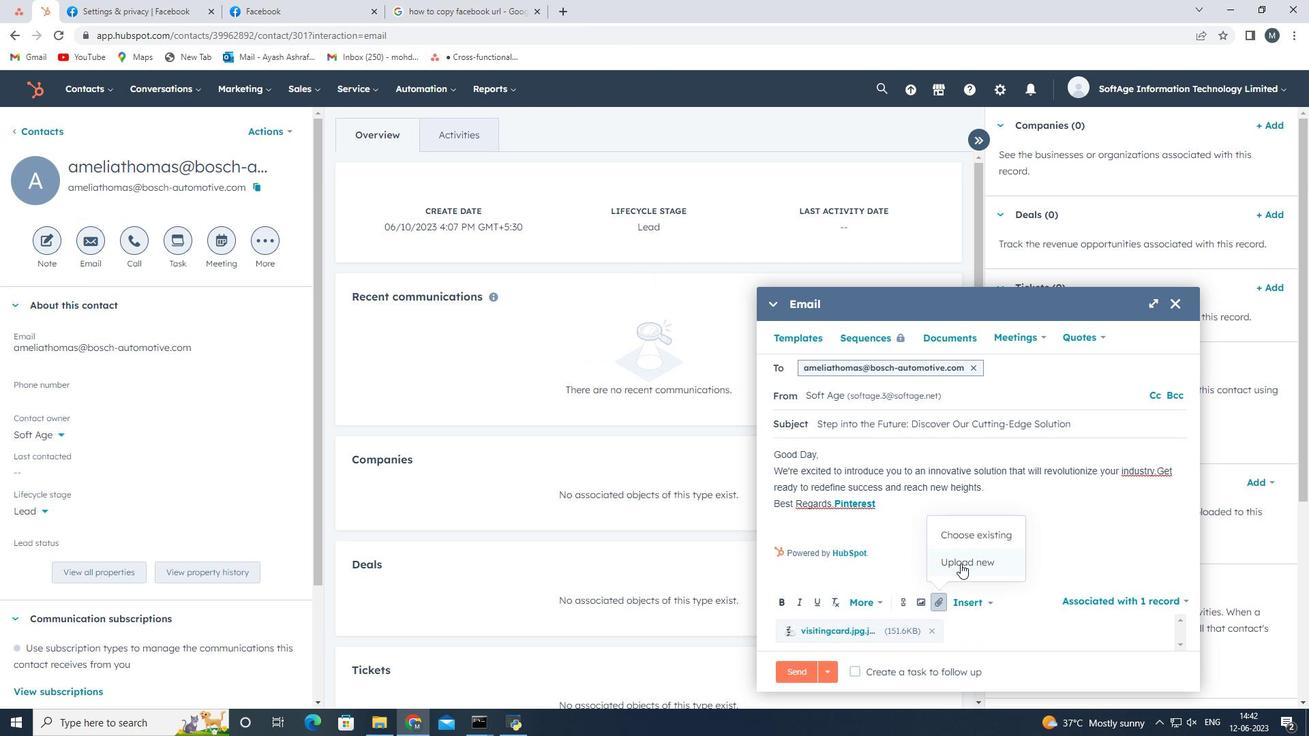 
Action: Mouse moved to (195, 141)
Screenshot: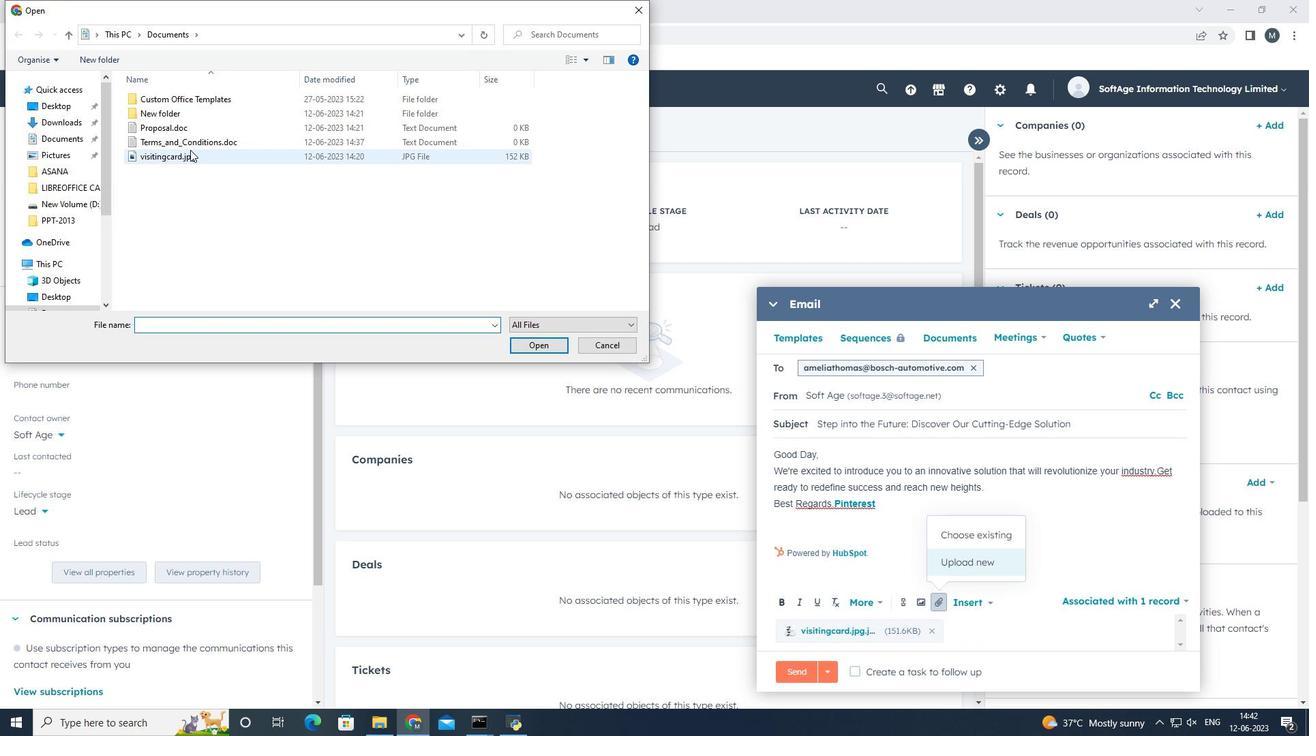 
Action: Mouse pressed left at (195, 141)
Screenshot: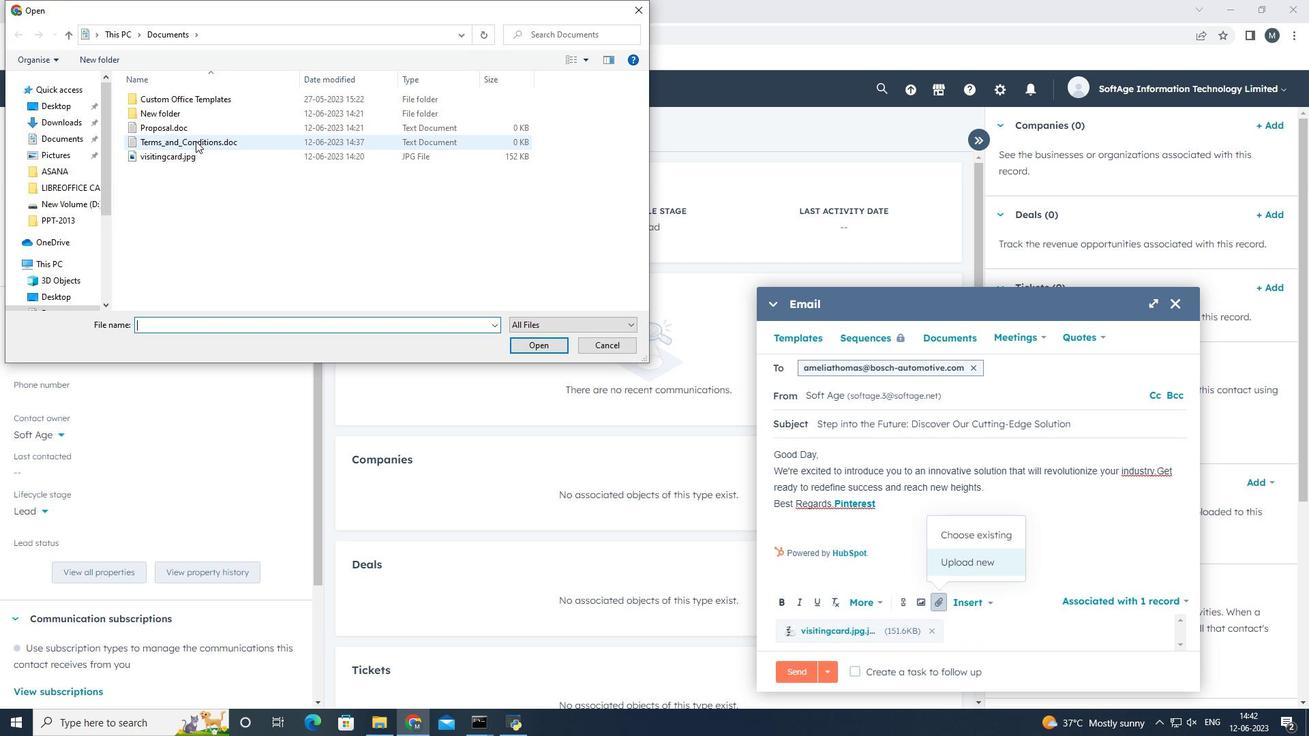 
Action: Mouse moved to (534, 345)
Screenshot: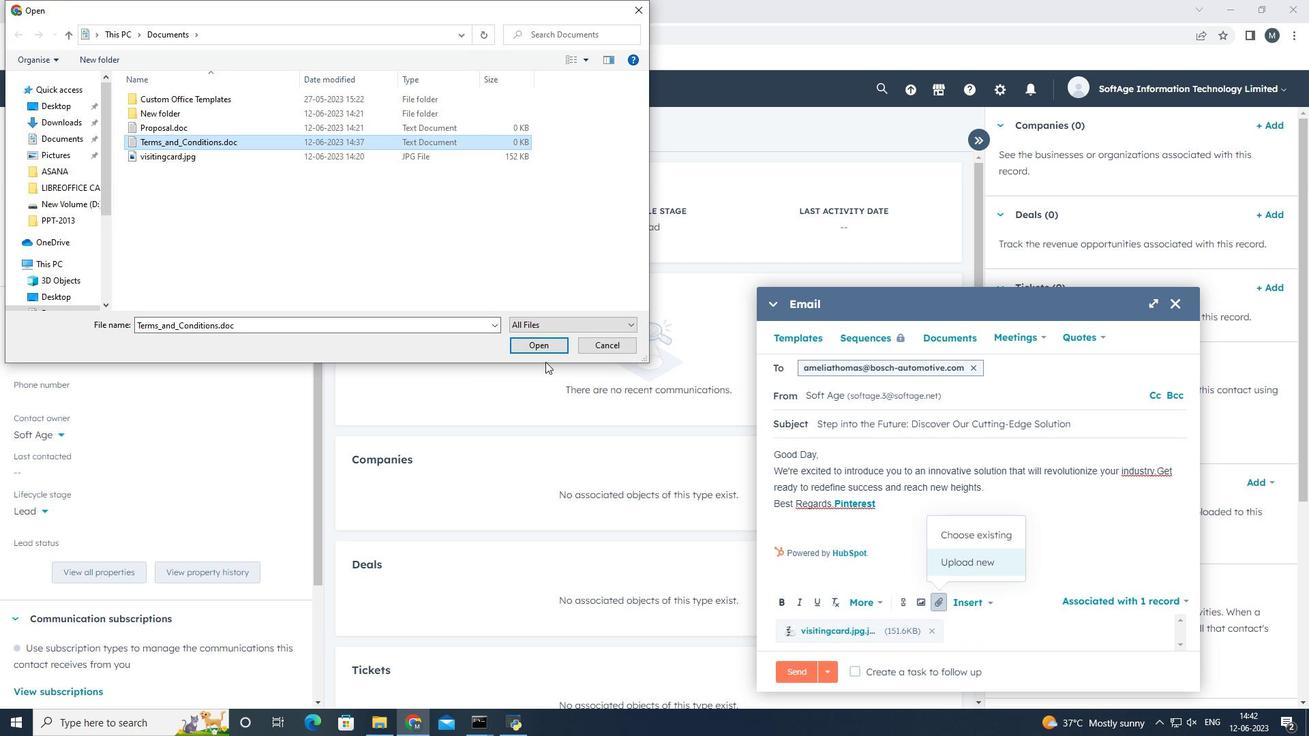 
Action: Mouse pressed left at (534, 345)
Screenshot: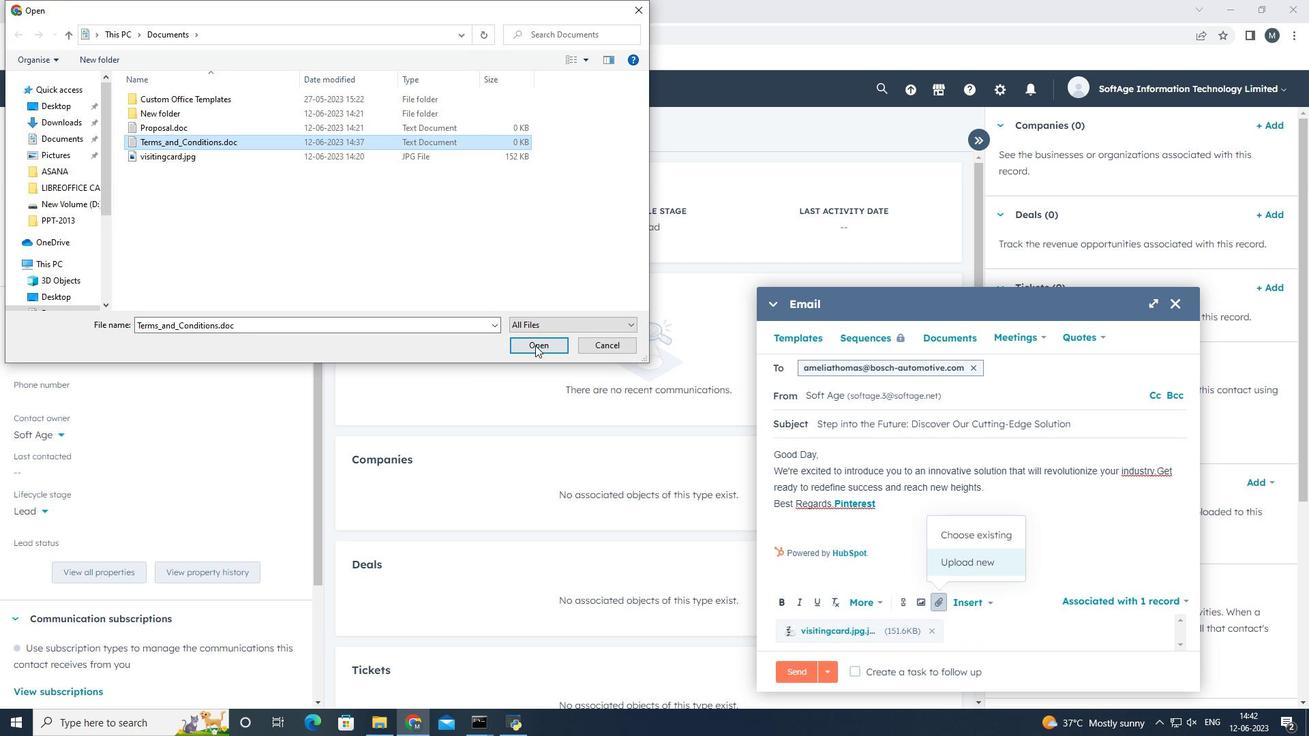 
Action: Mouse moved to (858, 673)
Screenshot: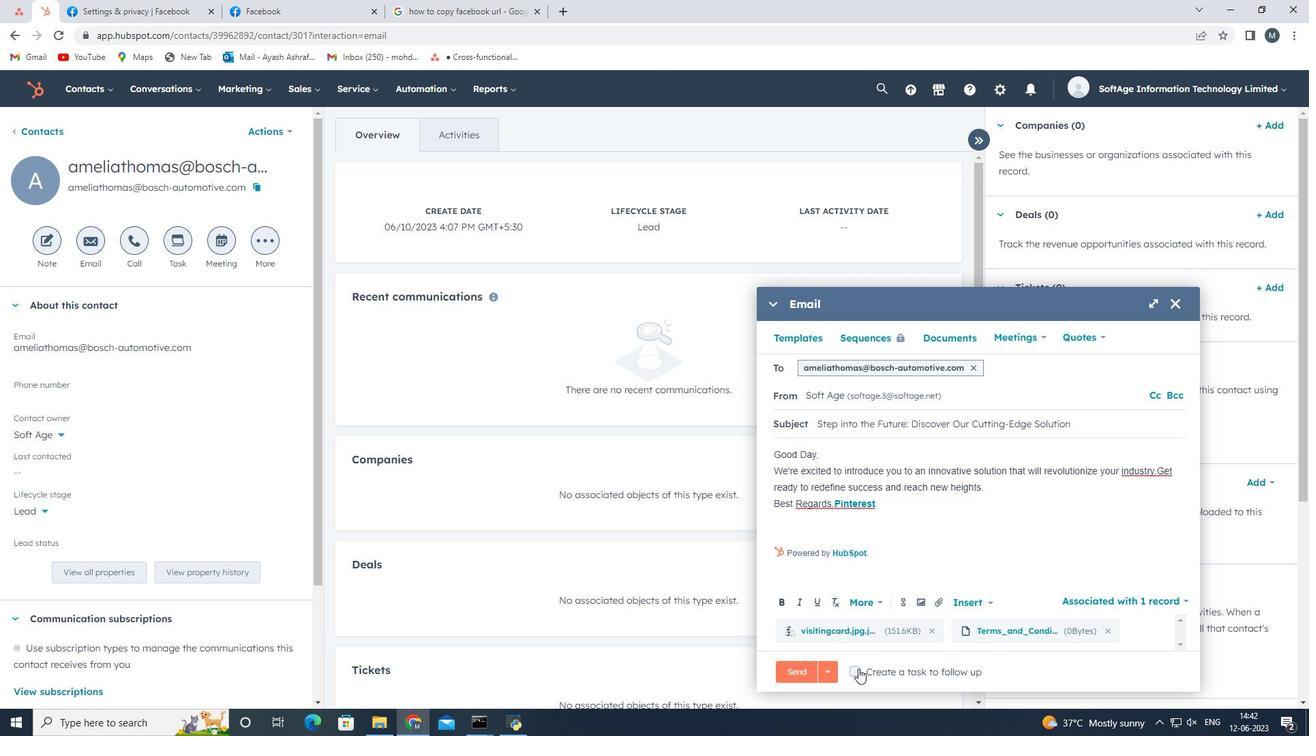 
Action: Mouse pressed left at (858, 673)
Screenshot: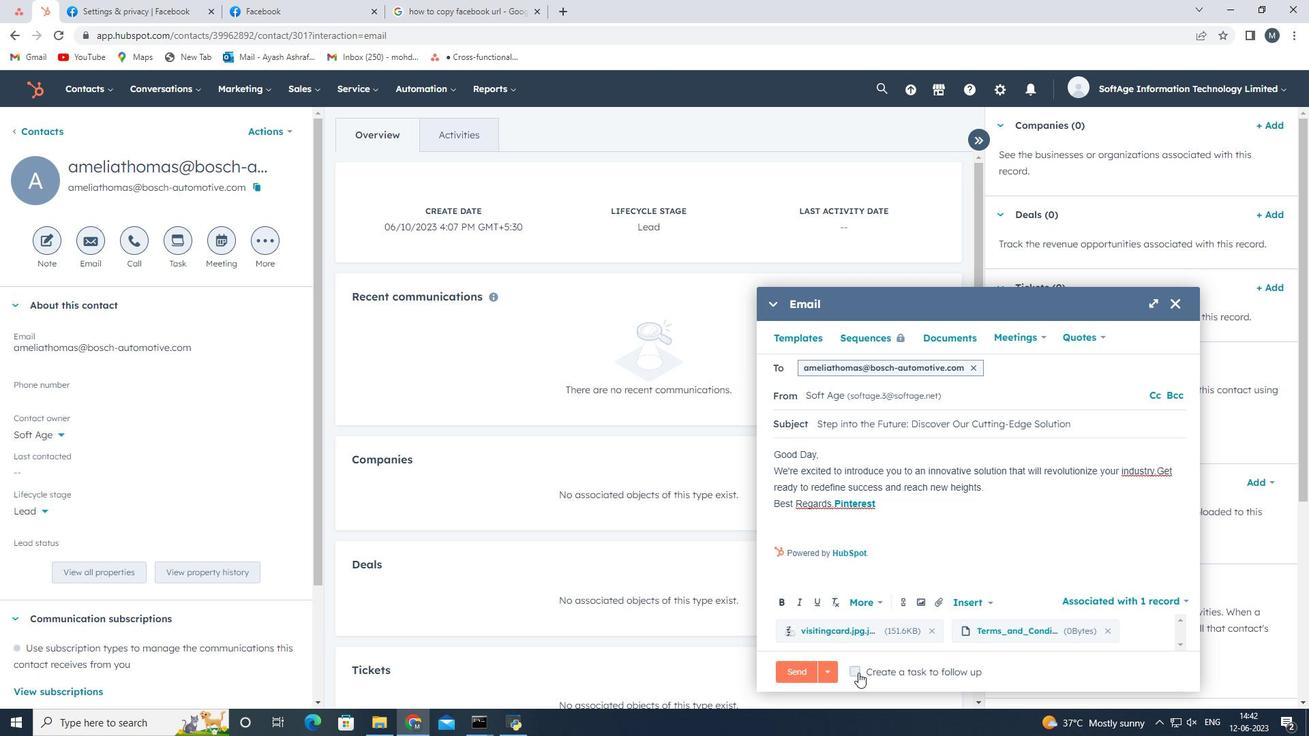 
Action: Mouse moved to (1087, 667)
Screenshot: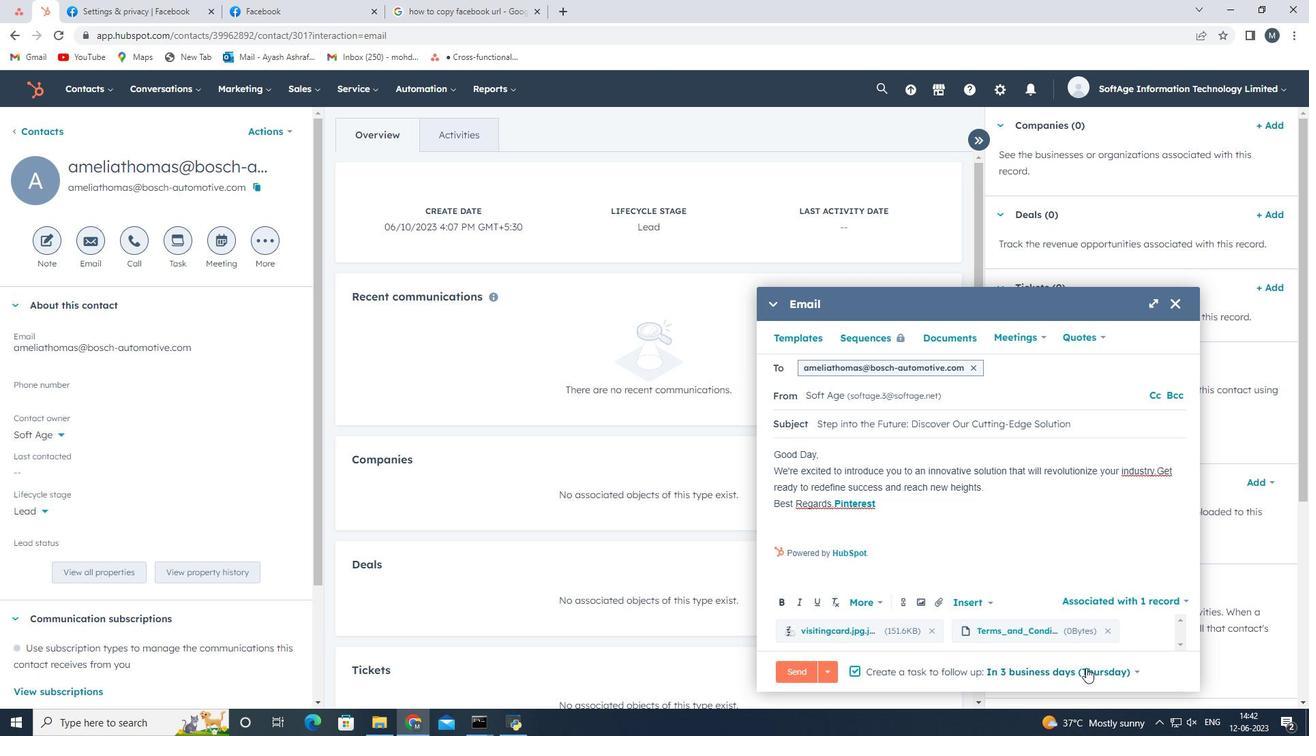 
Action: Mouse pressed left at (1087, 667)
Screenshot: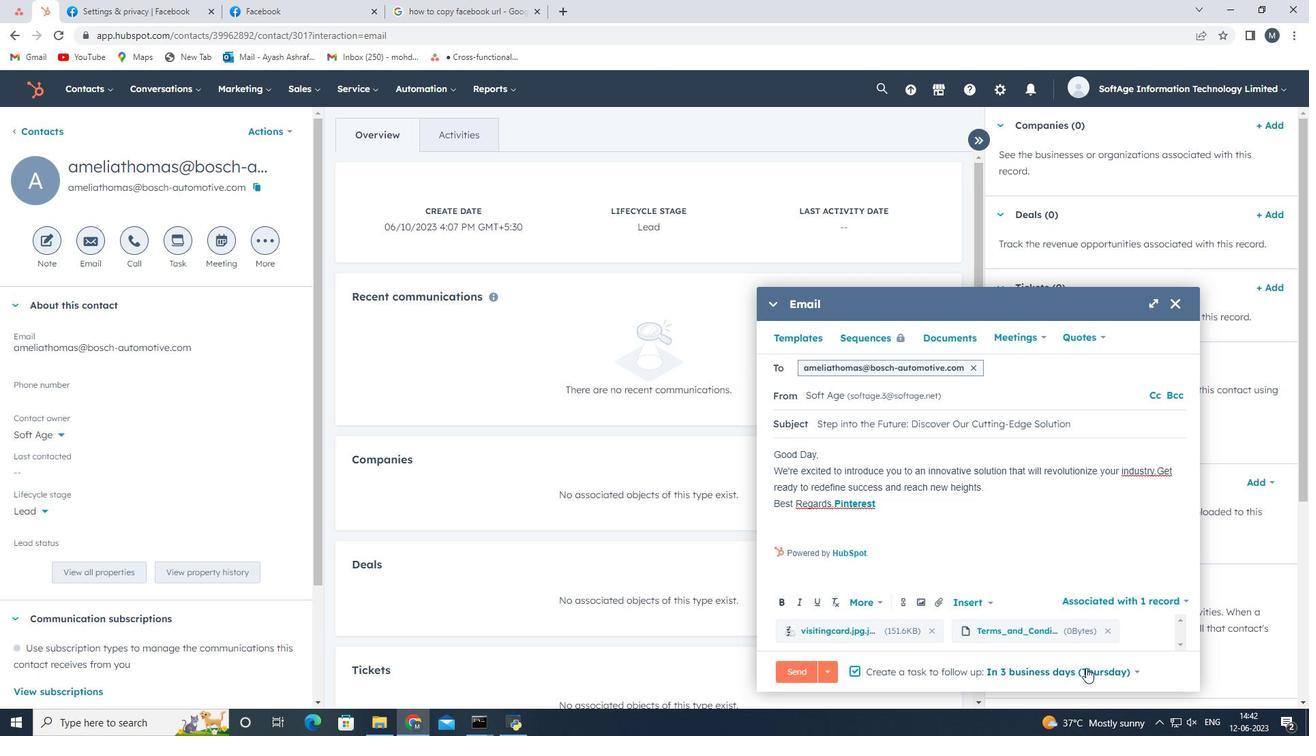 
Action: Mouse moved to (1067, 568)
Screenshot: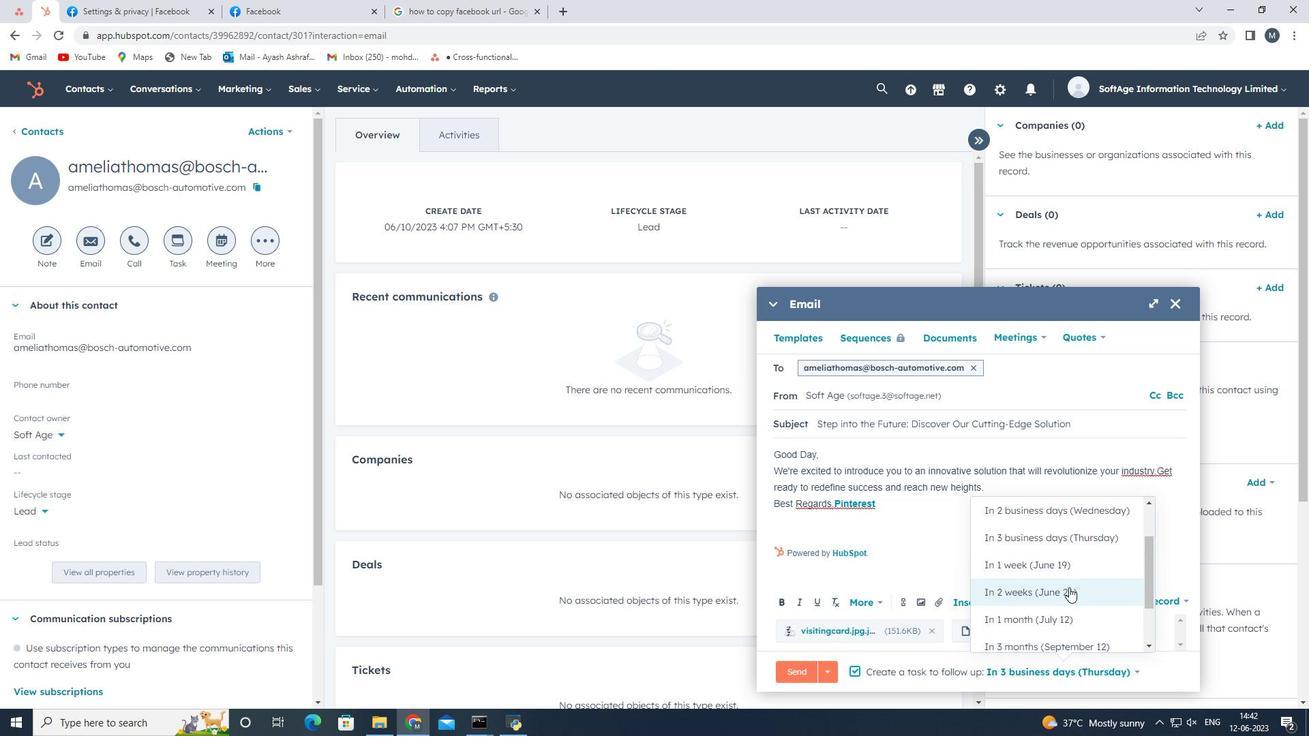 
Action: Mouse scrolled (1067, 568) with delta (0, 0)
Screenshot: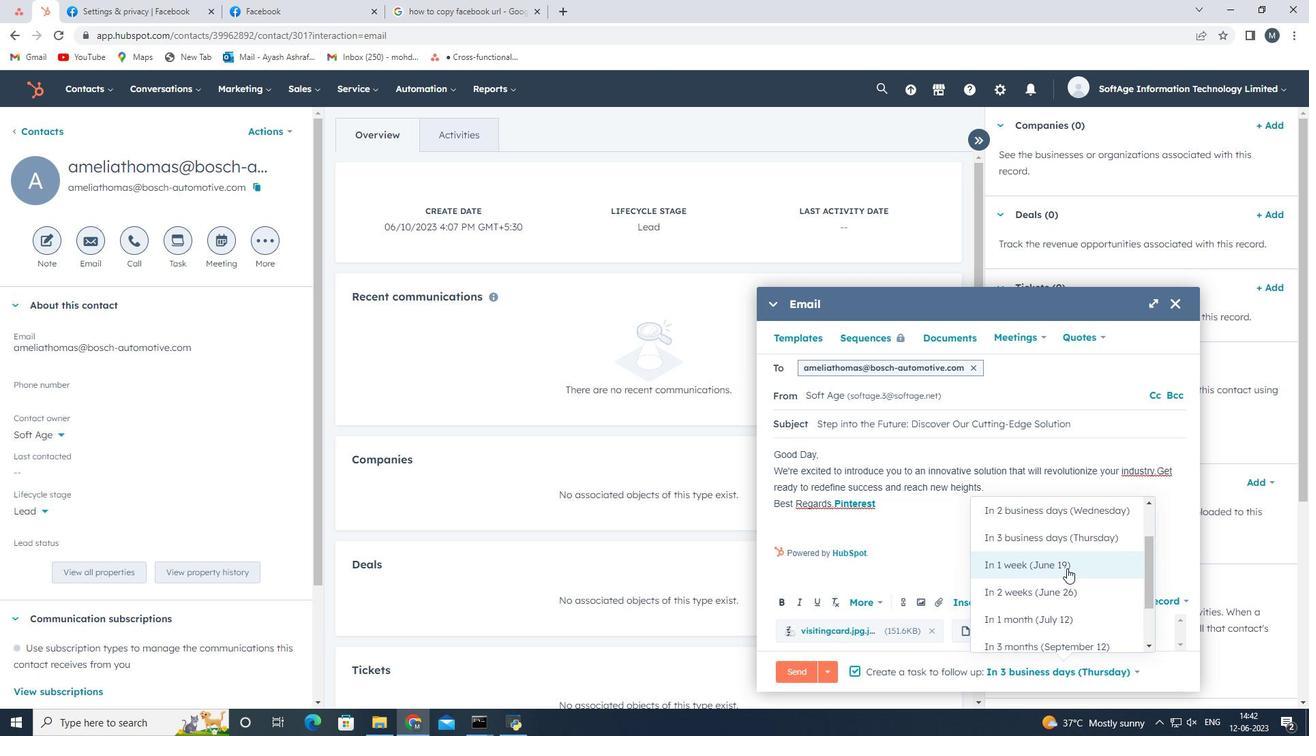 
Action: Mouse scrolled (1067, 568) with delta (0, 0)
Screenshot: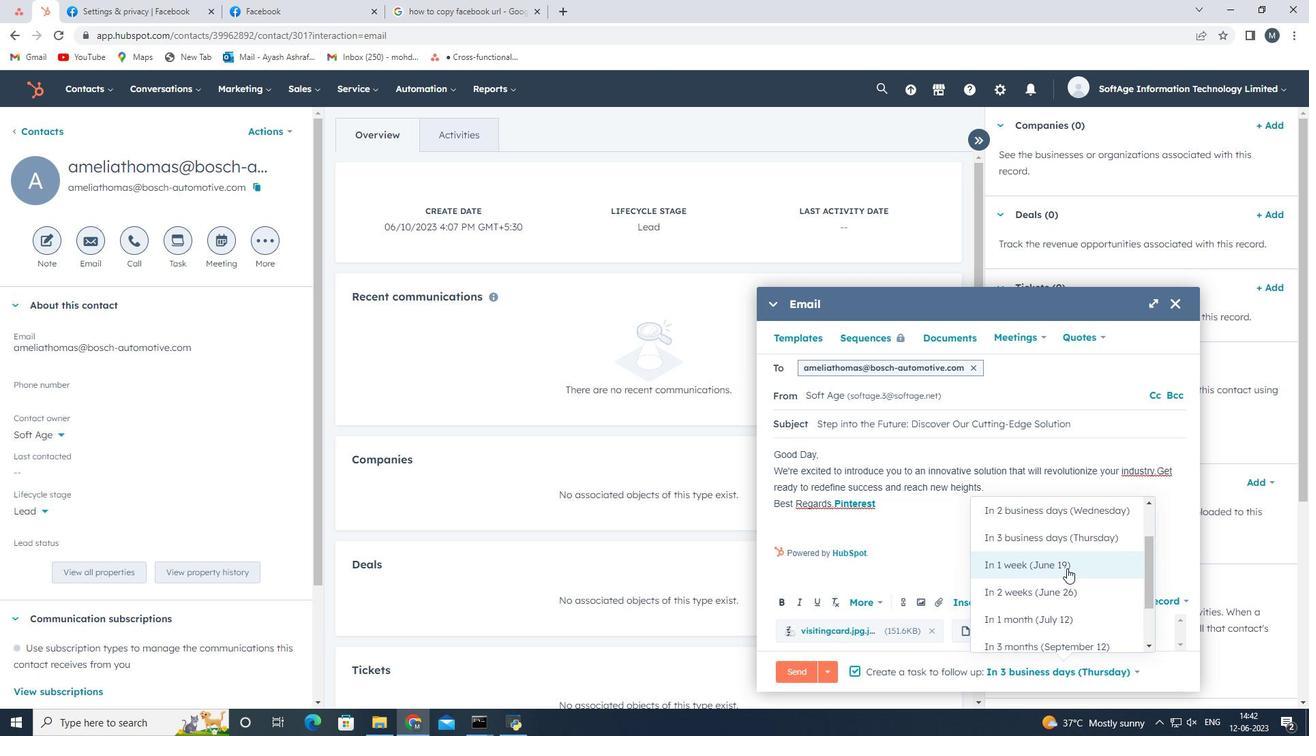
Action: Mouse scrolled (1067, 568) with delta (0, 0)
Screenshot: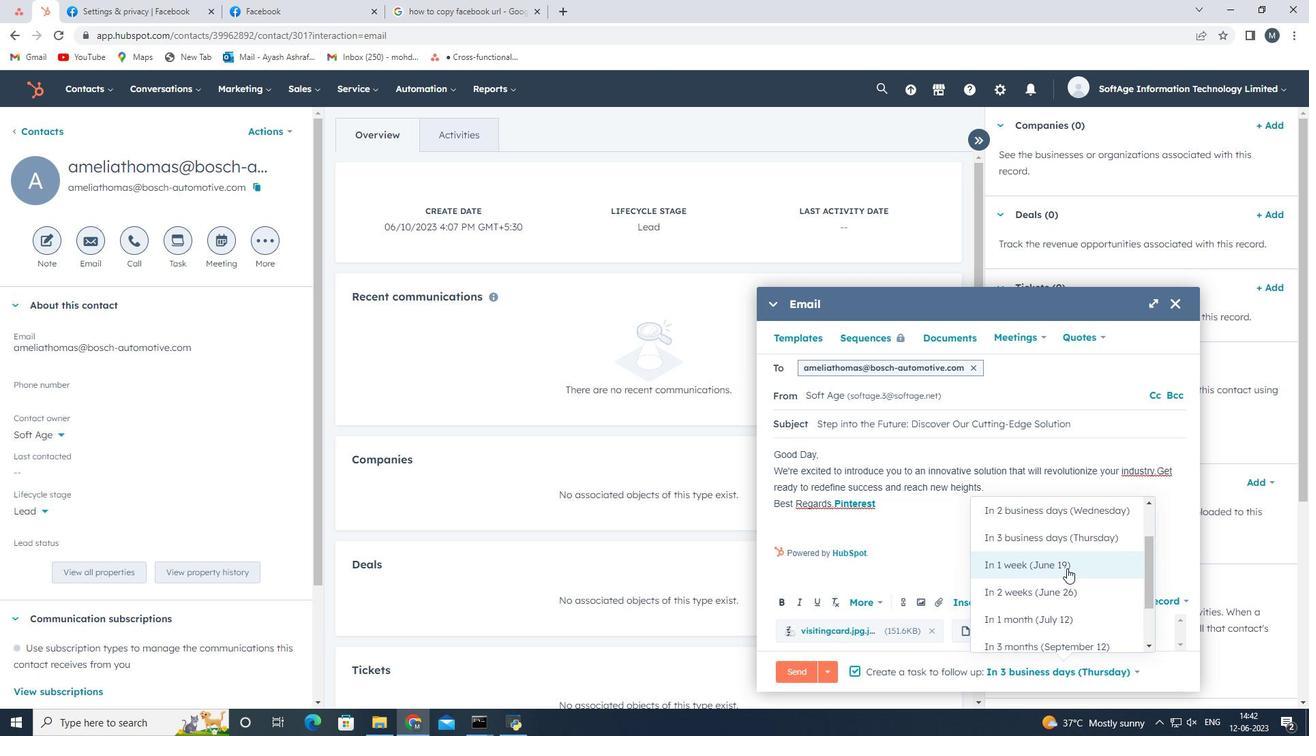 
Action: Mouse moved to (1063, 569)
Screenshot: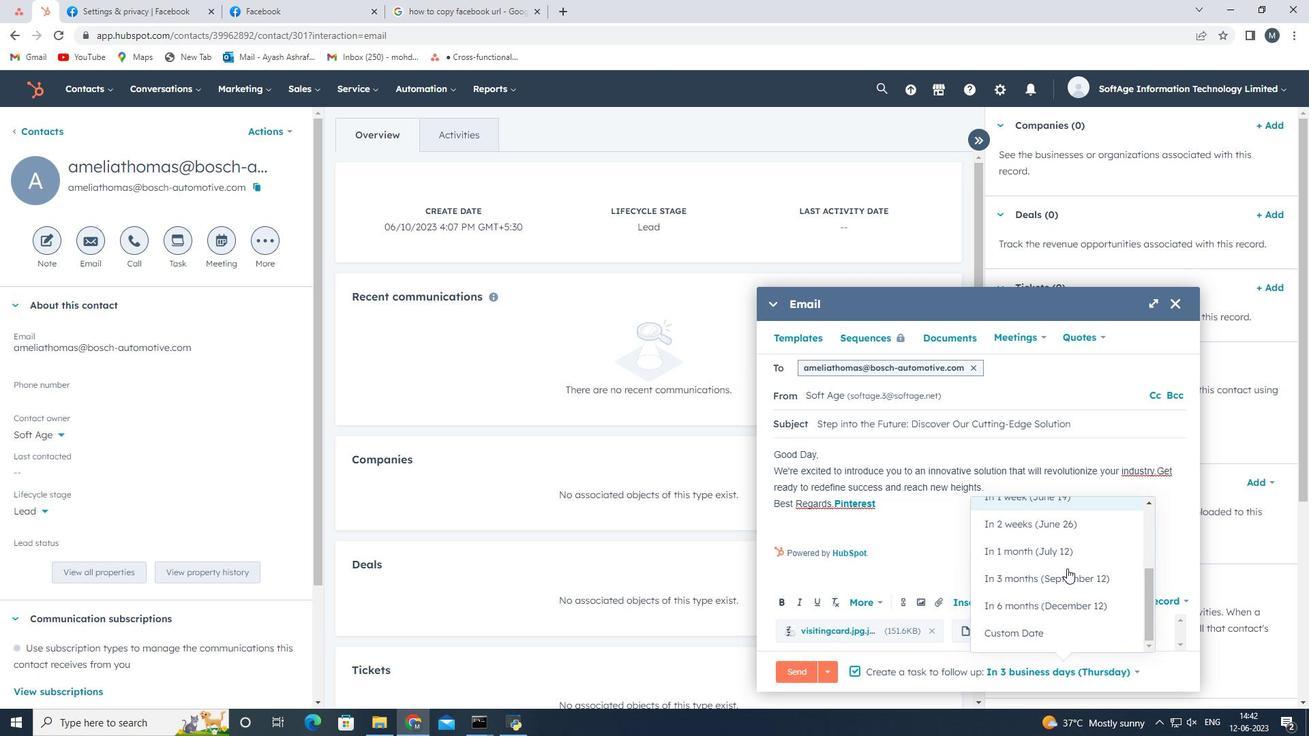 
Action: Mouse scrolled (1063, 568) with delta (0, 0)
Screenshot: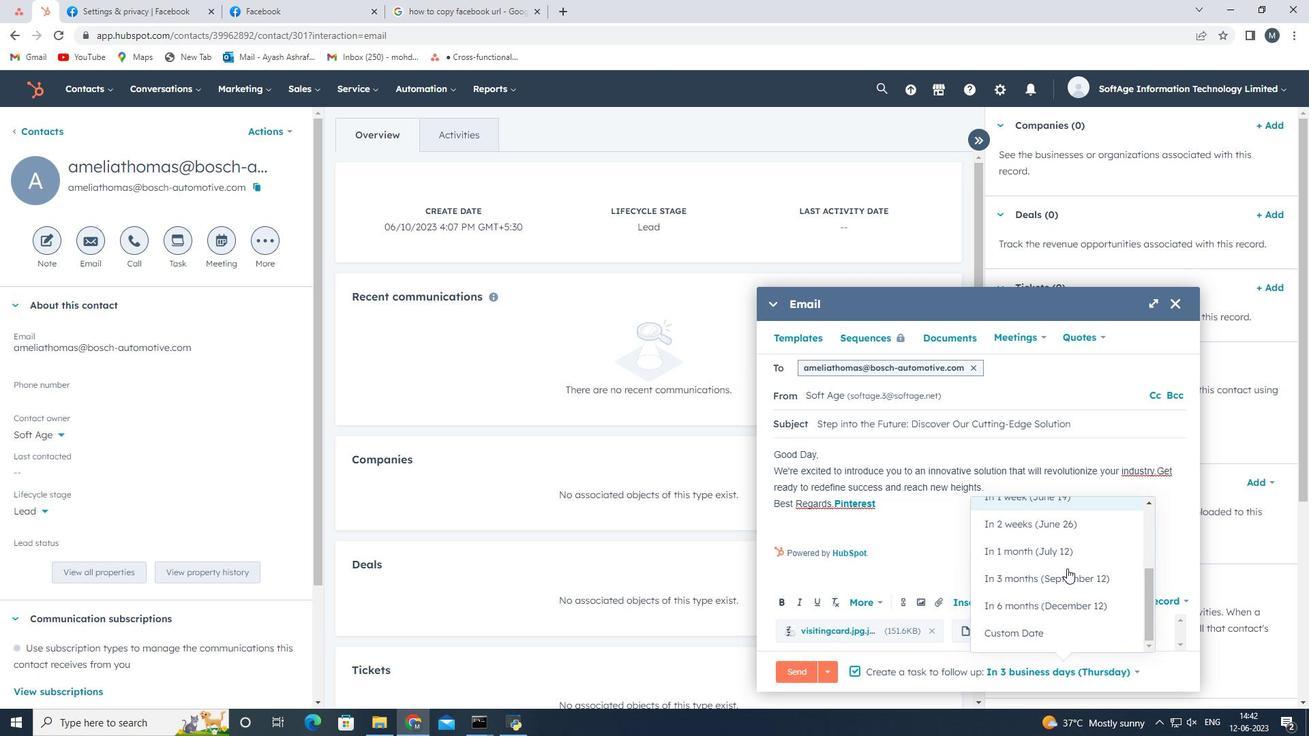 
Action: Mouse moved to (1057, 581)
Screenshot: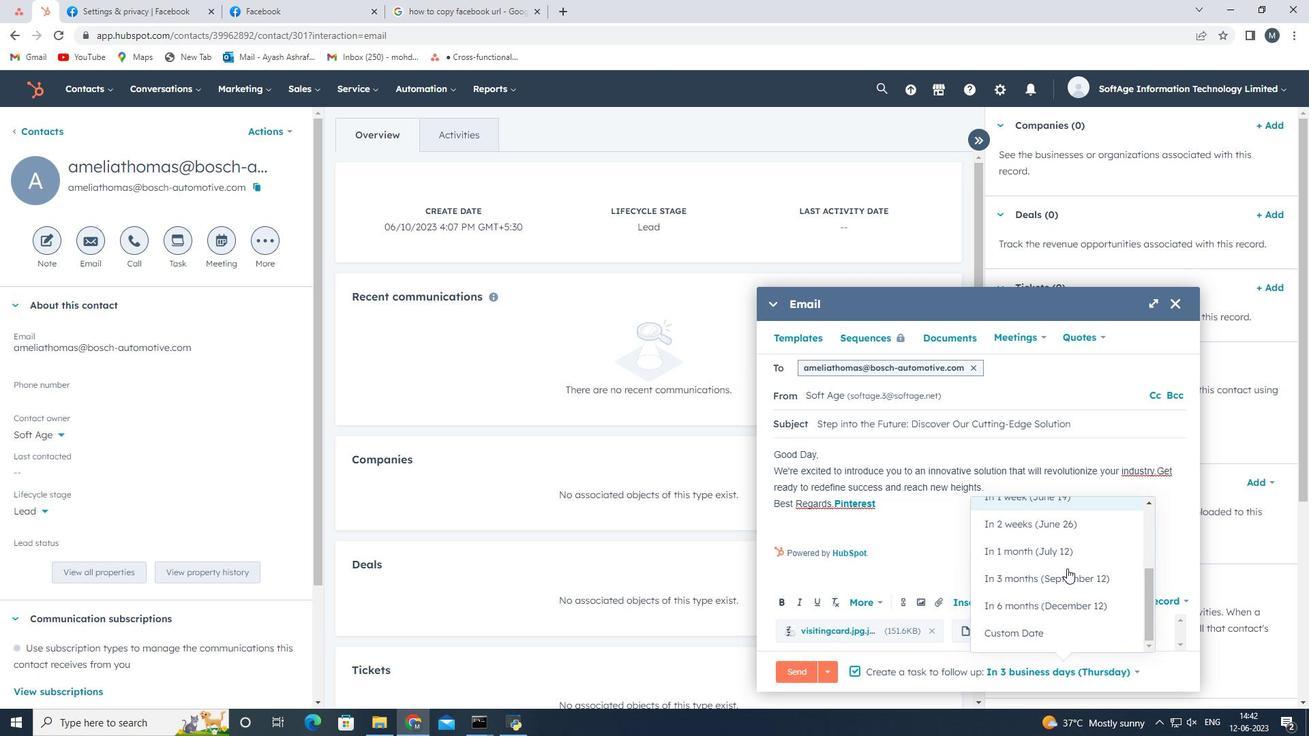 
Action: Mouse scrolled (1057, 580) with delta (0, 0)
Screenshot: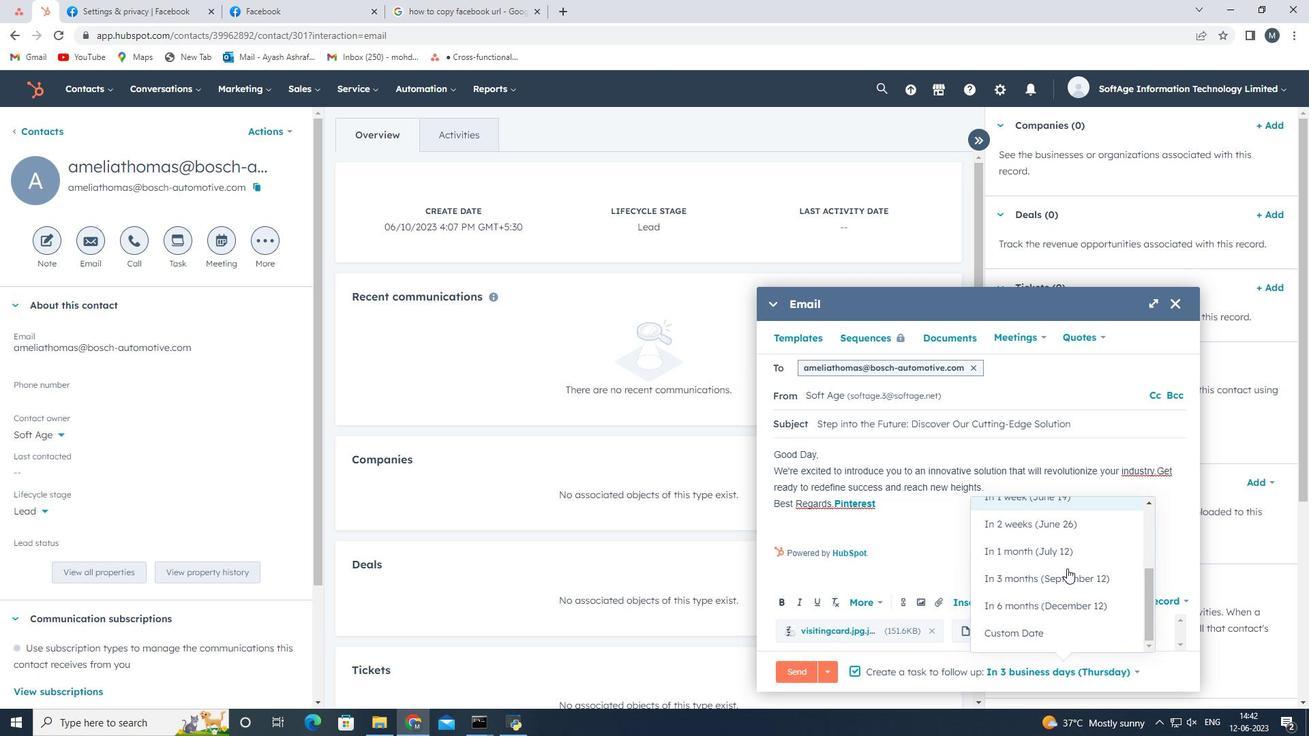 
Action: Mouse moved to (1010, 657)
Screenshot: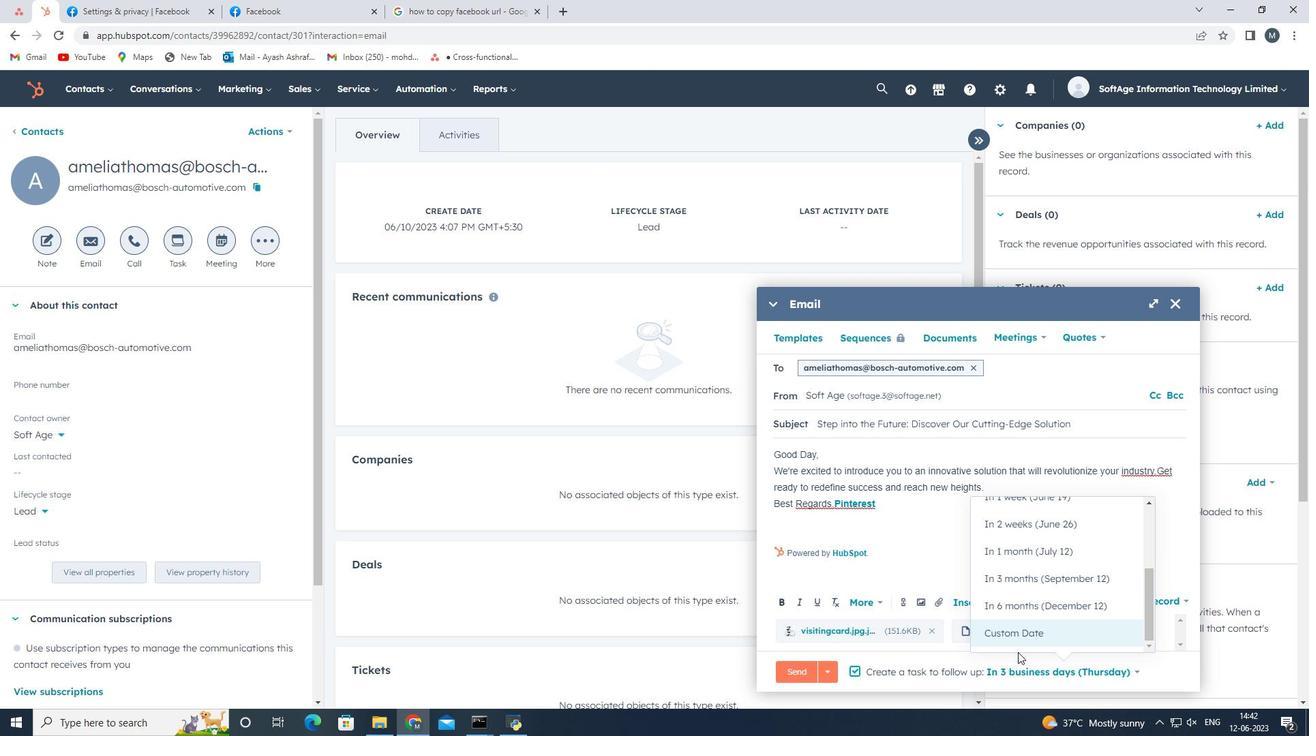 
Action: Mouse scrolled (1010, 658) with delta (0, 0)
Screenshot: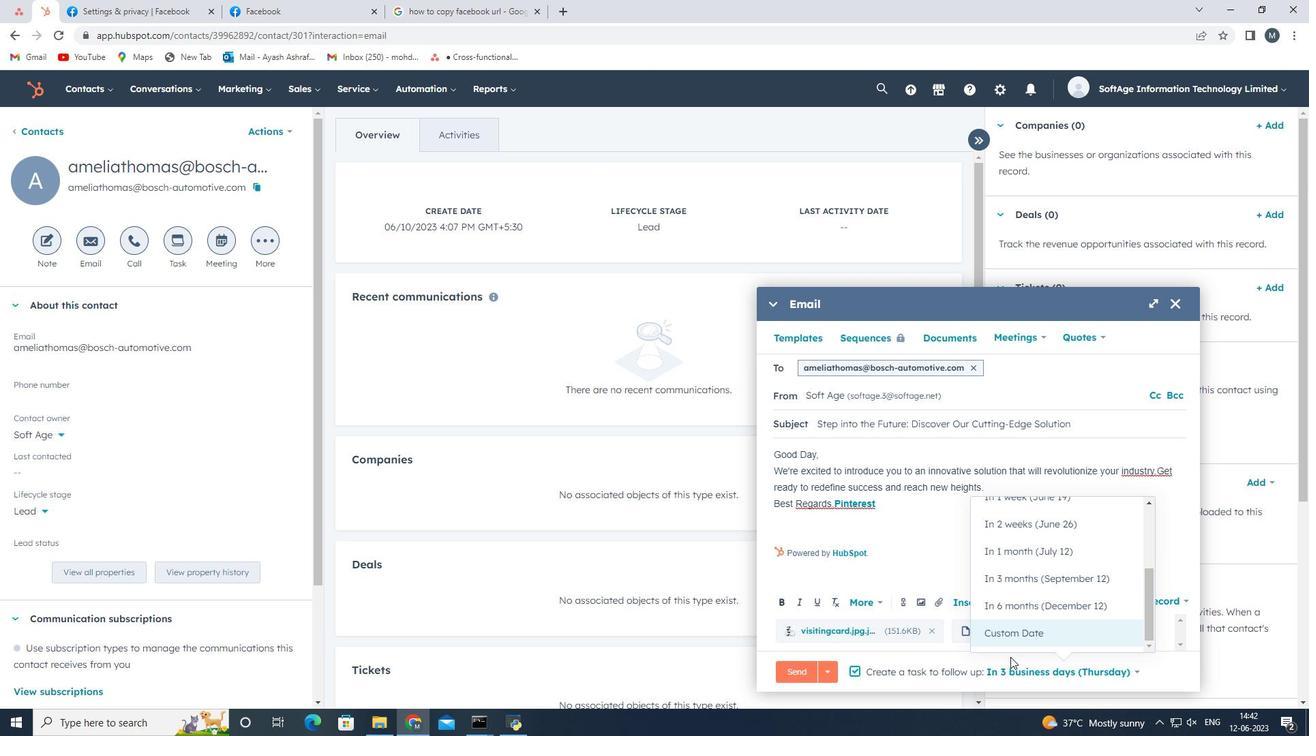 
Action: Mouse scrolled (1010, 658) with delta (0, 0)
Screenshot: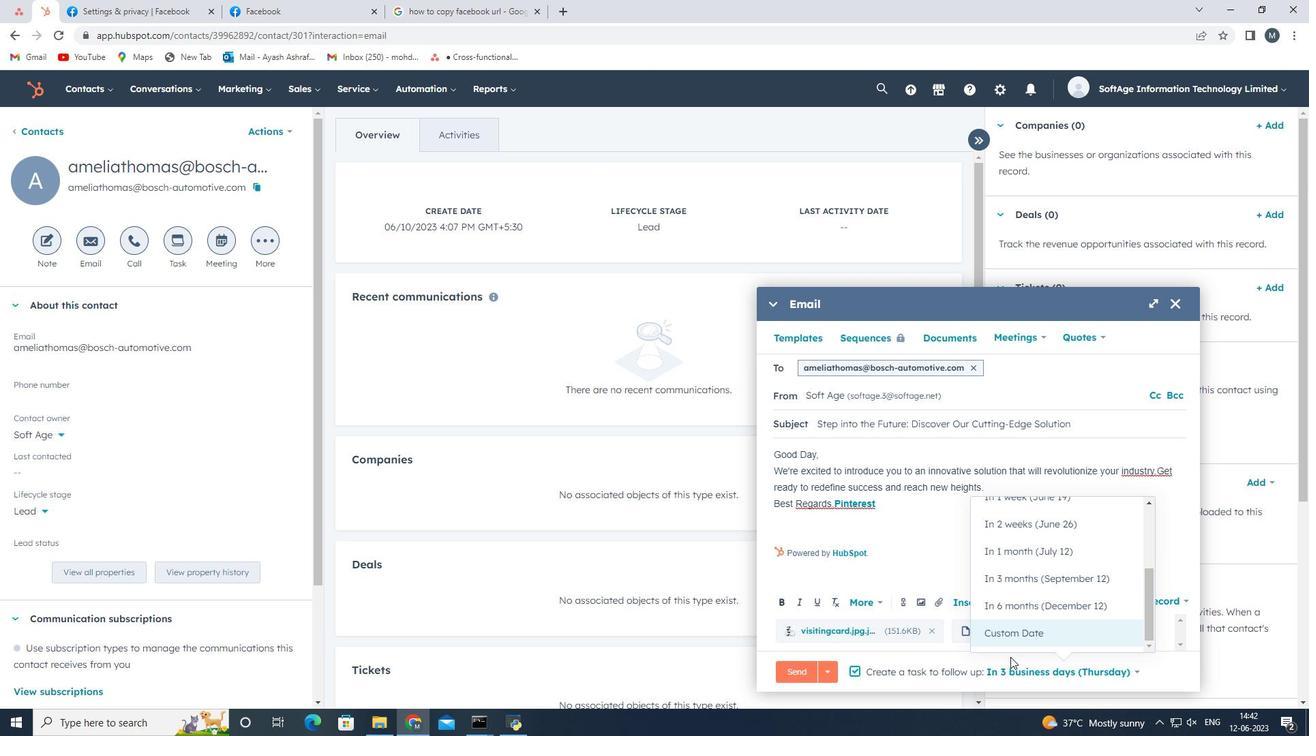 
Action: Mouse scrolled (1010, 658) with delta (0, 0)
Screenshot: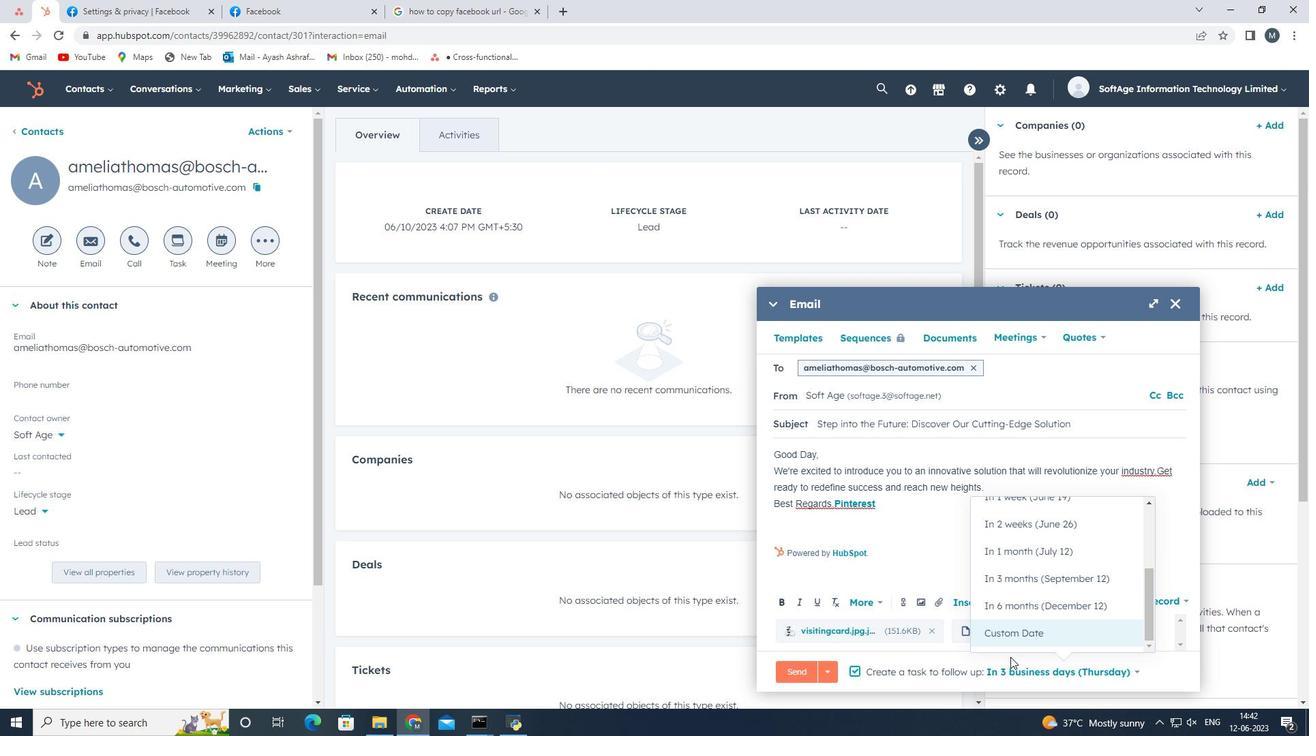 
Action: Mouse moved to (997, 637)
Screenshot: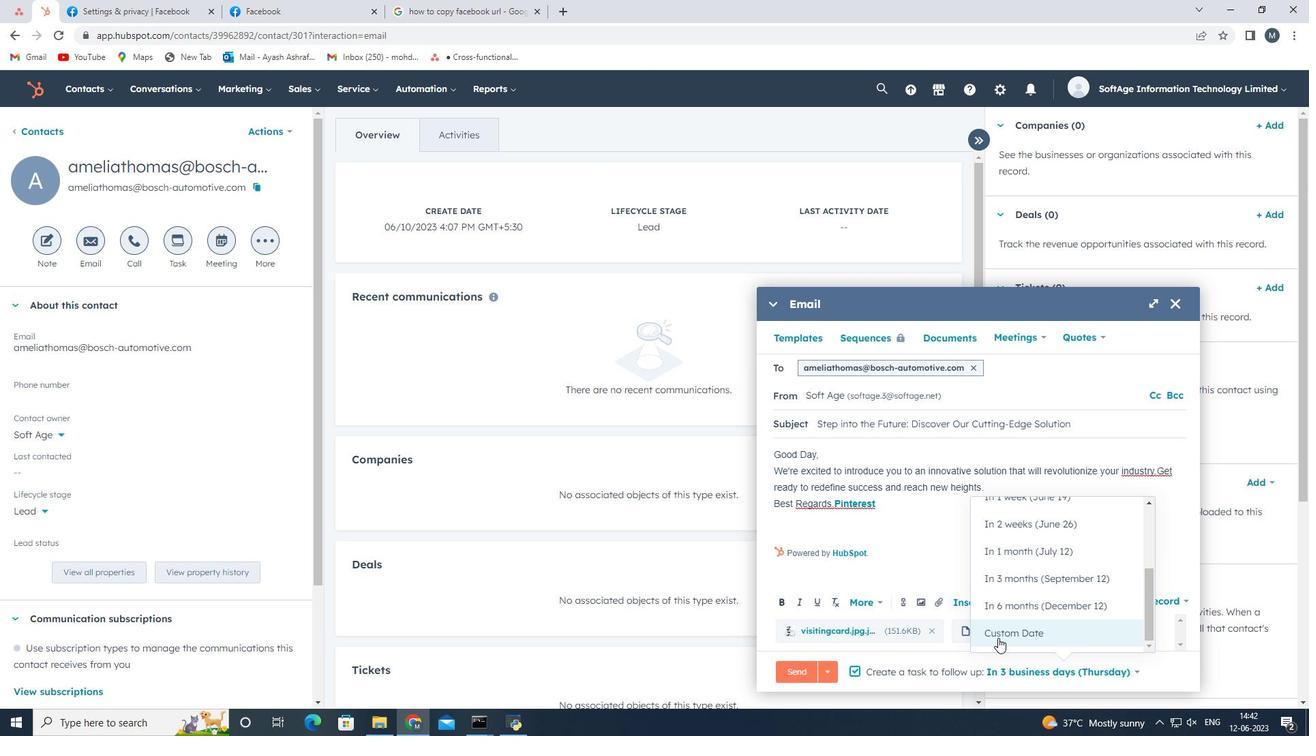 
Action: Mouse scrolled (997, 638) with delta (0, 0)
Screenshot: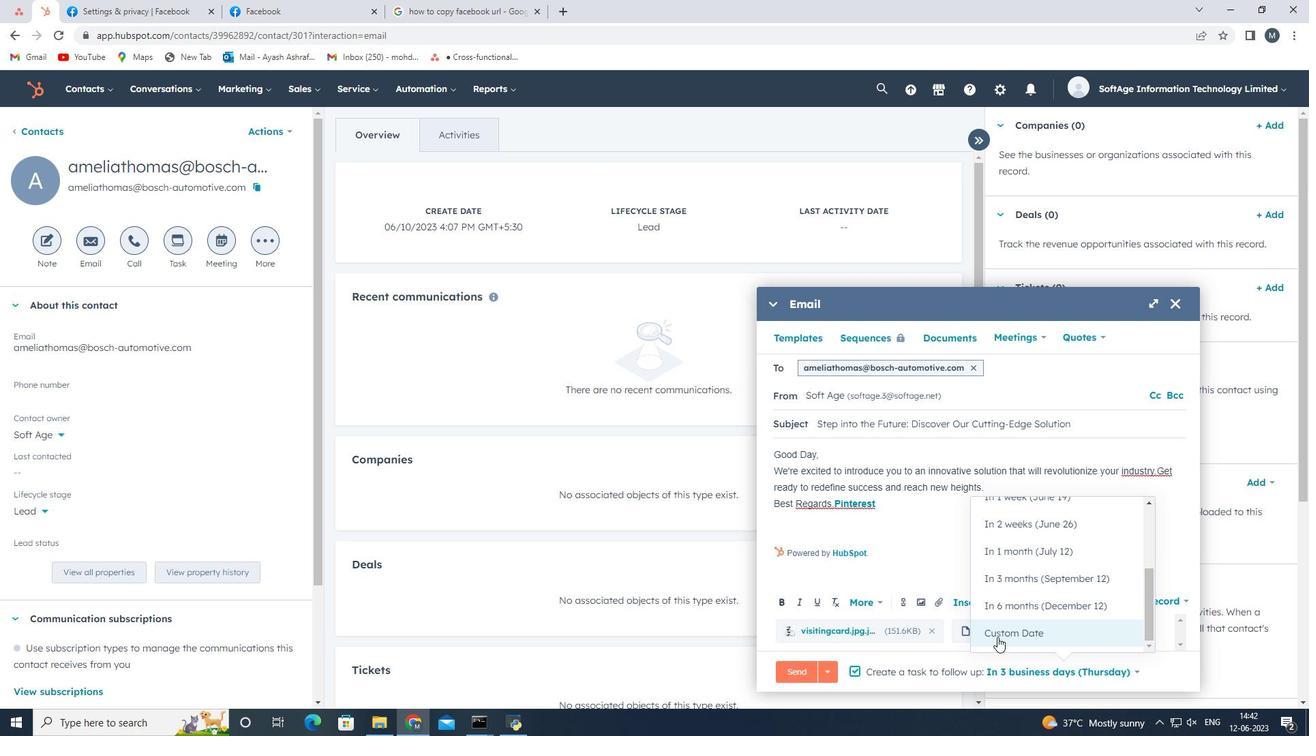 
Action: Mouse scrolled (997, 638) with delta (0, 0)
Screenshot: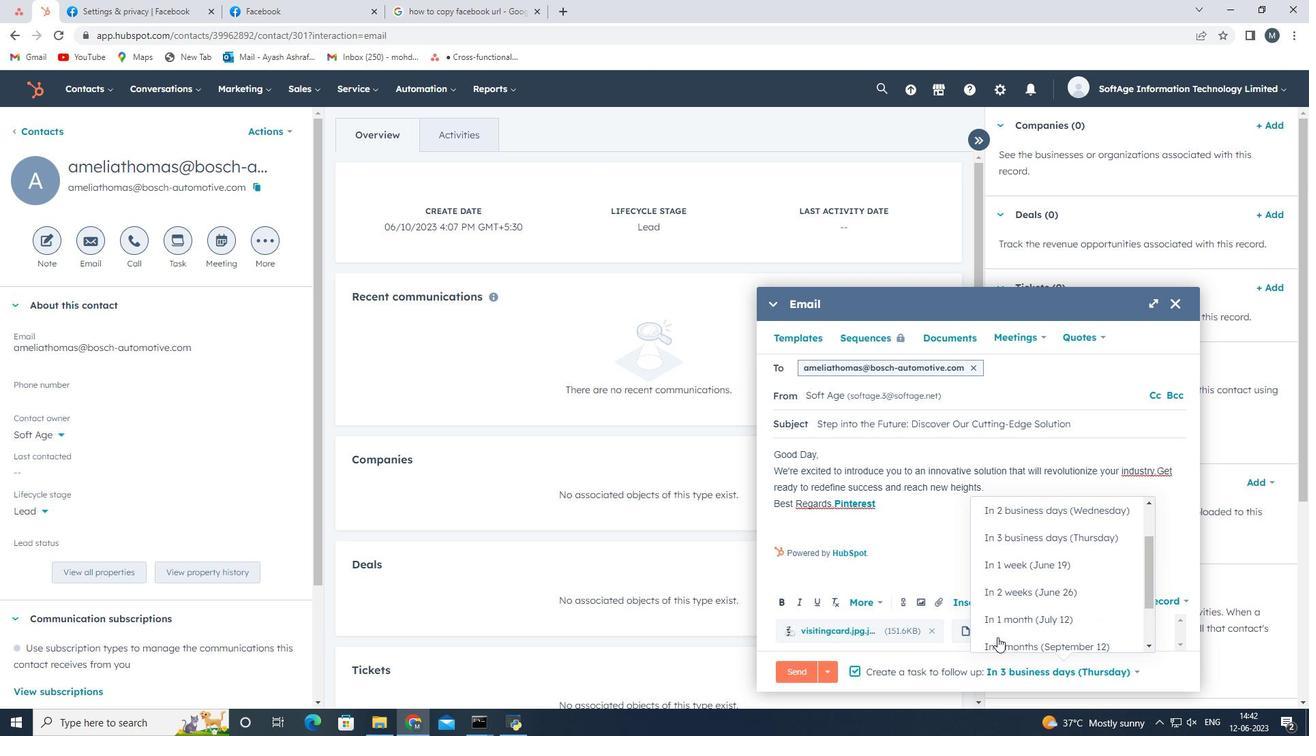 
Action: Mouse moved to (1002, 544)
Screenshot: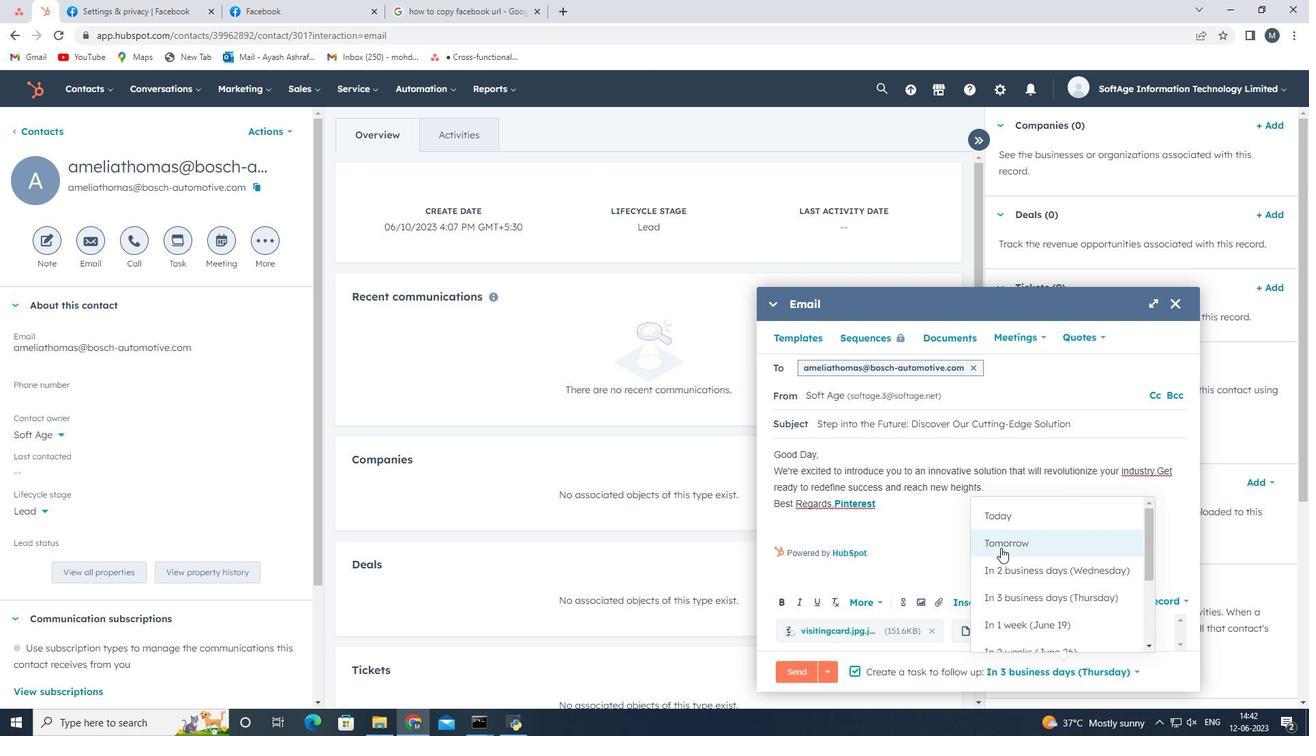 
Action: Mouse pressed left at (1002, 544)
Screenshot: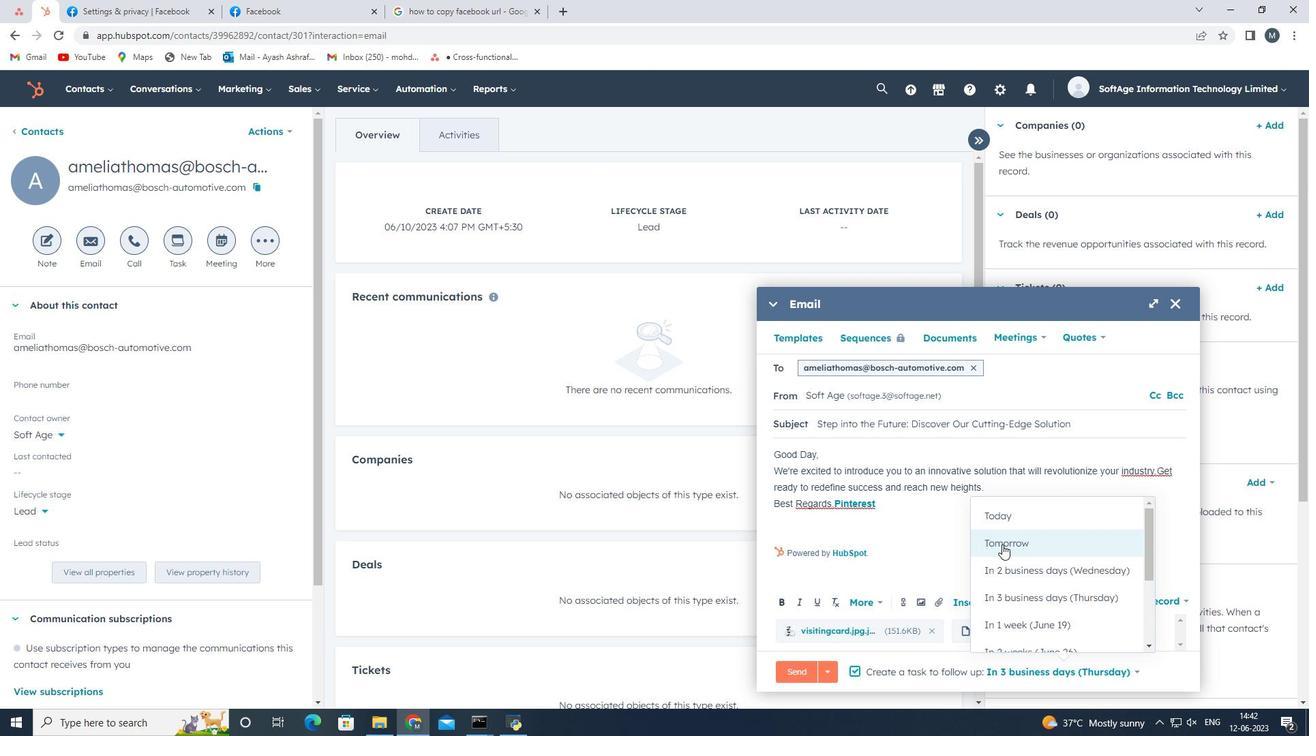 
Action: Mouse moved to (790, 664)
Screenshot: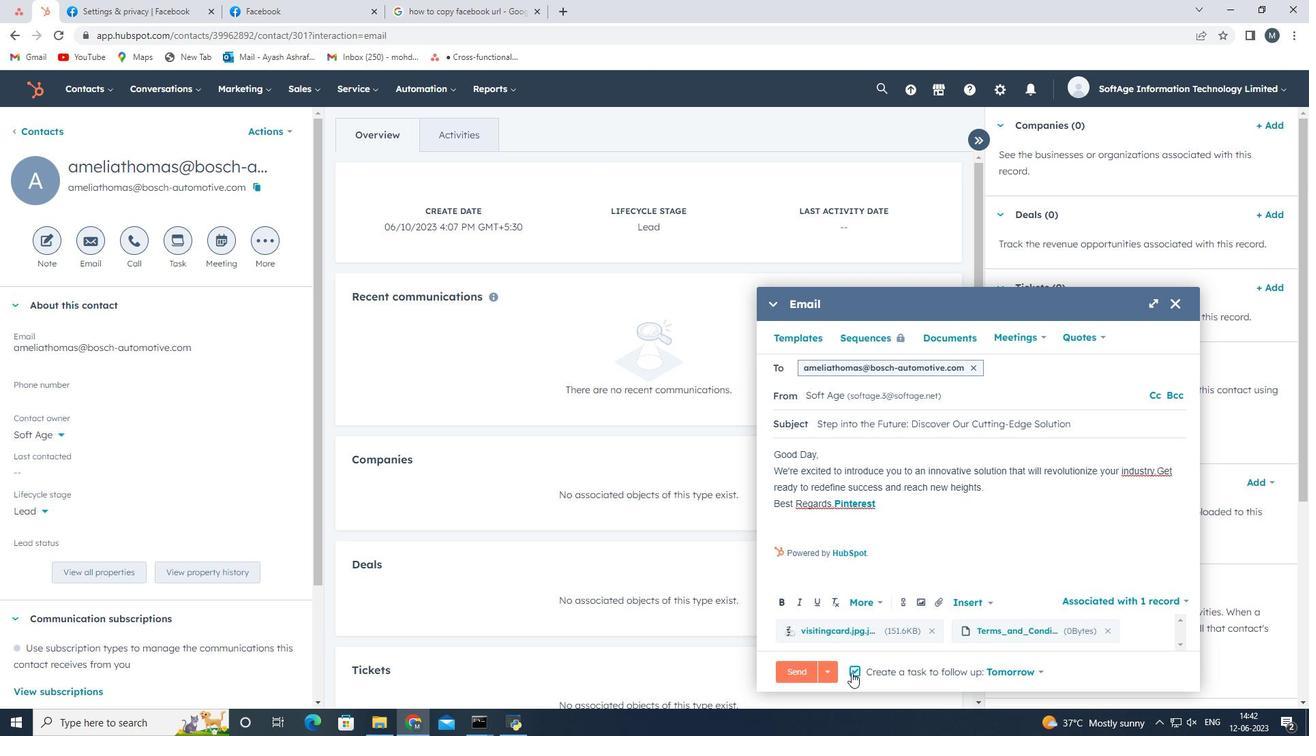 
Action: Mouse pressed left at (790, 664)
Screenshot: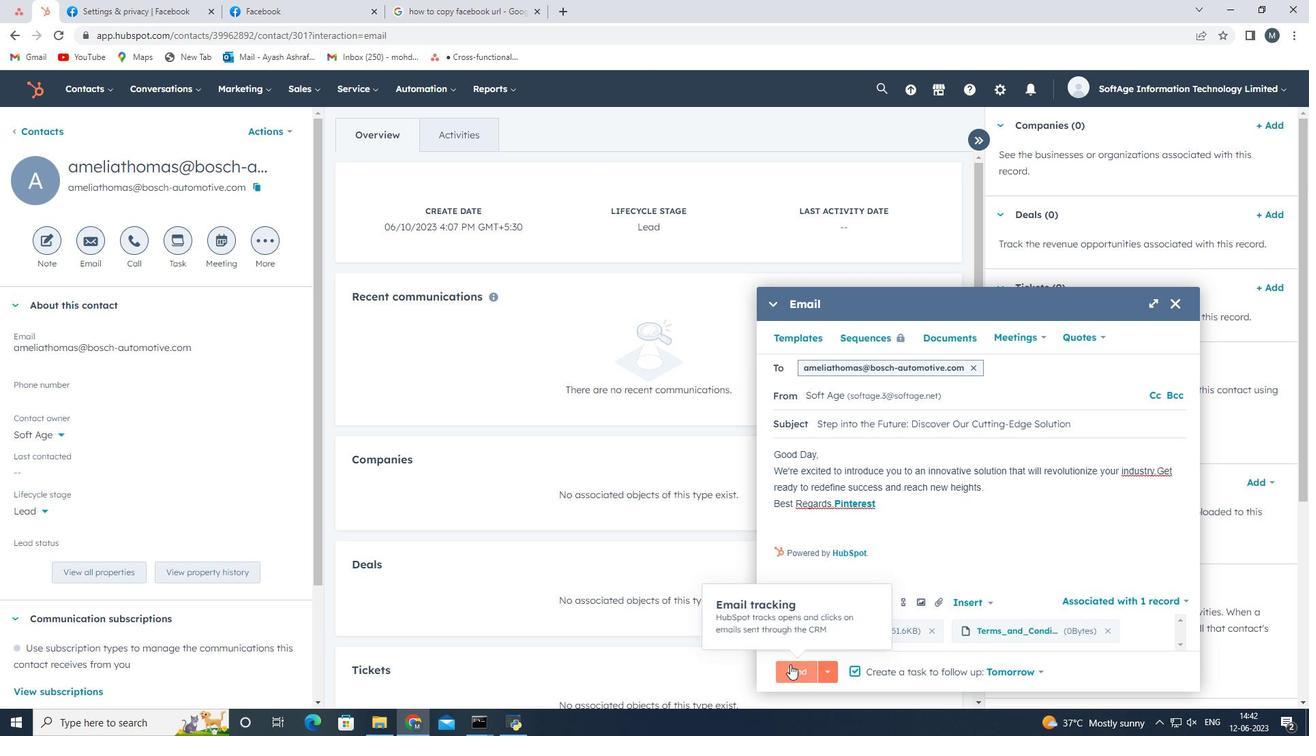 
Action: Mouse moved to (795, 655)
Screenshot: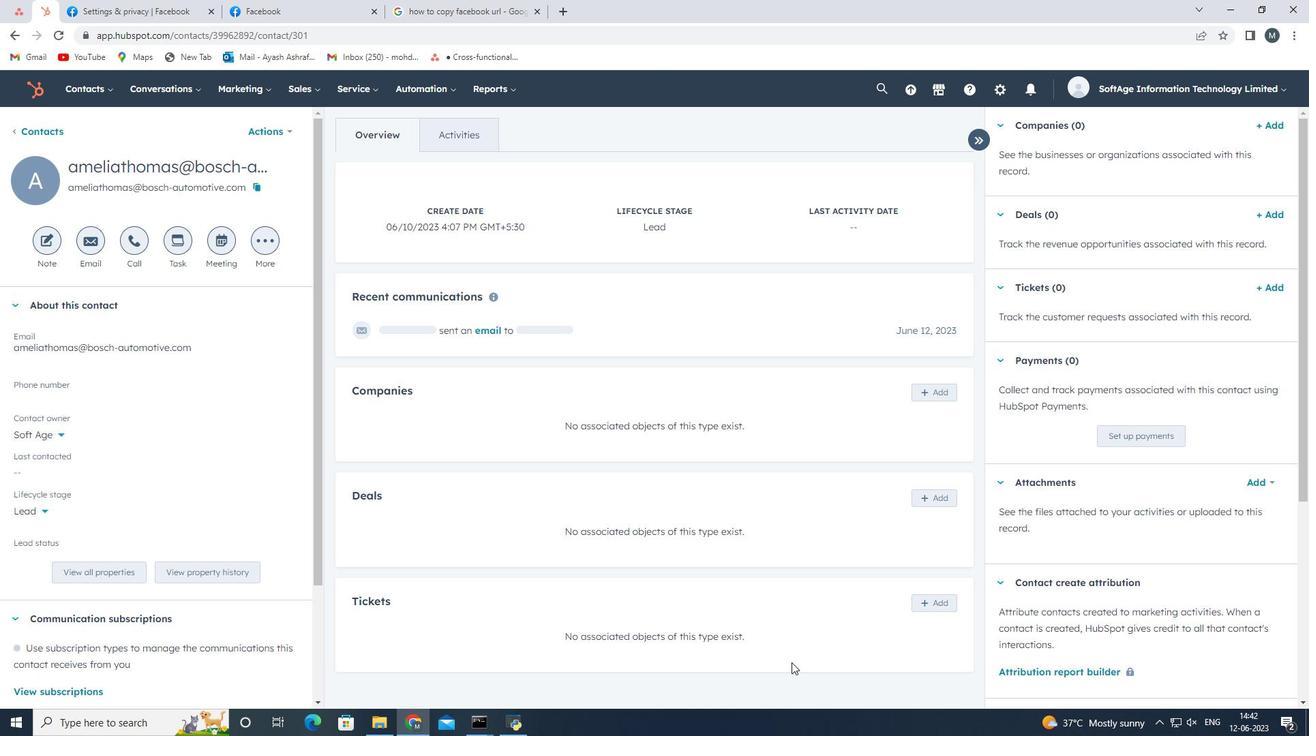 
